 Task: Buy 4 Cocktail Shakers from Bar & Wine Tools section under best seller category for shipping address: Jane Thompson, 2094 Pike Street, San Diego, California 92126, Cell Number 8585770212. Pay from credit card ending with 9757, CVV 798
Action: Mouse moved to (20, 87)
Screenshot: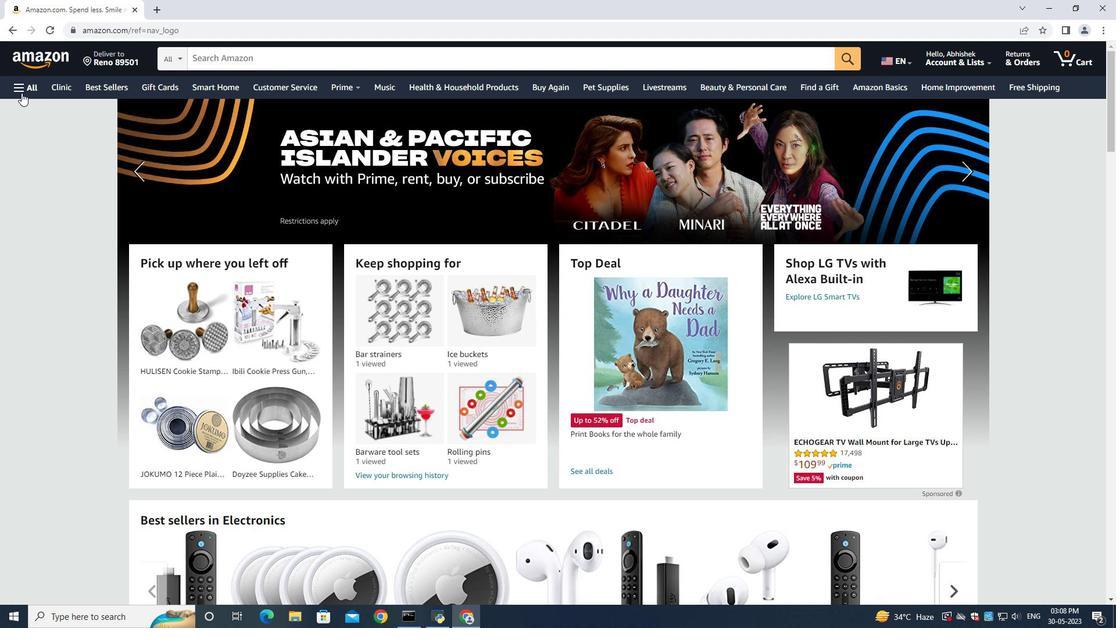 
Action: Mouse pressed left at (20, 87)
Screenshot: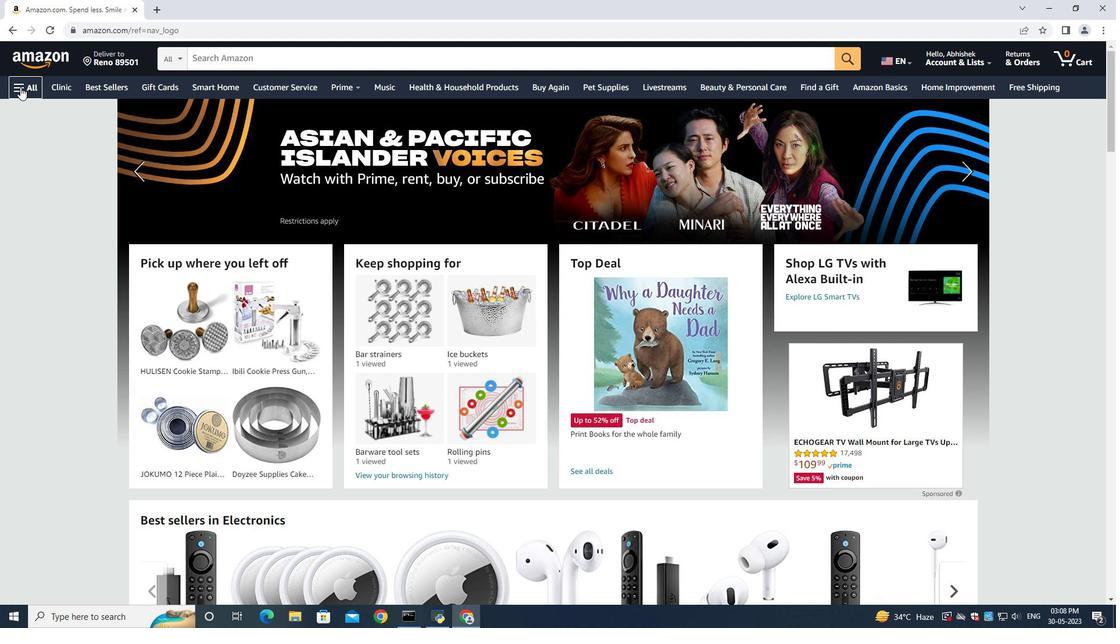 
Action: Mouse moved to (31, 112)
Screenshot: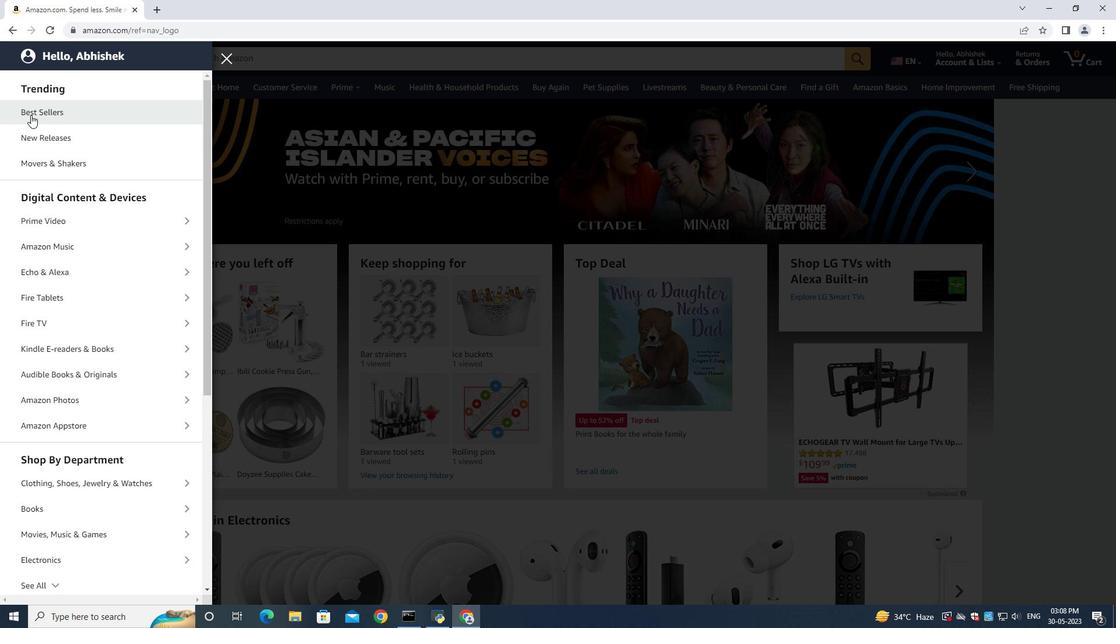 
Action: Mouse pressed left at (31, 112)
Screenshot: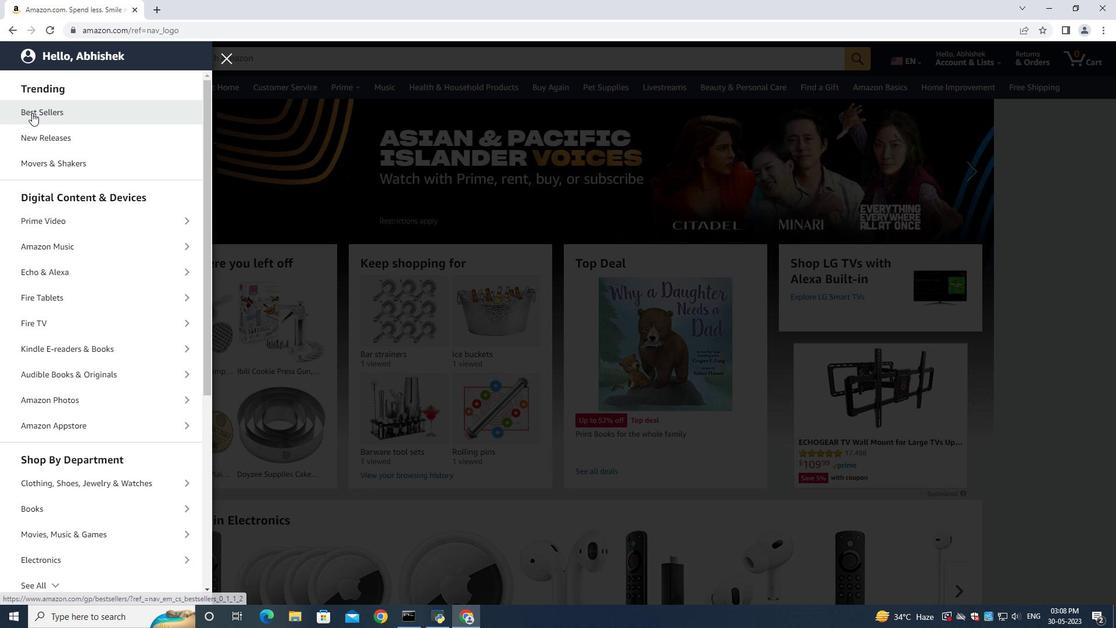 
Action: Mouse moved to (251, 57)
Screenshot: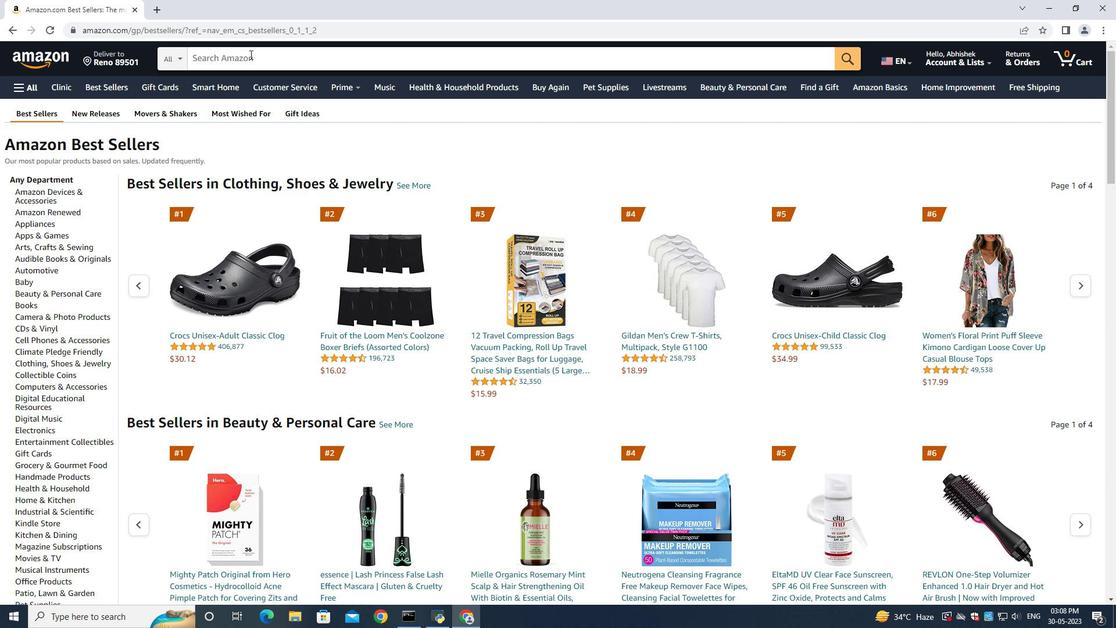 
Action: Mouse pressed left at (251, 57)
Screenshot: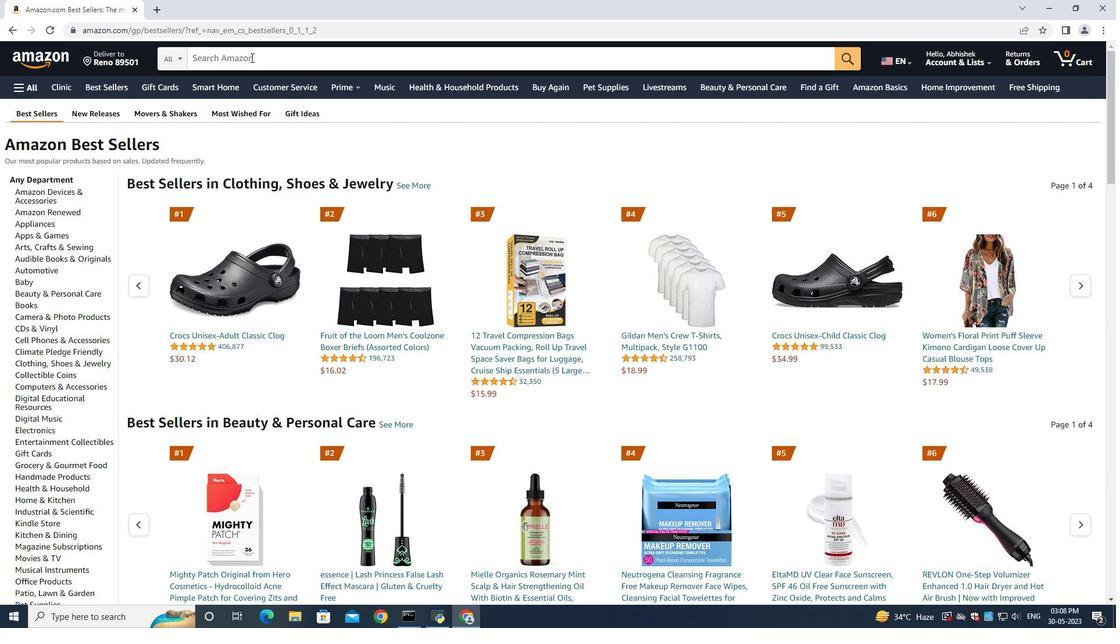 
Action: Key pressed <Key.shift>Cocktail<Key.space><Key.shift>Shakers<Key.enter>
Screenshot: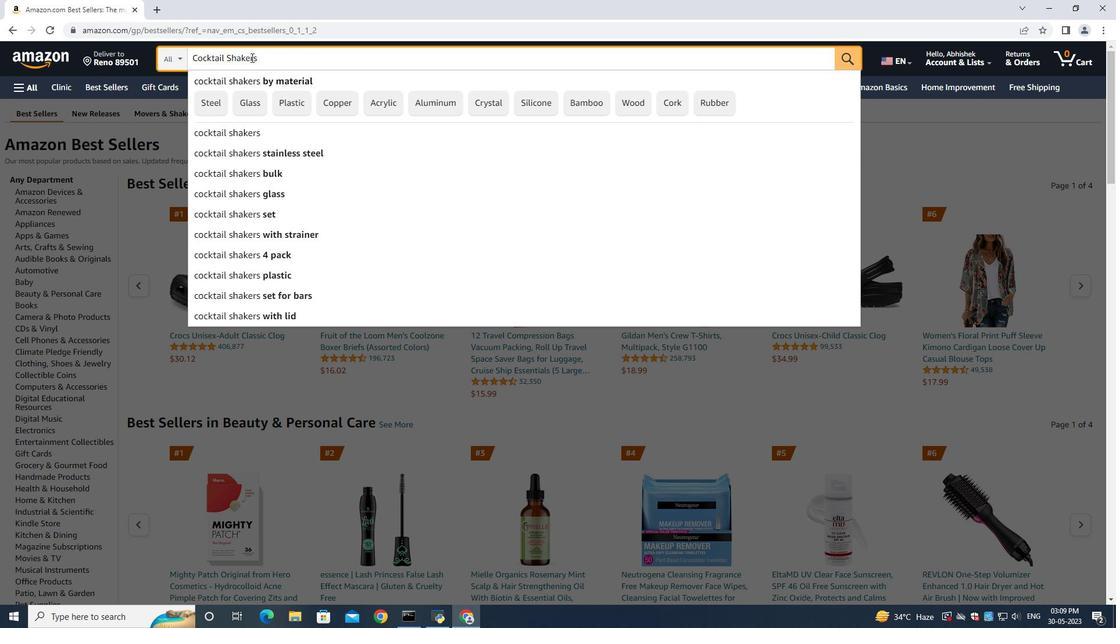 
Action: Mouse moved to (66, 207)
Screenshot: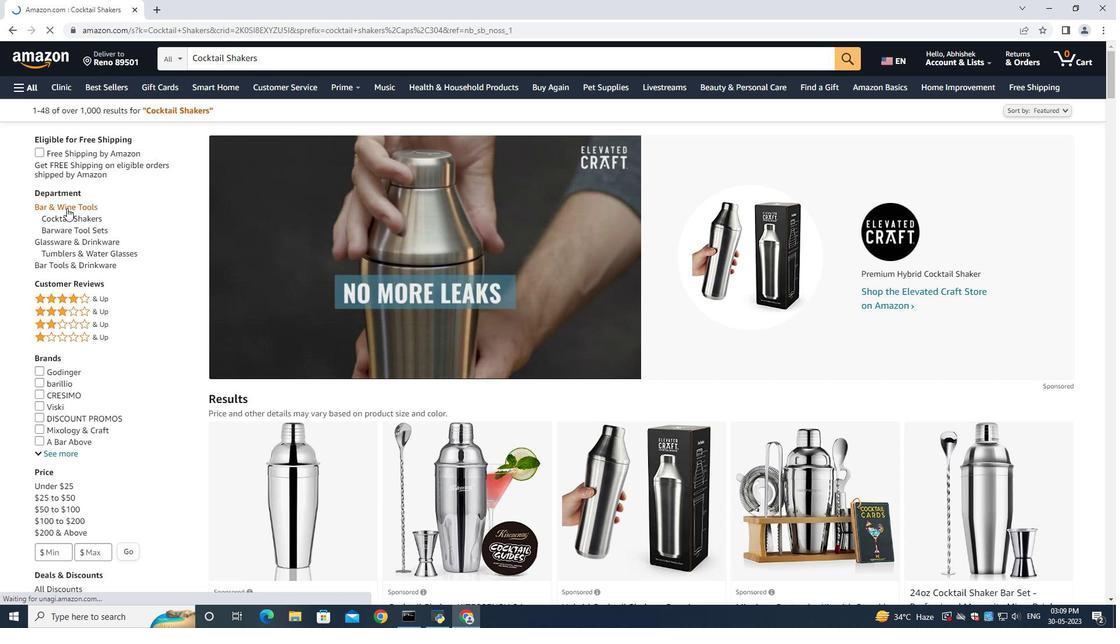 
Action: Mouse pressed left at (66, 207)
Screenshot: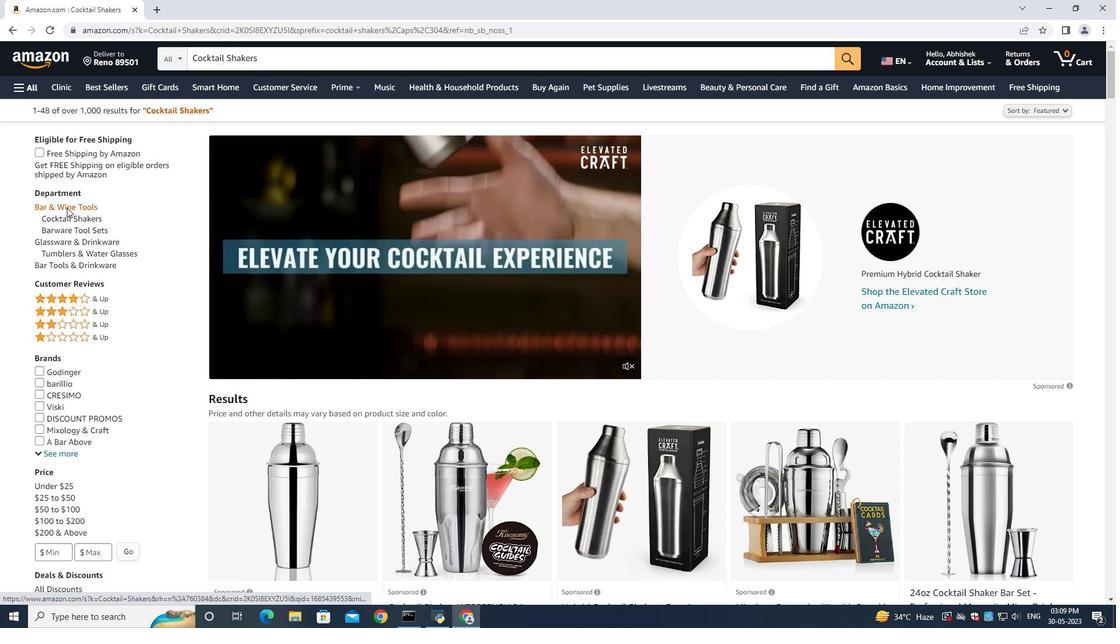 
Action: Mouse moved to (469, 332)
Screenshot: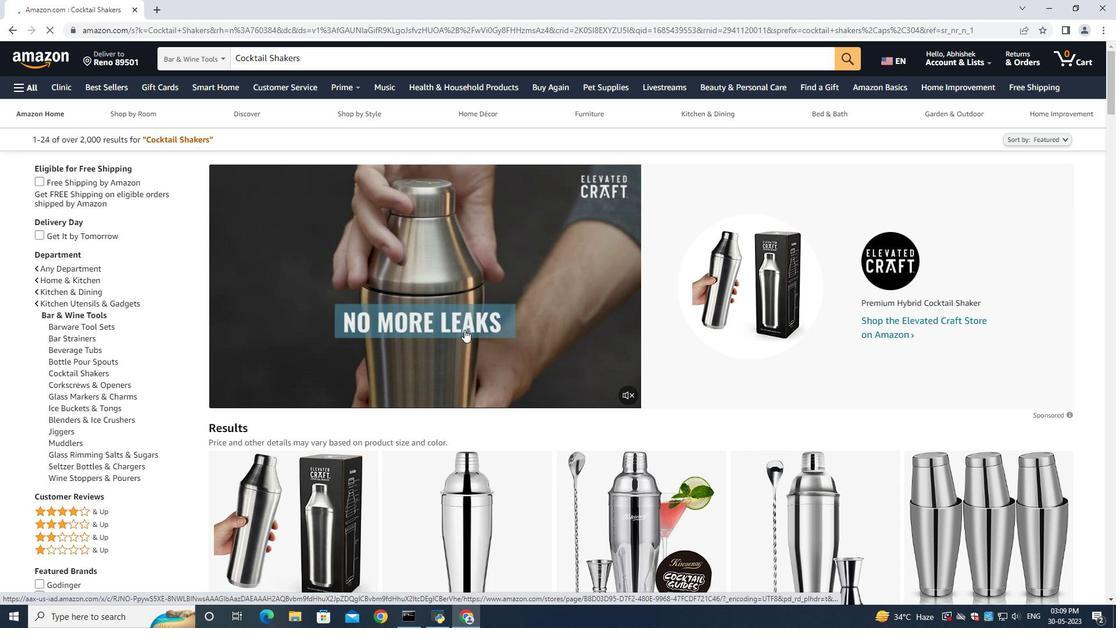 
Action: Mouse scrolled (469, 331) with delta (0, 0)
Screenshot: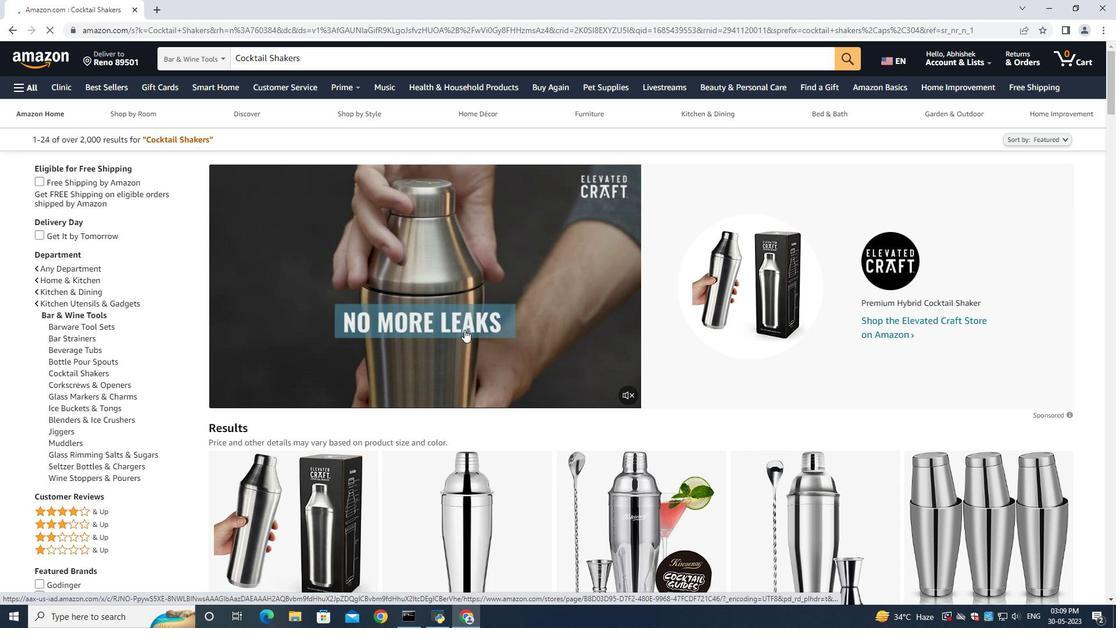 
Action: Mouse moved to (469, 332)
Screenshot: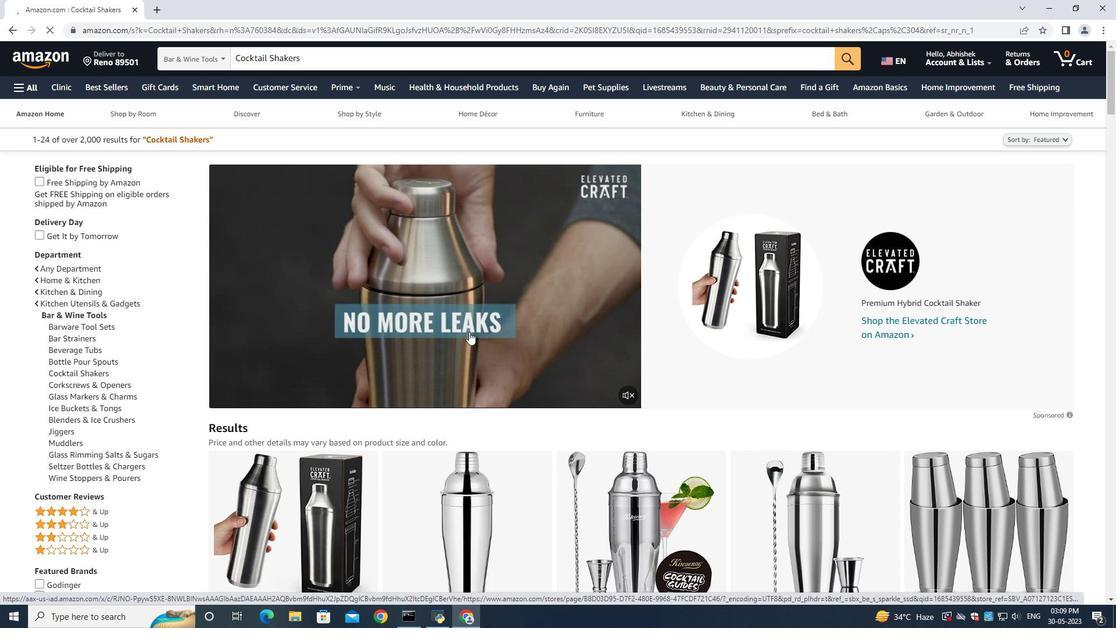 
Action: Mouse scrolled (469, 331) with delta (0, 0)
Screenshot: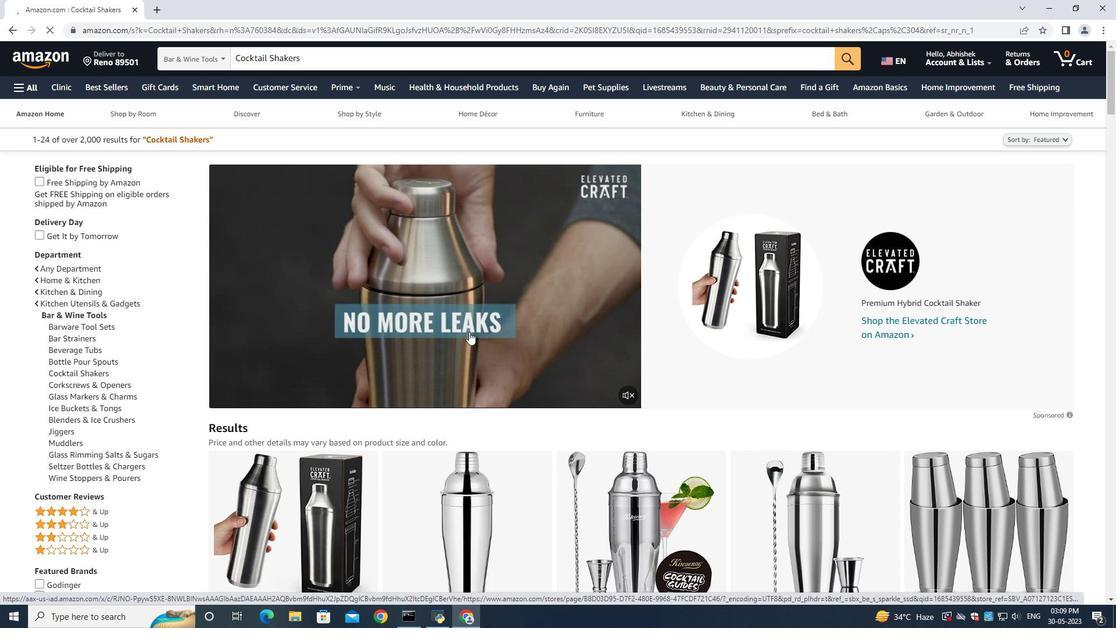 
Action: Mouse moved to (469, 332)
Screenshot: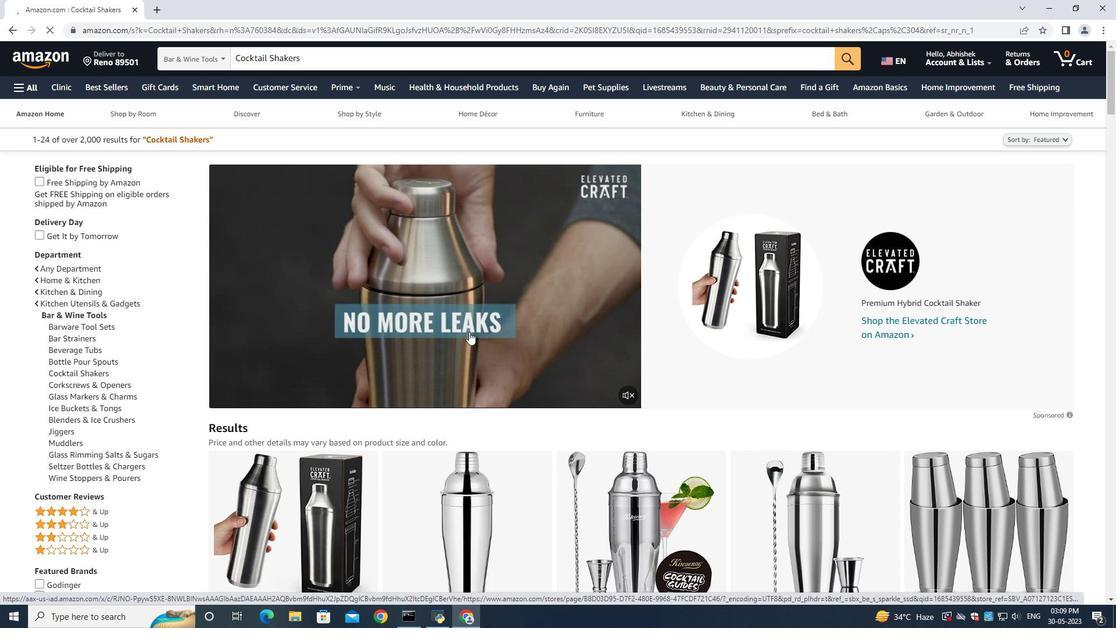 
Action: Mouse scrolled (469, 331) with delta (0, 0)
Screenshot: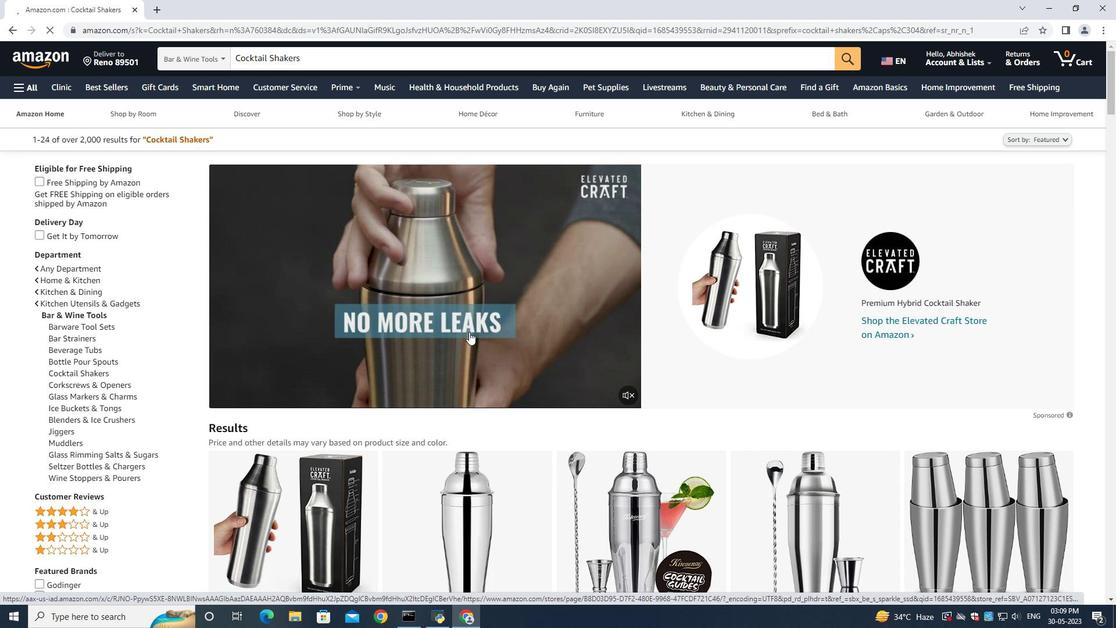 
Action: Mouse moved to (474, 332)
Screenshot: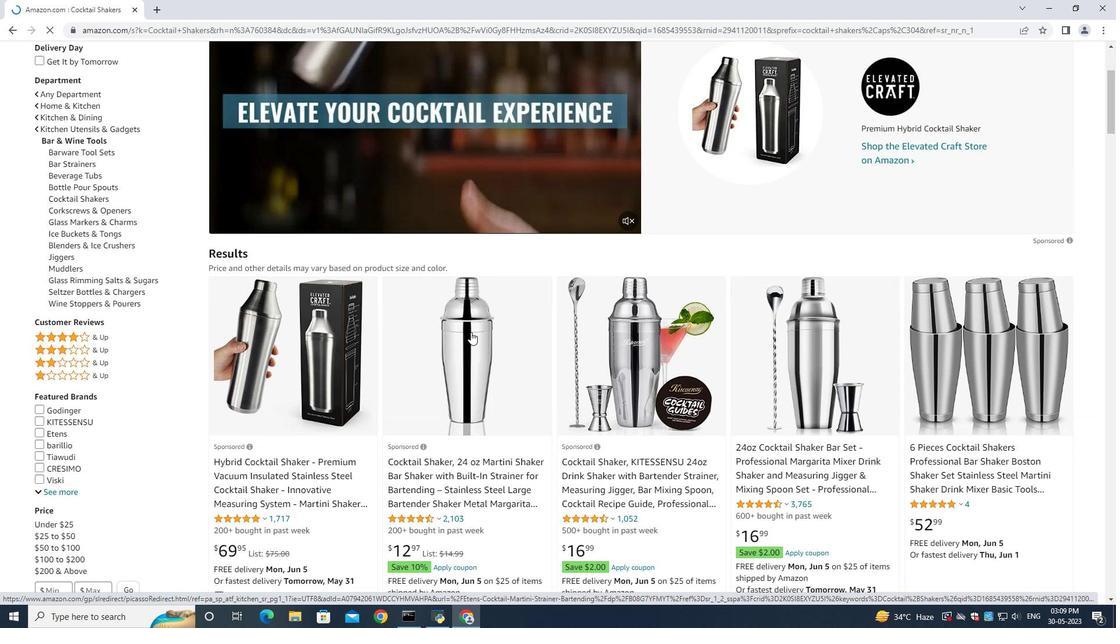 
Action: Mouse scrolled (474, 331) with delta (0, 0)
Screenshot: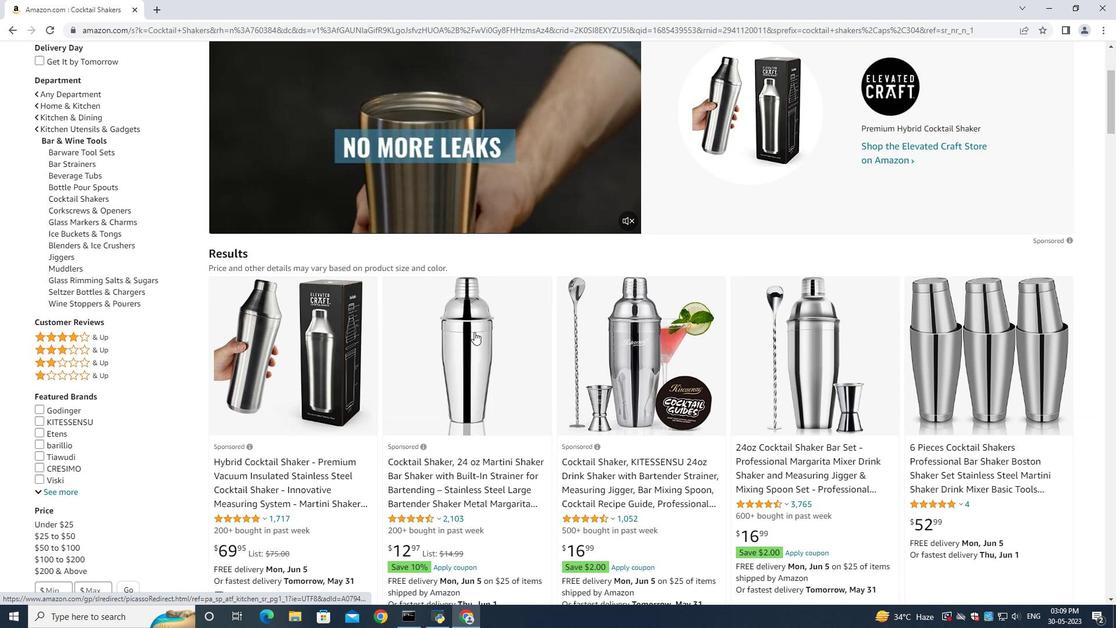
Action: Mouse scrolled (474, 331) with delta (0, 0)
Screenshot: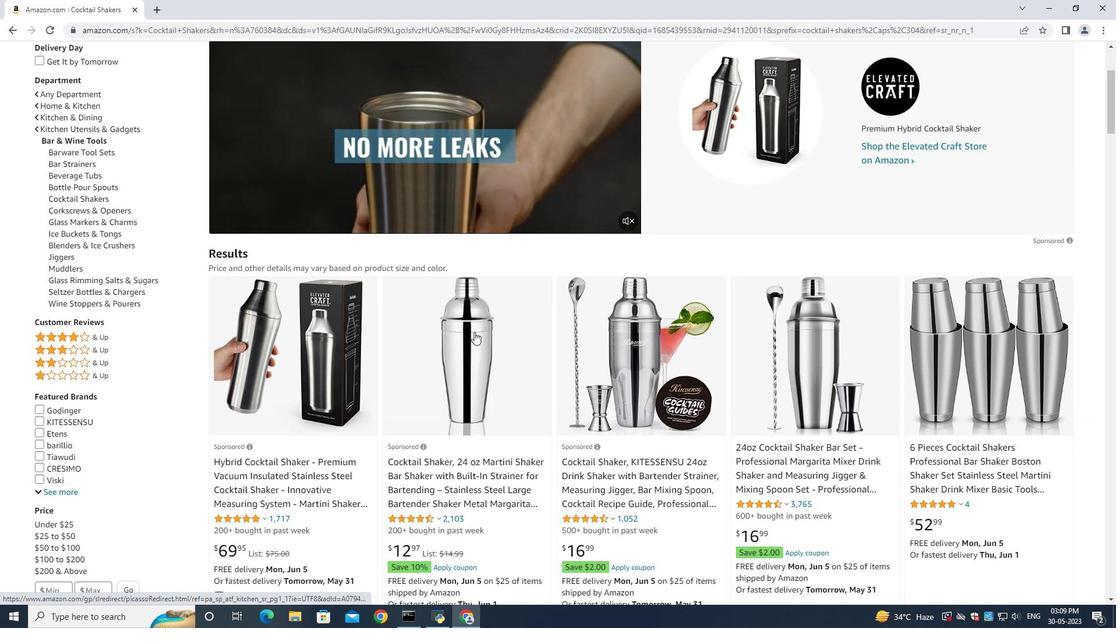 
Action: Mouse moved to (437, 349)
Screenshot: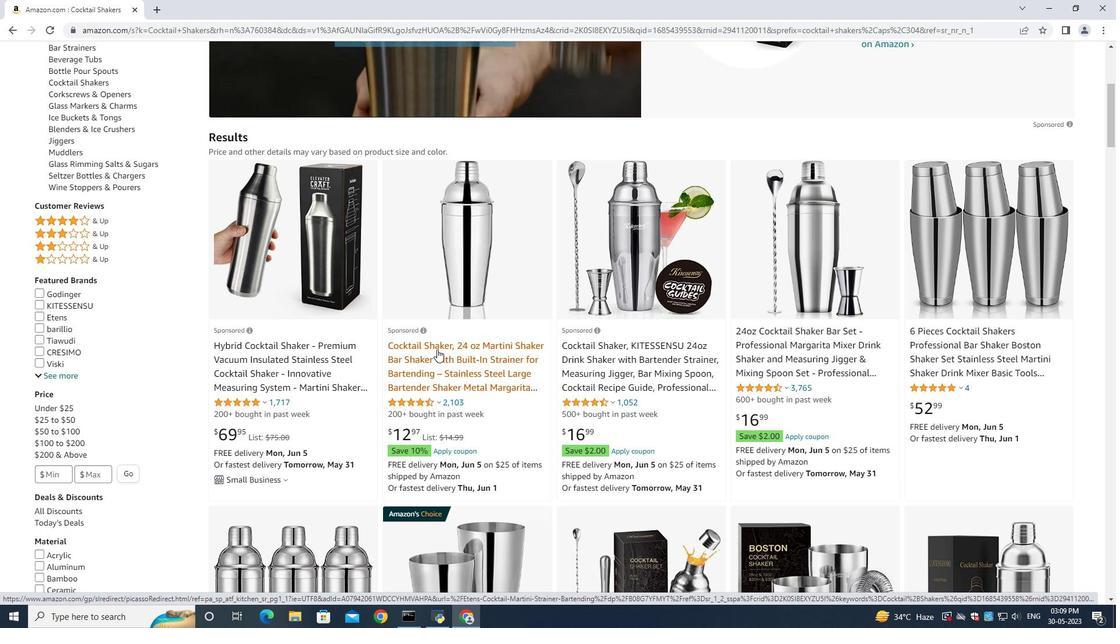
Action: Mouse pressed left at (437, 349)
Screenshot: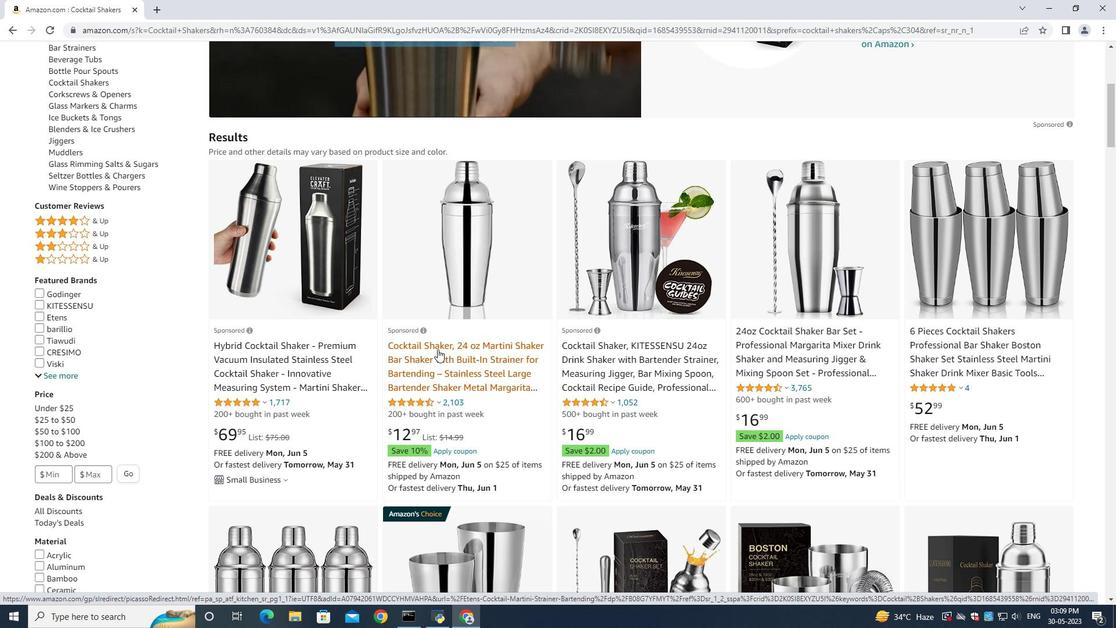 
Action: Mouse moved to (10, 31)
Screenshot: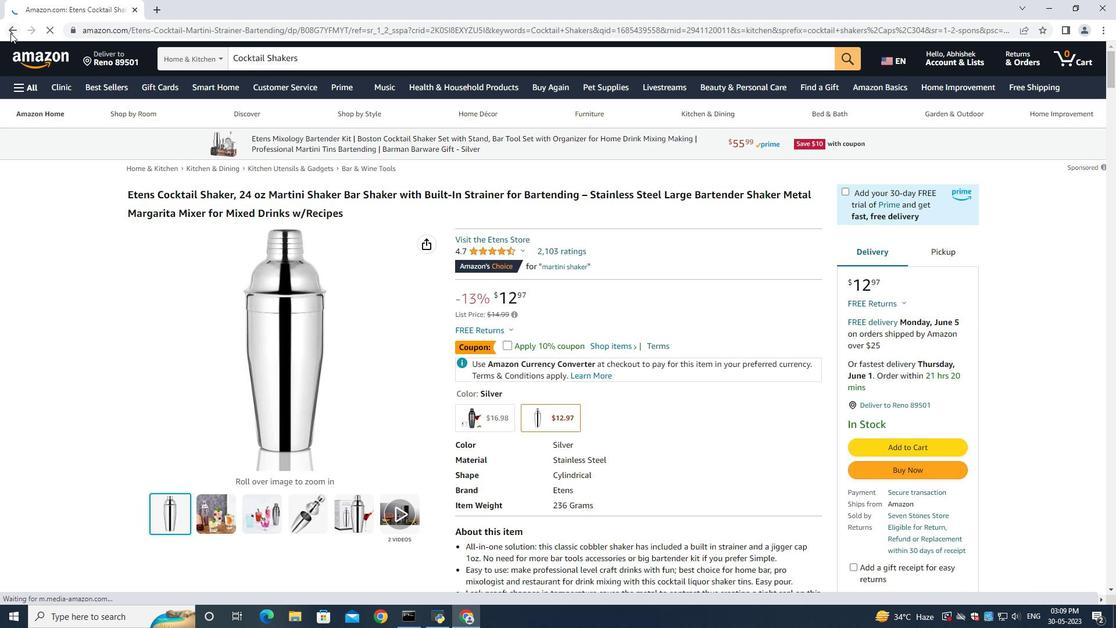 
Action: Mouse pressed left at (10, 31)
Screenshot: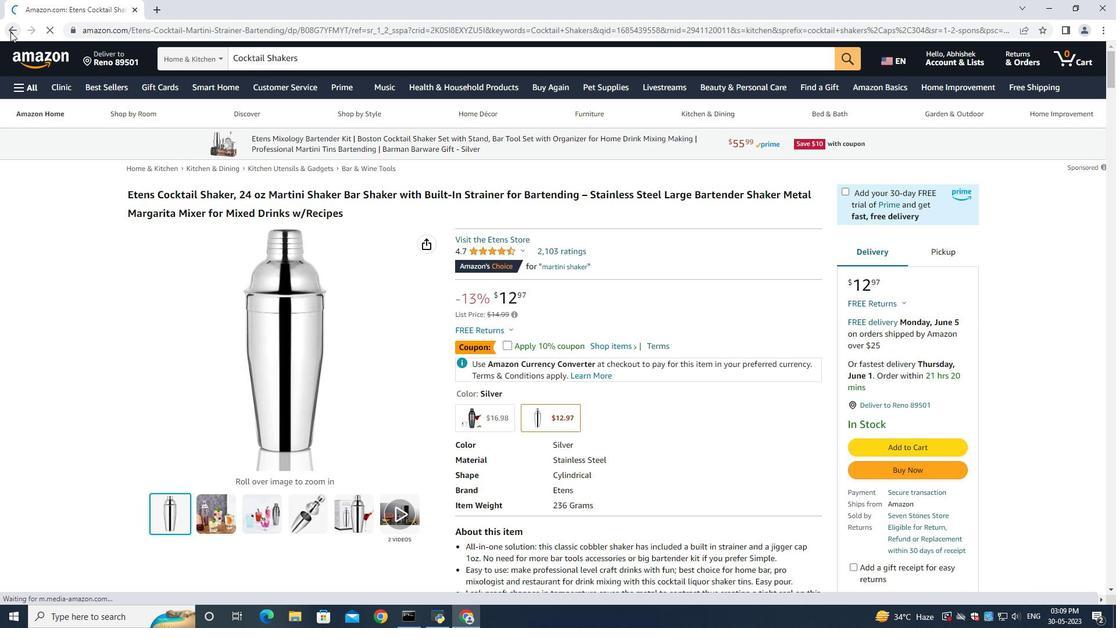 
Action: Mouse moved to (795, 358)
Screenshot: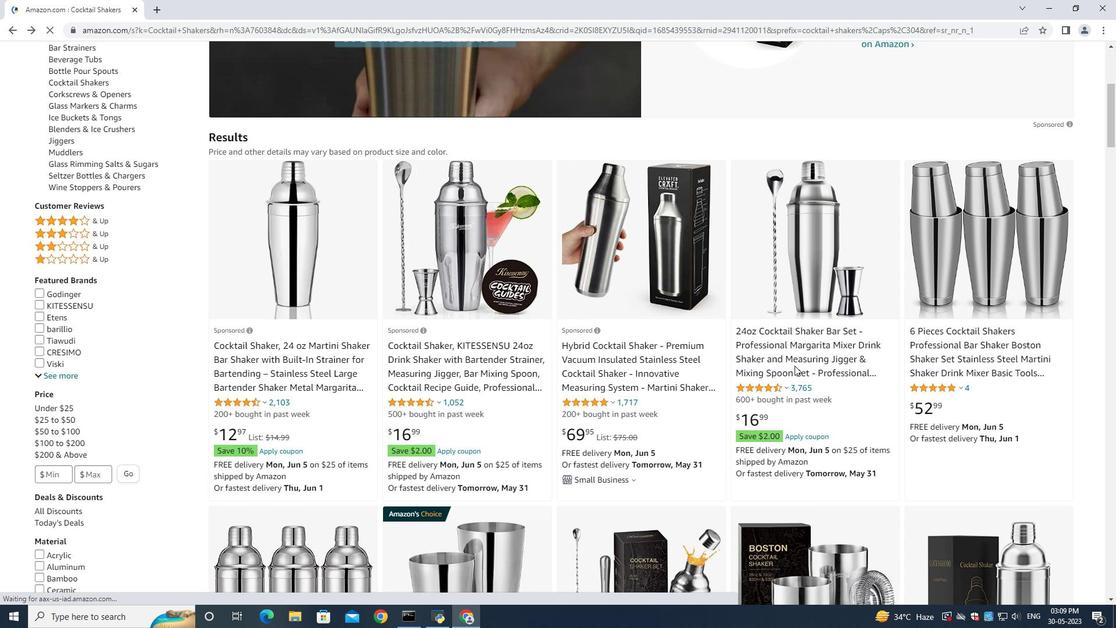 
Action: Mouse pressed left at (795, 358)
Screenshot: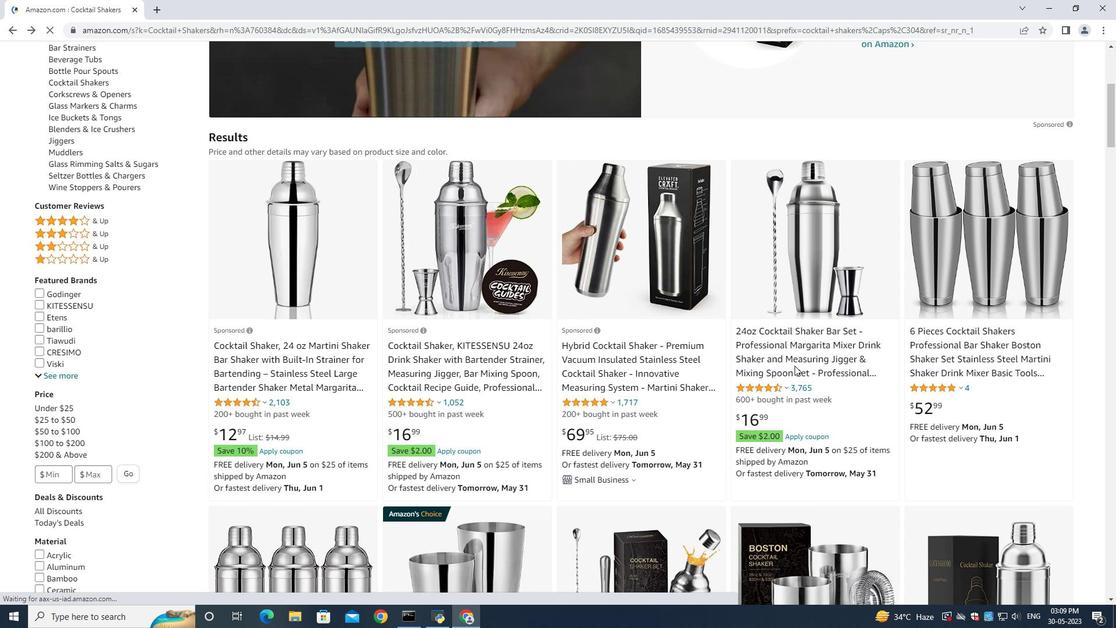 
Action: Mouse moved to (865, 435)
Screenshot: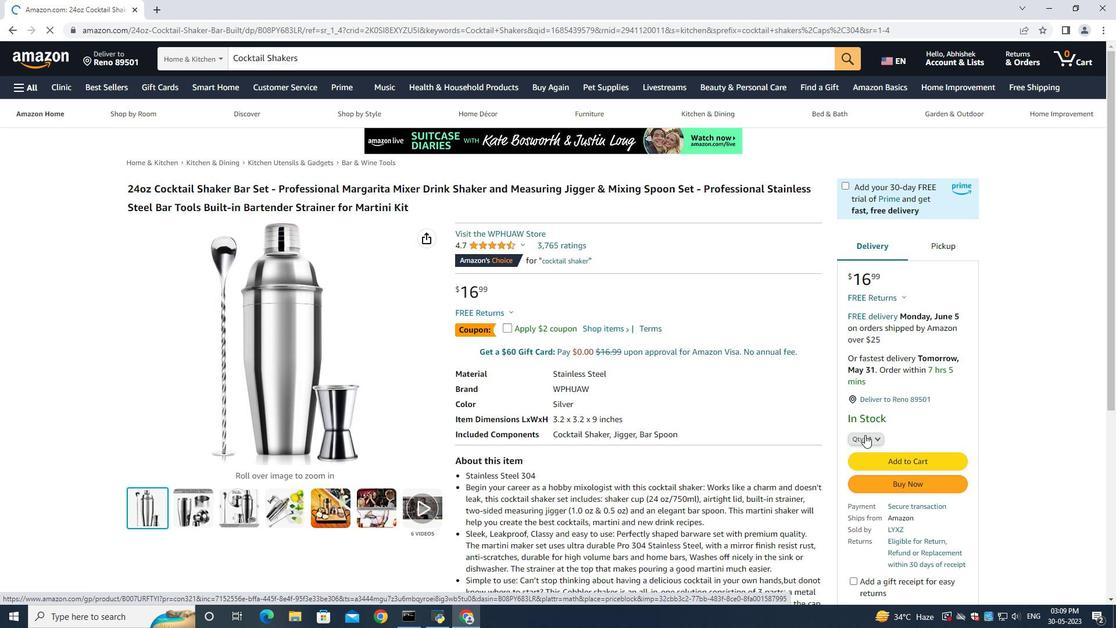 
Action: Mouse pressed left at (865, 435)
Screenshot: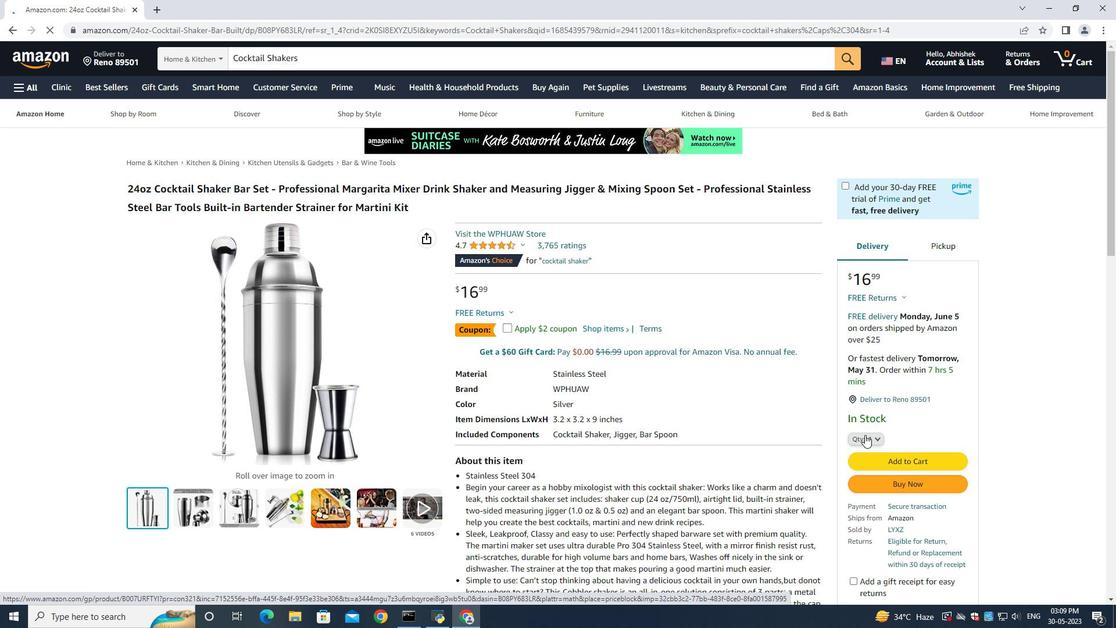 
Action: Mouse moved to (861, 109)
Screenshot: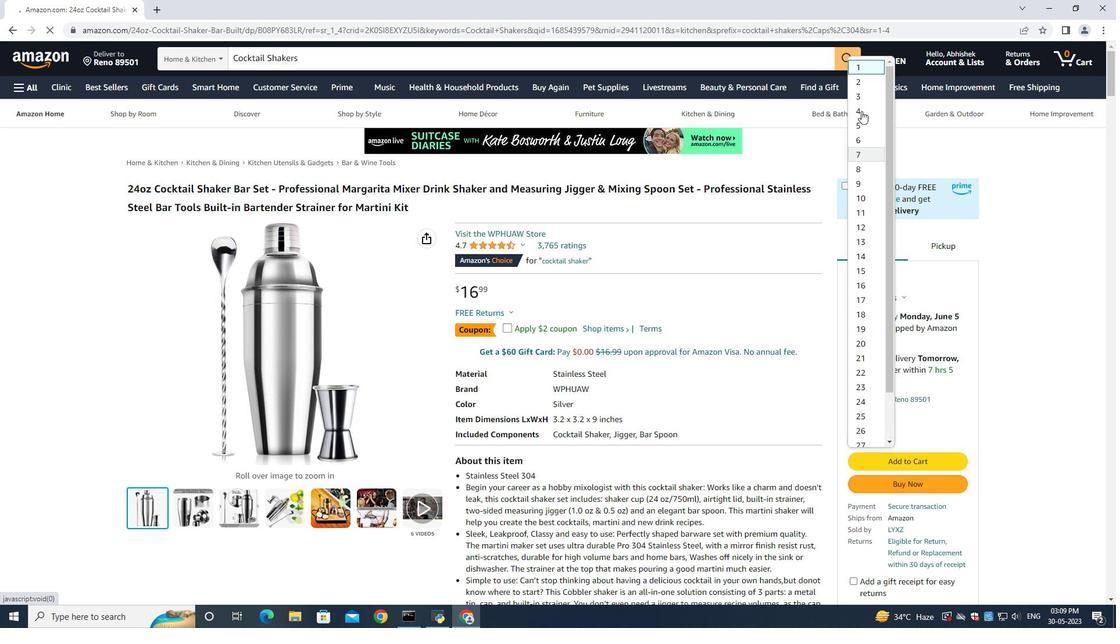 
Action: Mouse pressed left at (861, 109)
Screenshot: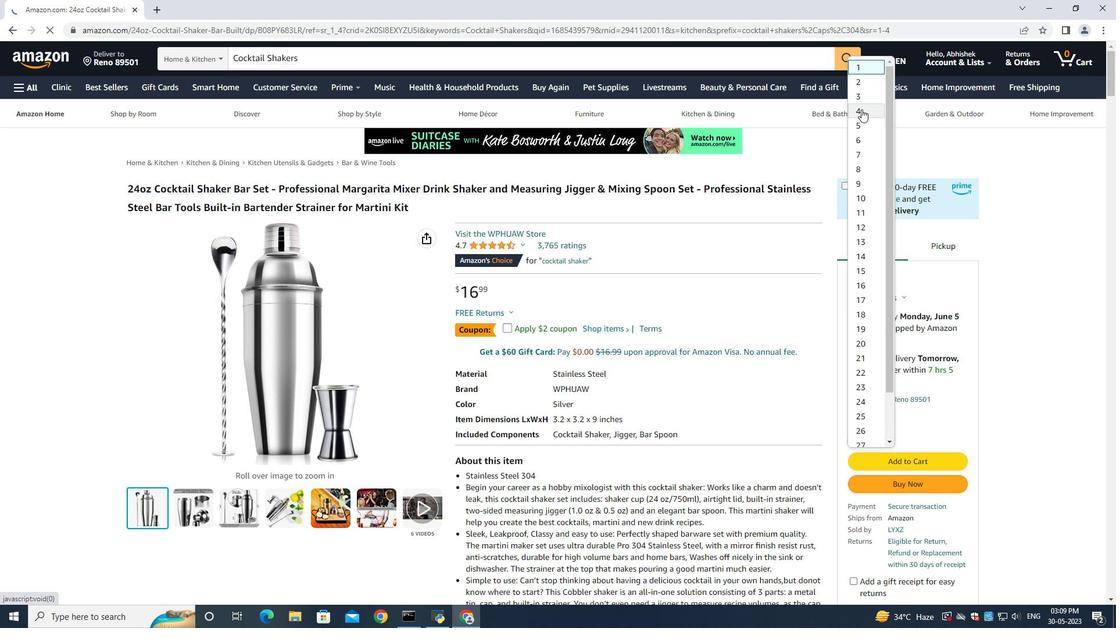 
Action: Mouse moved to (918, 458)
Screenshot: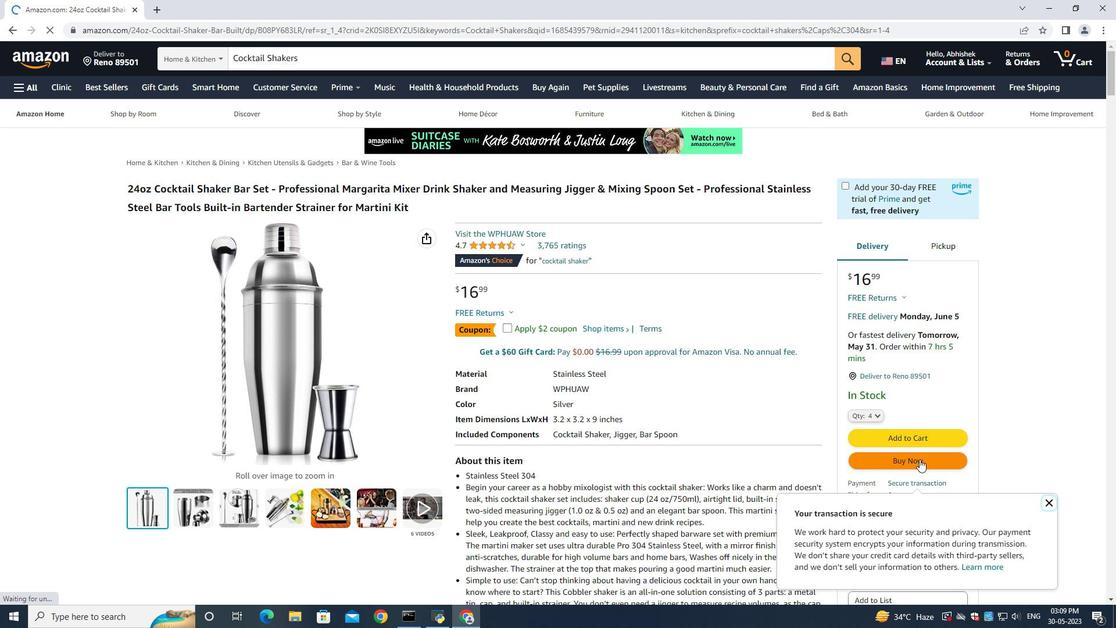 
Action: Mouse pressed left at (918, 458)
Screenshot: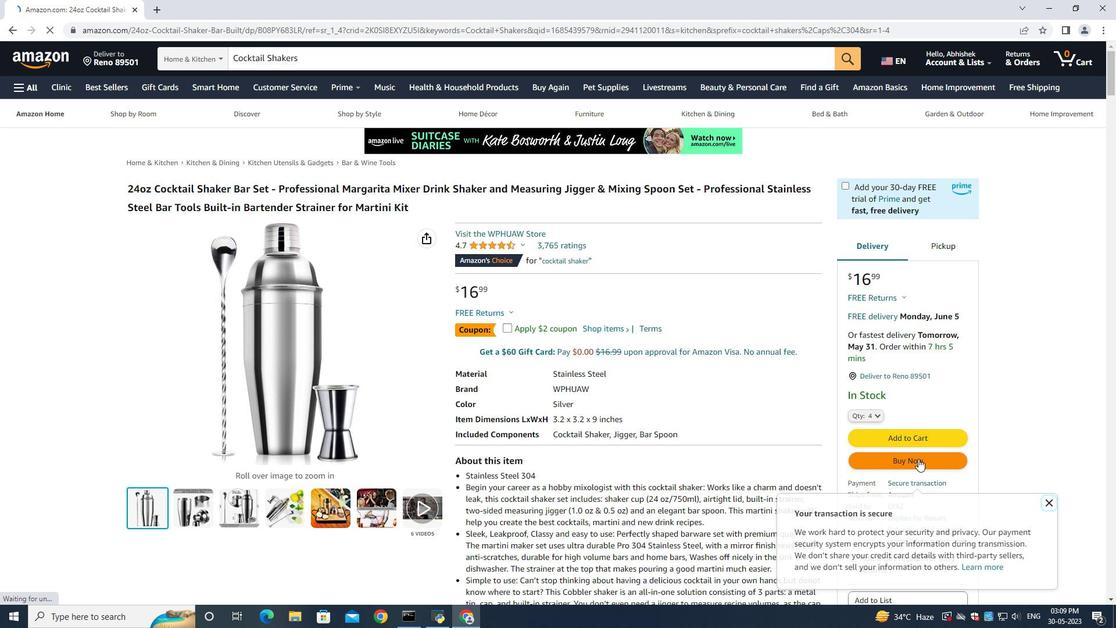 
Action: Mouse moved to (898, 462)
Screenshot: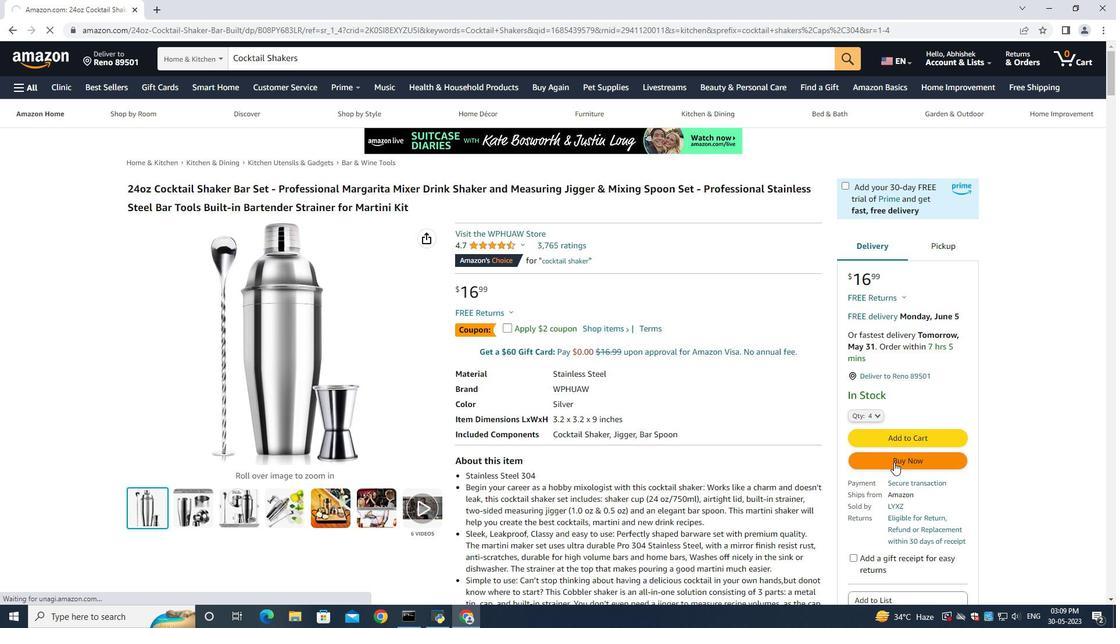 
Action: Mouse pressed left at (898, 462)
Screenshot: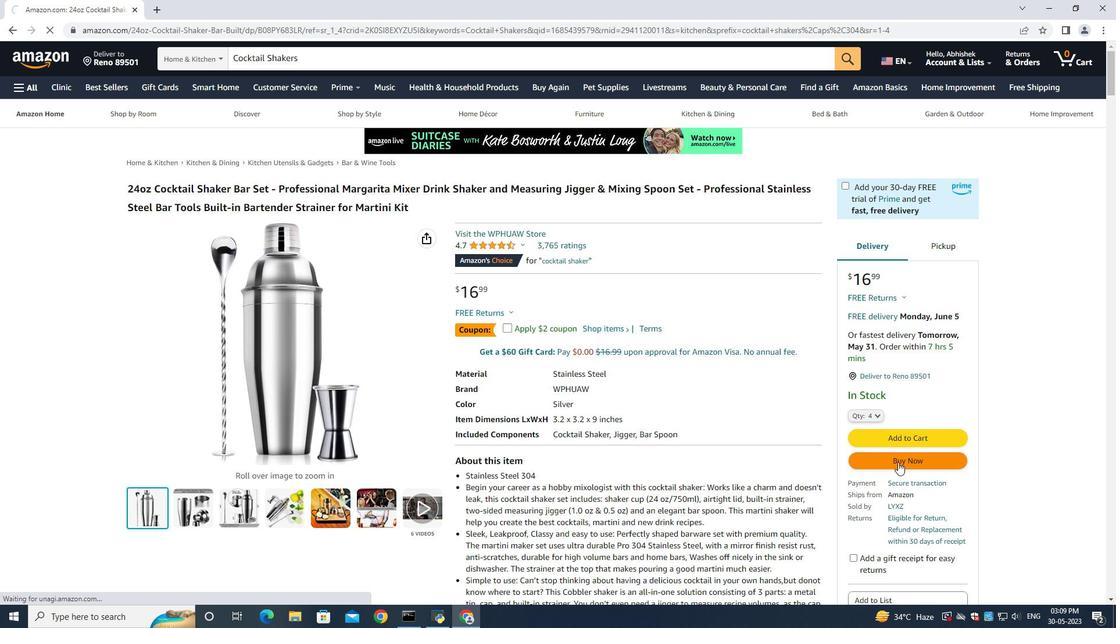 
Action: Mouse moved to (697, 366)
Screenshot: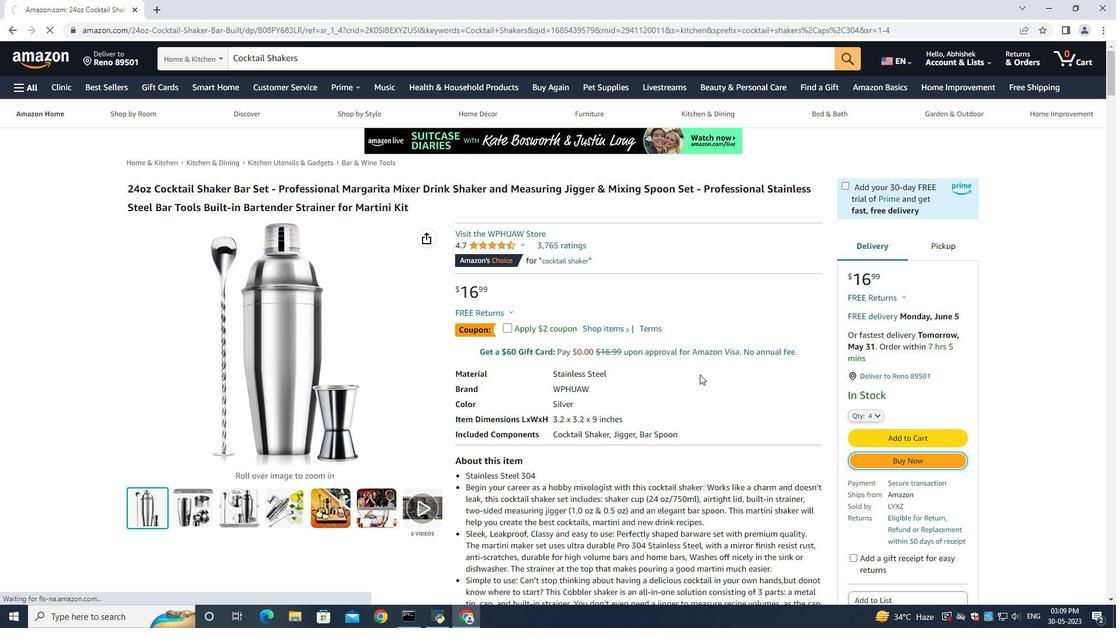 
Action: Mouse scrolled (697, 366) with delta (0, 0)
Screenshot: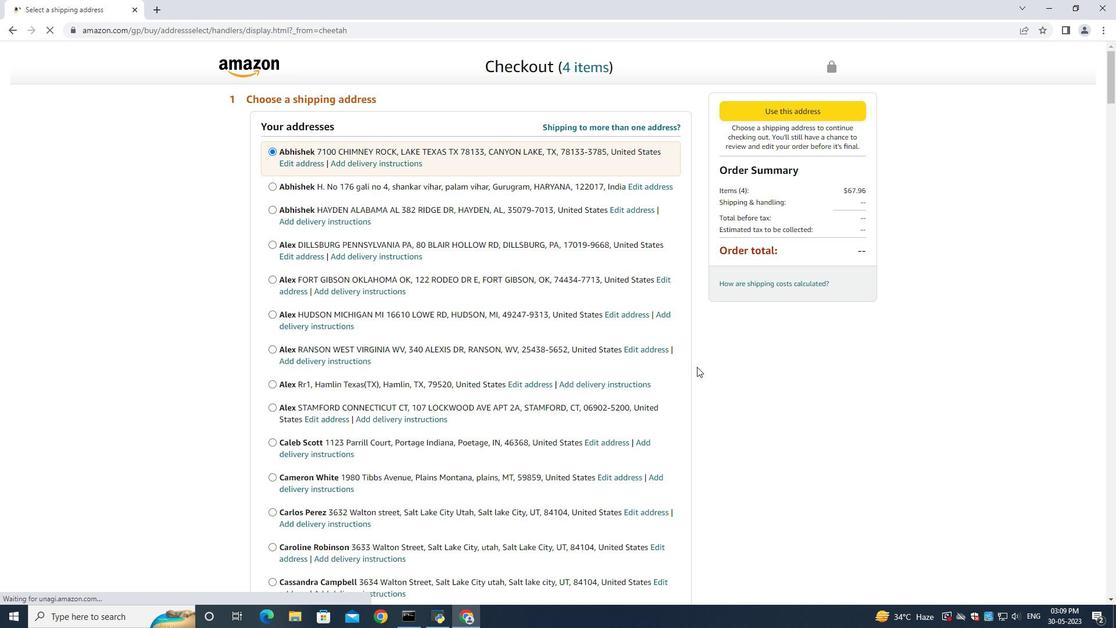 
Action: Mouse scrolled (697, 366) with delta (0, 0)
Screenshot: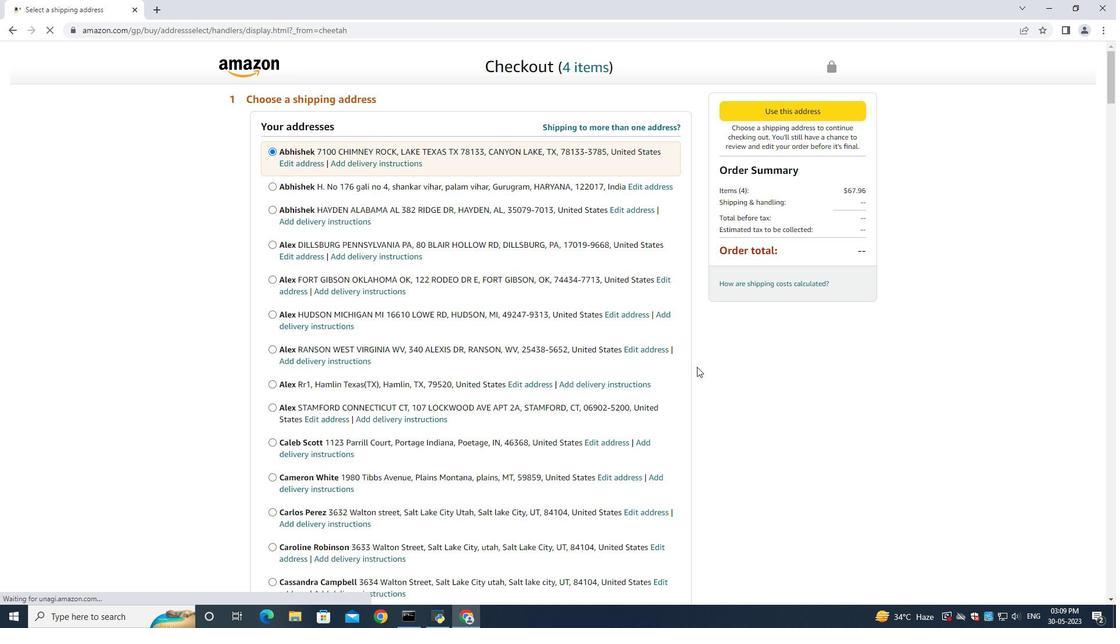 
Action: Mouse scrolled (697, 366) with delta (0, 0)
Screenshot: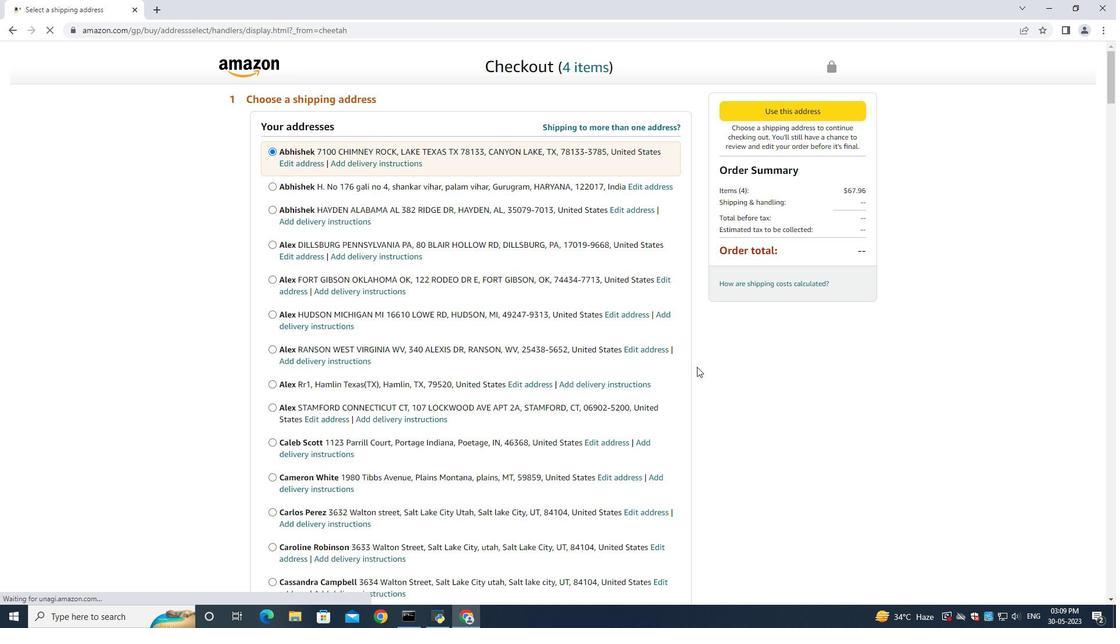 
Action: Mouse scrolled (697, 366) with delta (0, 0)
Screenshot: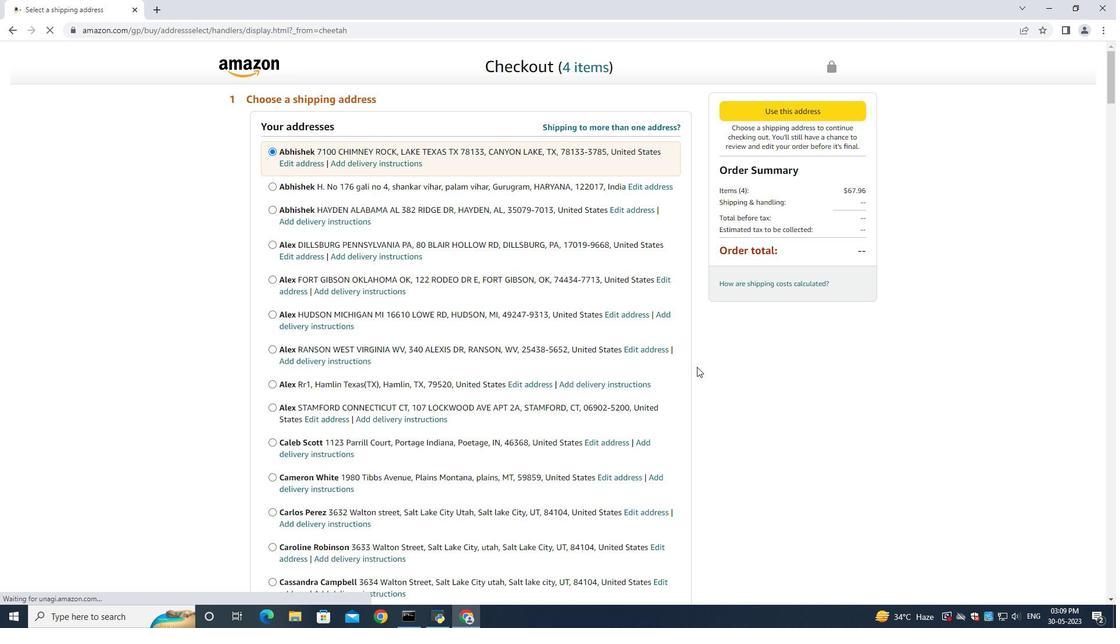 
Action: Mouse moved to (499, 359)
Screenshot: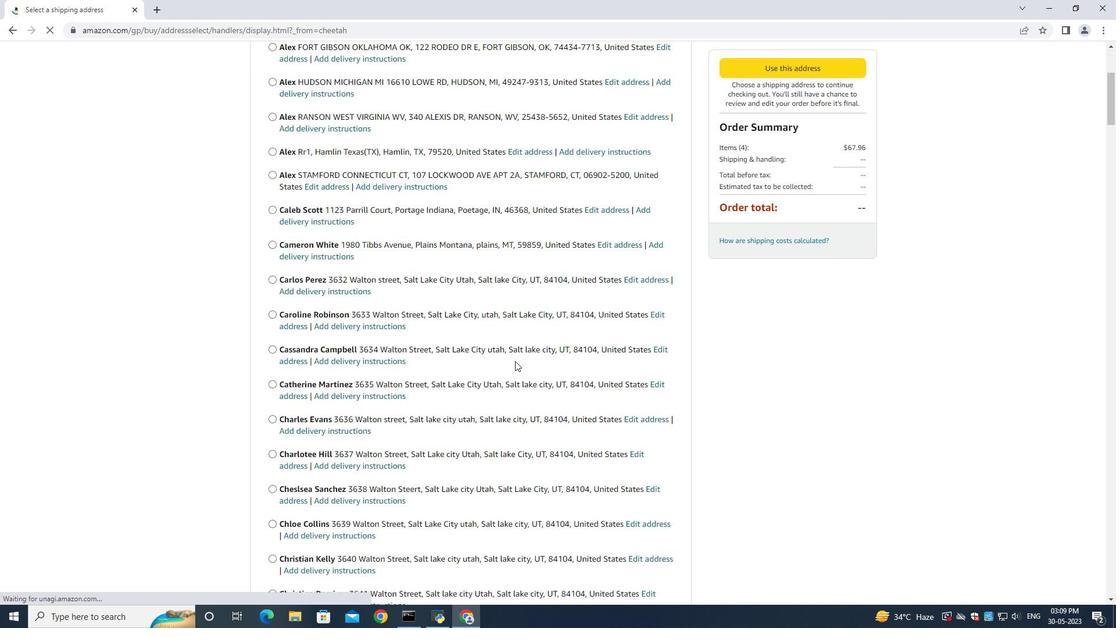 
Action: Mouse scrolled (499, 358) with delta (0, 0)
Screenshot: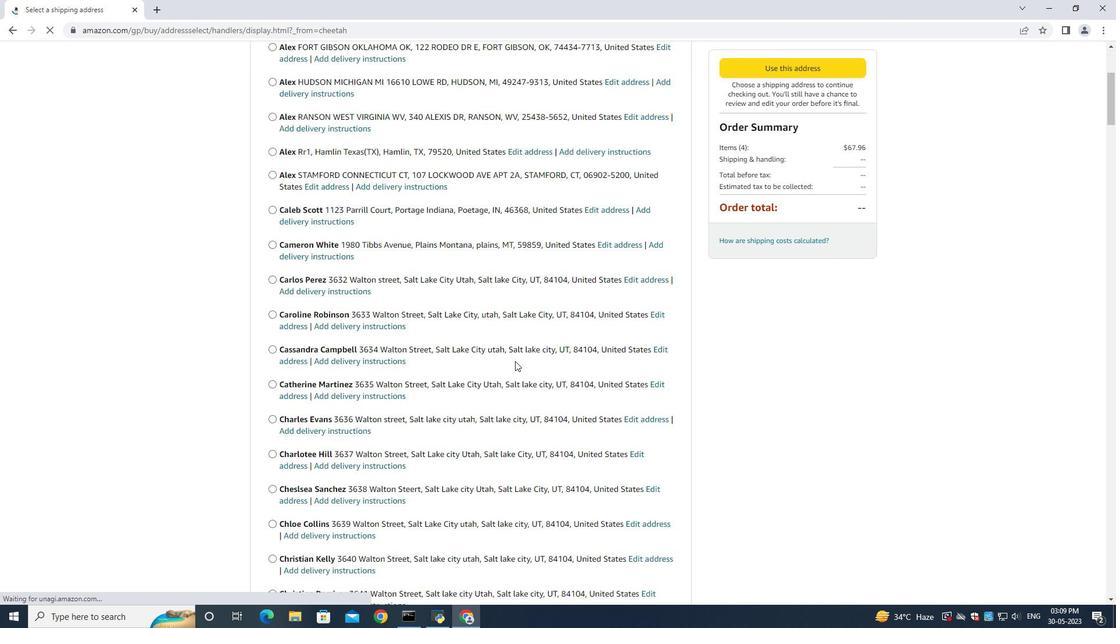 
Action: Mouse scrolled (499, 358) with delta (0, 0)
Screenshot: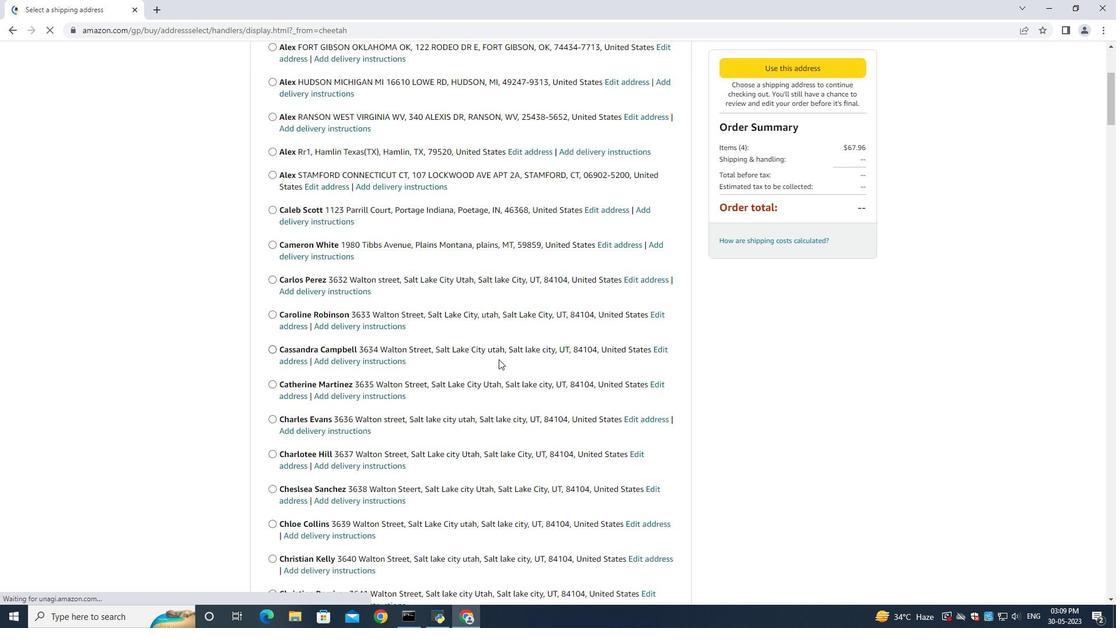 
Action: Mouse scrolled (499, 358) with delta (0, 0)
Screenshot: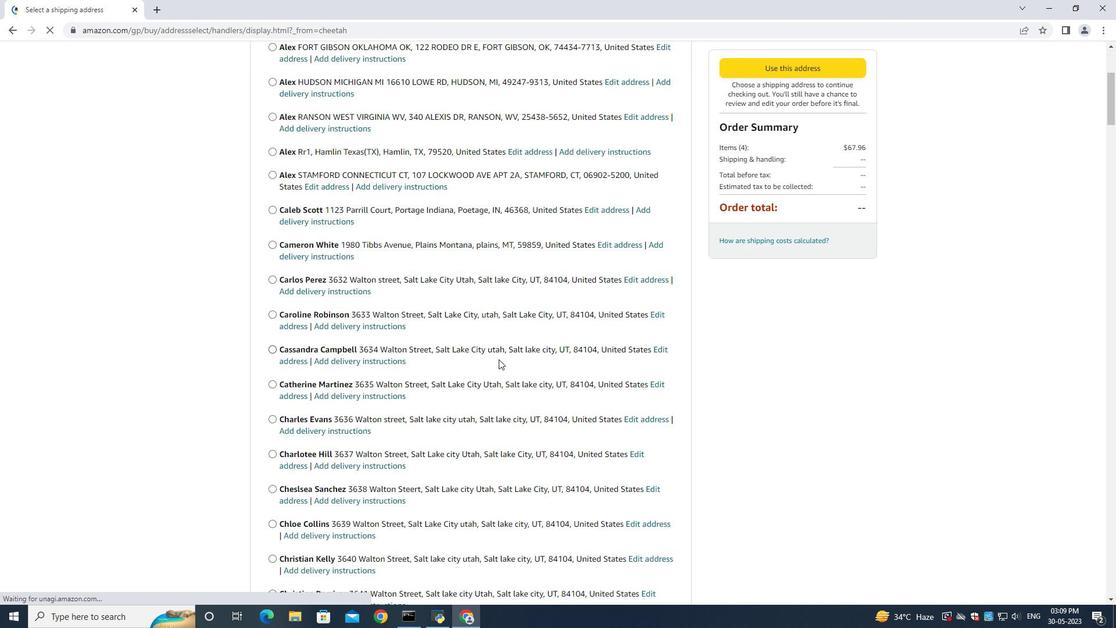 
Action: Mouse scrolled (499, 358) with delta (0, 0)
Screenshot: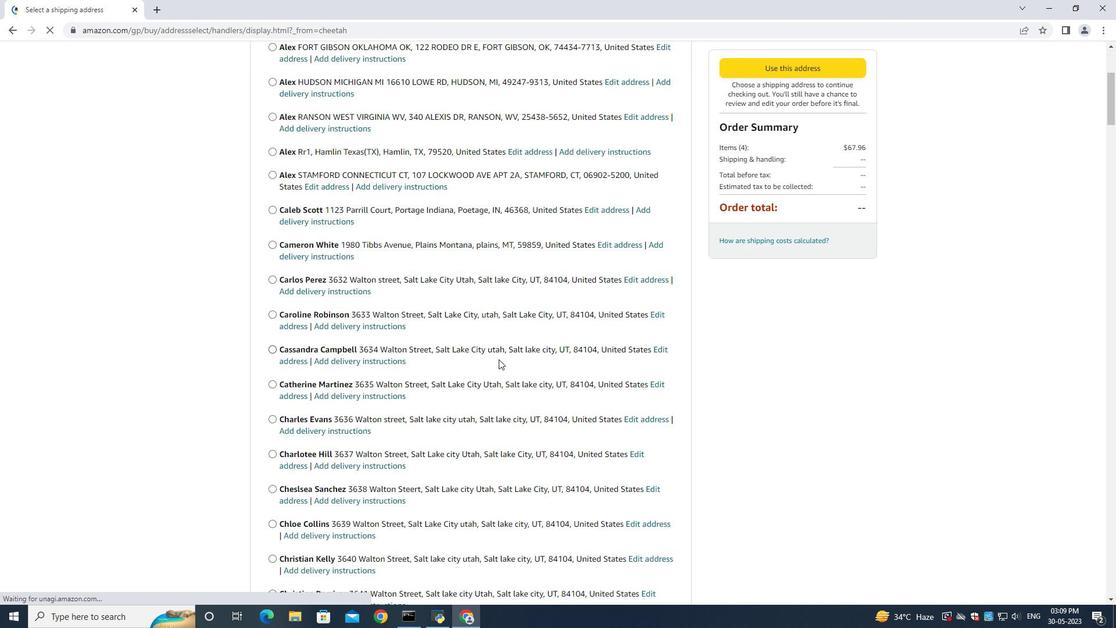
Action: Mouse scrolled (499, 358) with delta (0, 0)
Screenshot: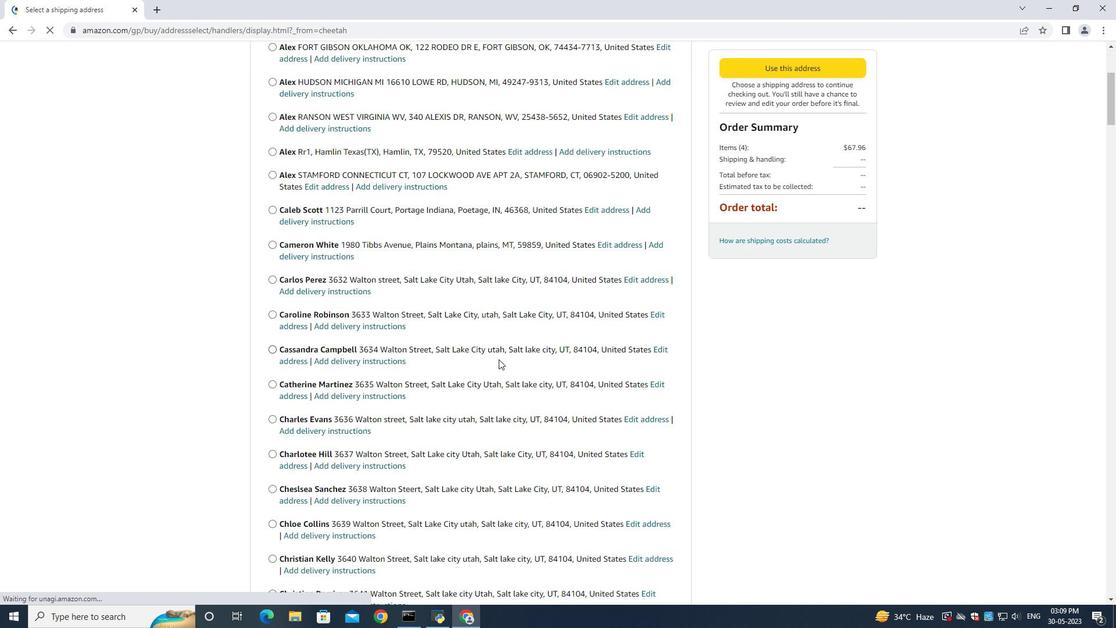 
Action: Mouse scrolled (499, 358) with delta (0, 0)
Screenshot: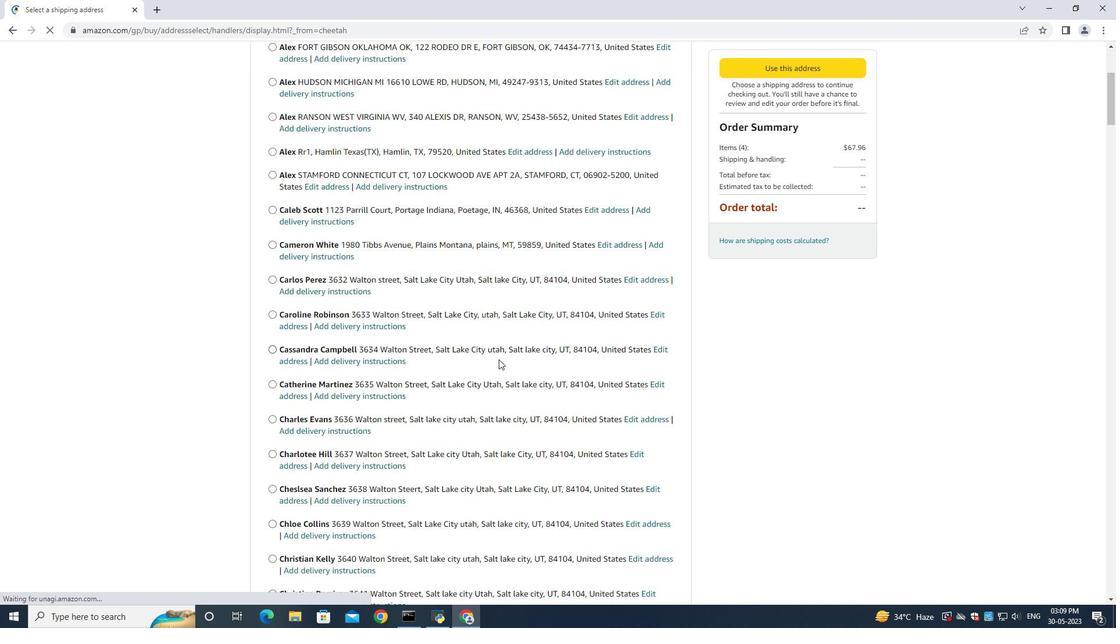 
Action: Mouse scrolled (499, 358) with delta (0, 0)
Screenshot: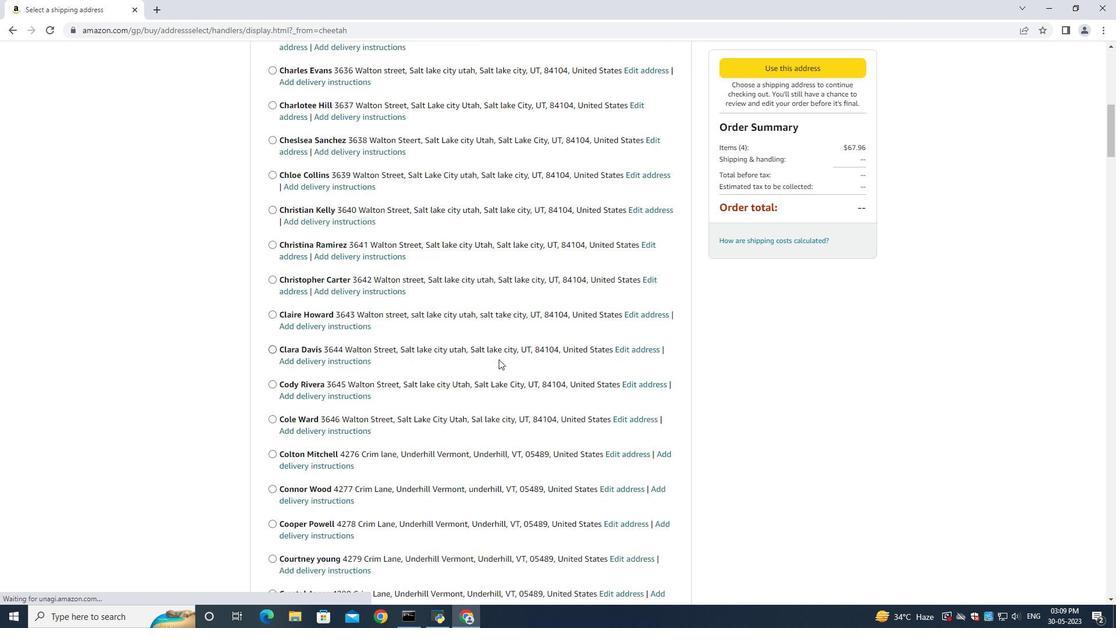 
Action: Mouse scrolled (499, 358) with delta (0, 0)
Screenshot: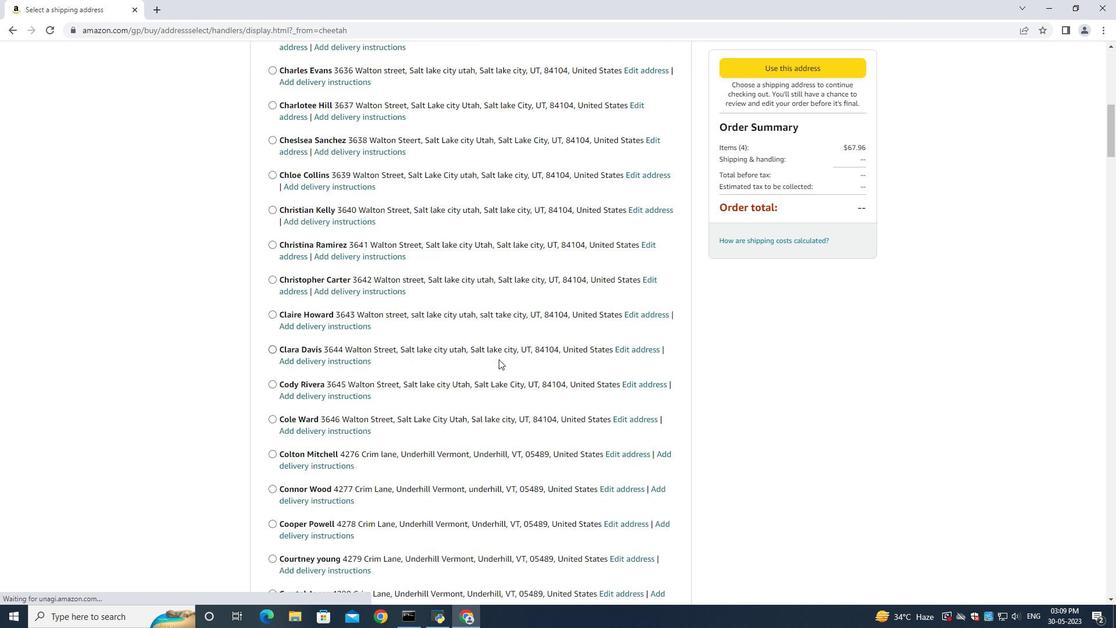 
Action: Mouse scrolled (499, 358) with delta (0, 0)
Screenshot: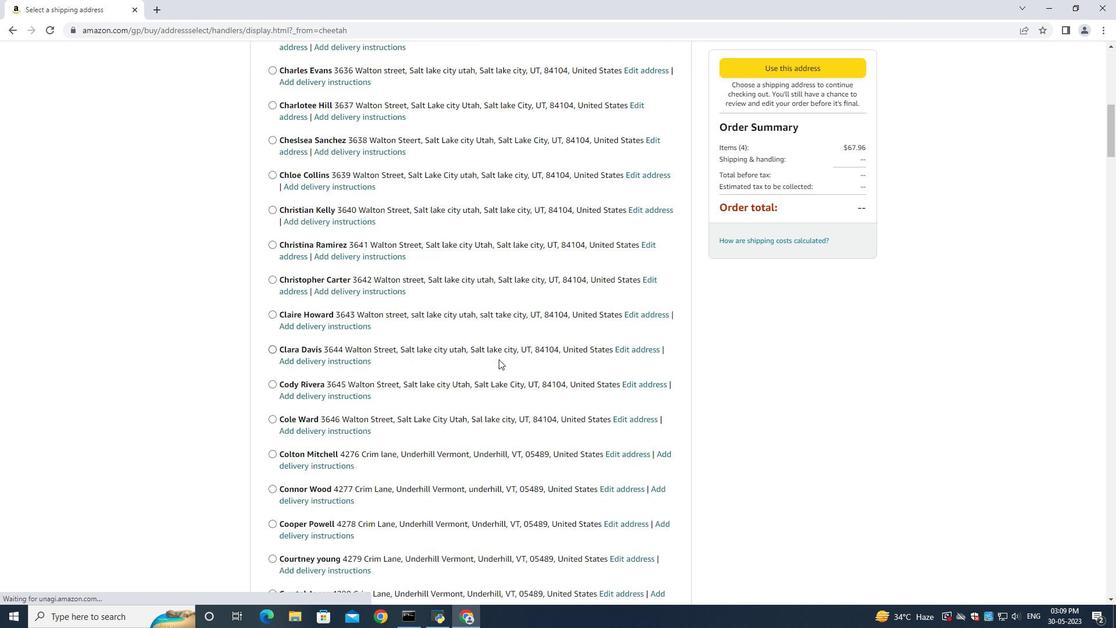 
Action: Mouse scrolled (499, 358) with delta (0, 0)
Screenshot: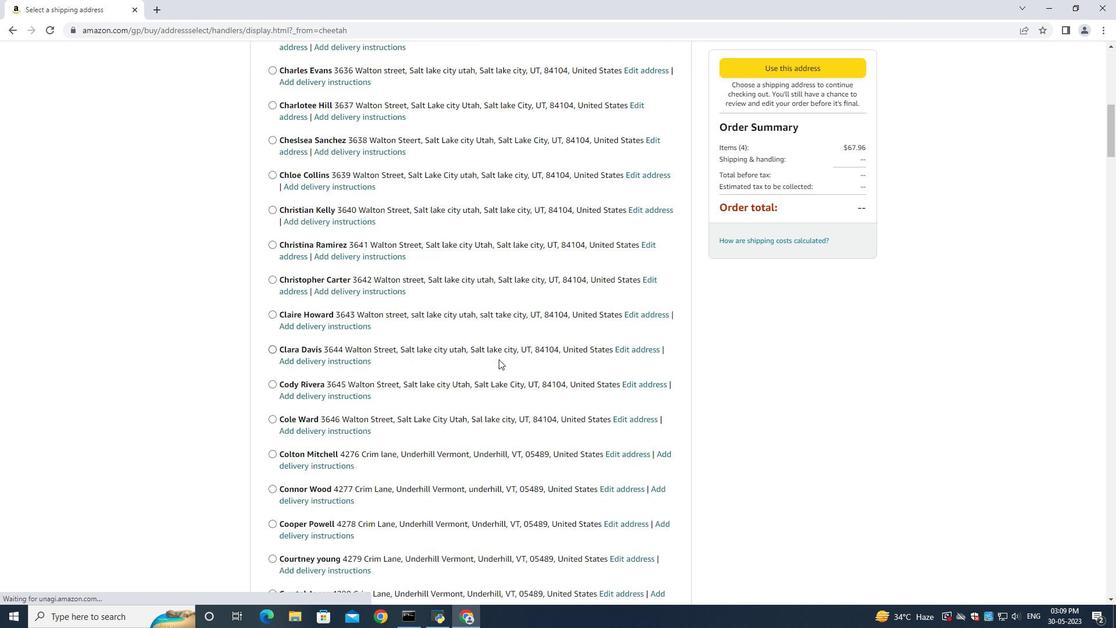 
Action: Mouse scrolled (499, 358) with delta (0, 0)
Screenshot: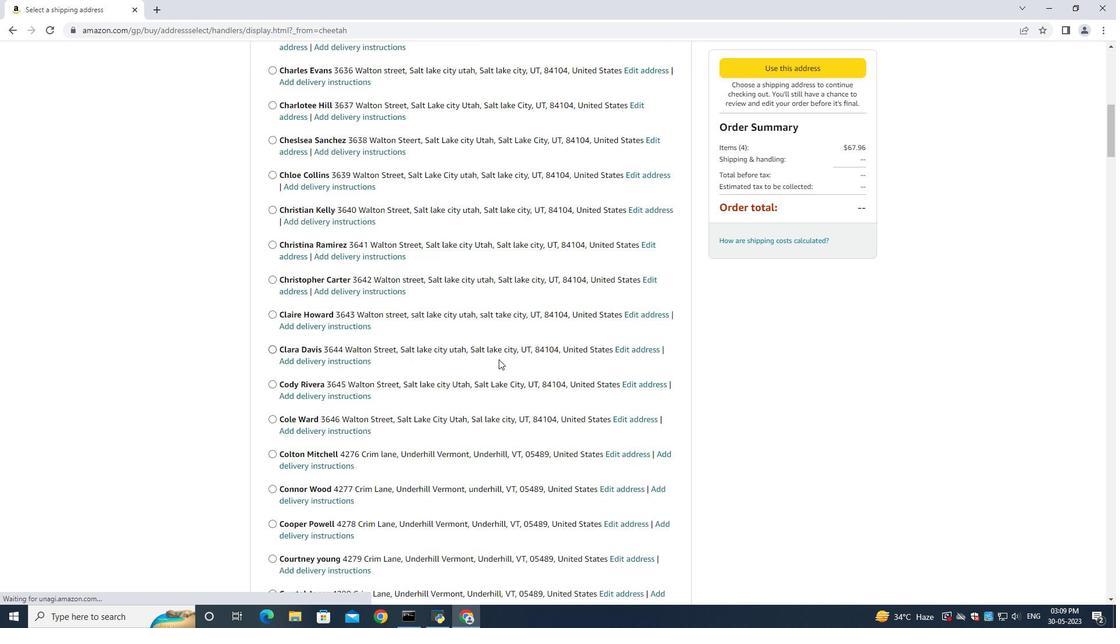 
Action: Mouse scrolled (499, 358) with delta (0, 0)
Screenshot: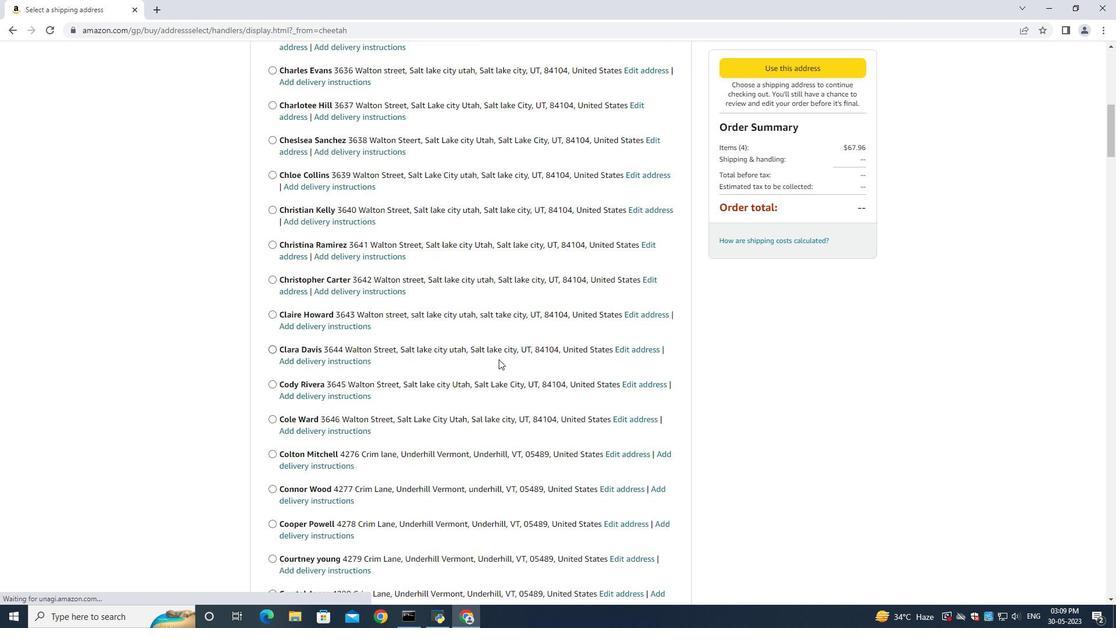 
Action: Mouse scrolled (499, 358) with delta (0, 0)
Screenshot: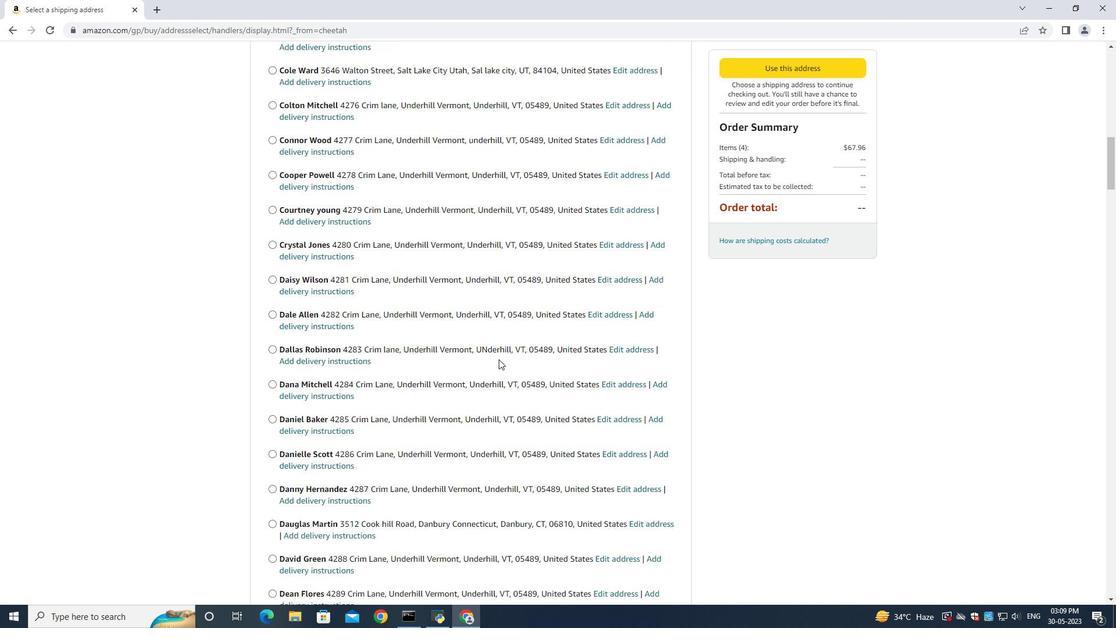 
Action: Mouse scrolled (499, 358) with delta (0, 0)
Screenshot: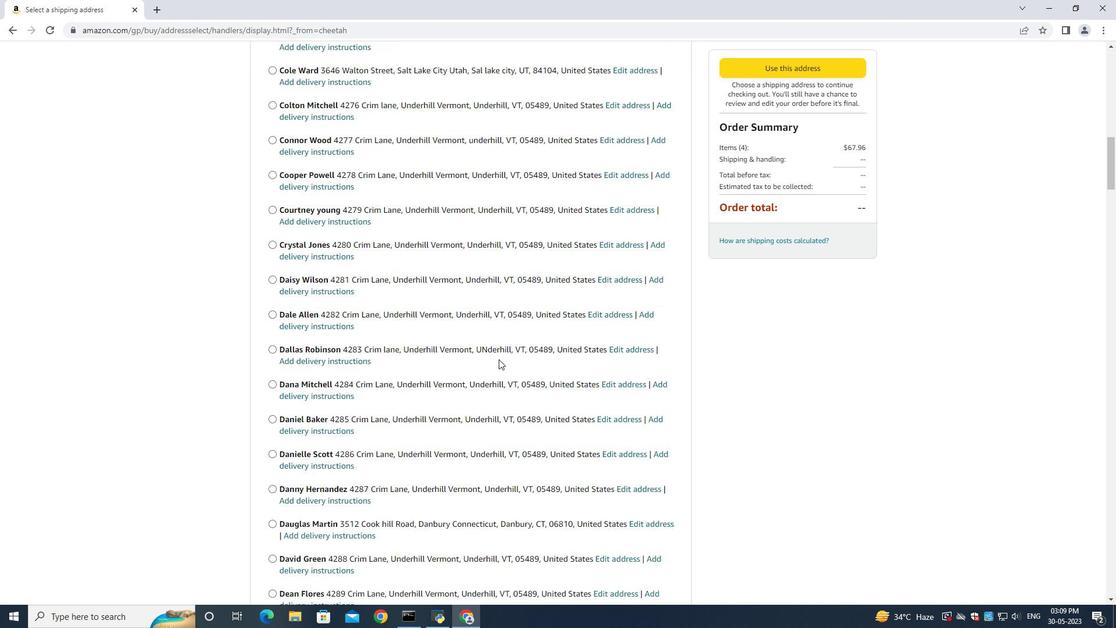 
Action: Mouse scrolled (499, 358) with delta (0, 0)
Screenshot: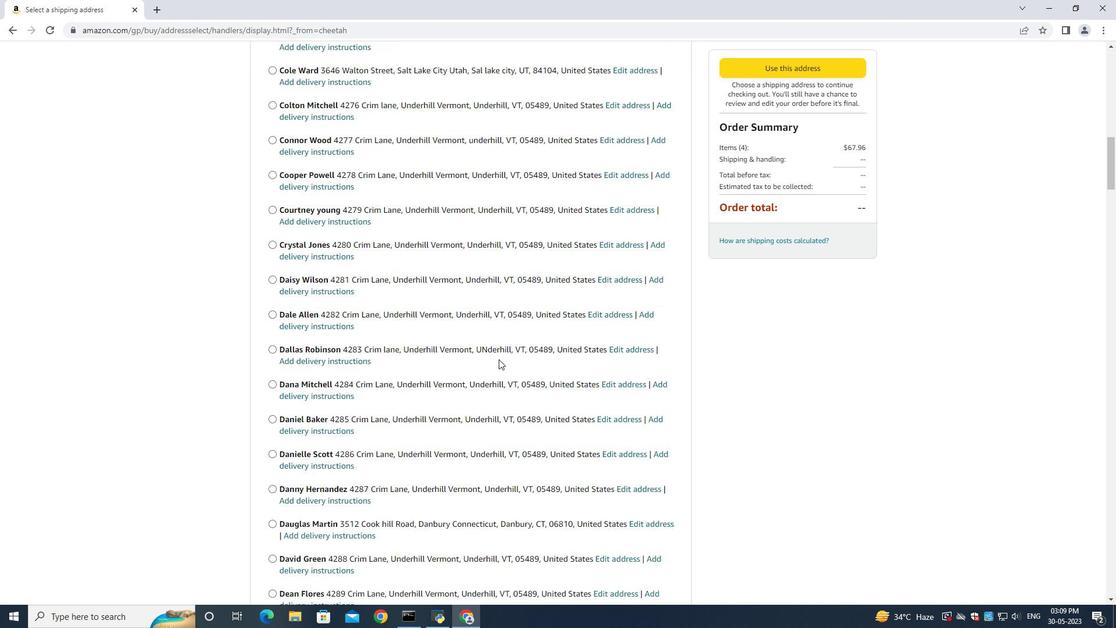 
Action: Mouse scrolled (499, 358) with delta (0, 0)
Screenshot: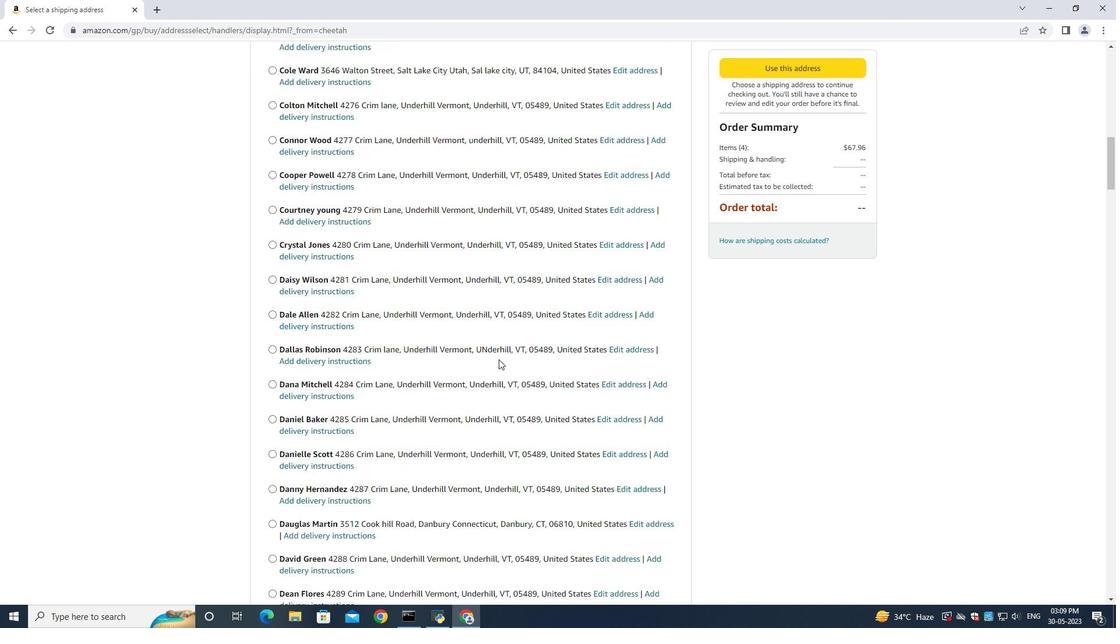 
Action: Mouse scrolled (499, 358) with delta (0, 0)
Screenshot: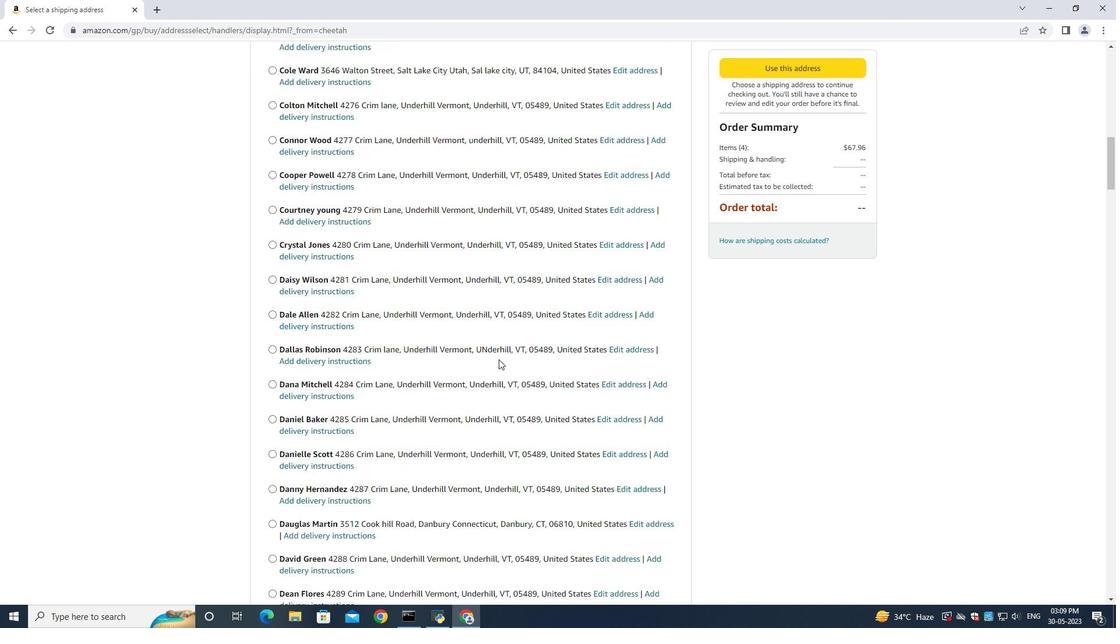 
Action: Mouse scrolled (499, 358) with delta (0, 0)
Screenshot: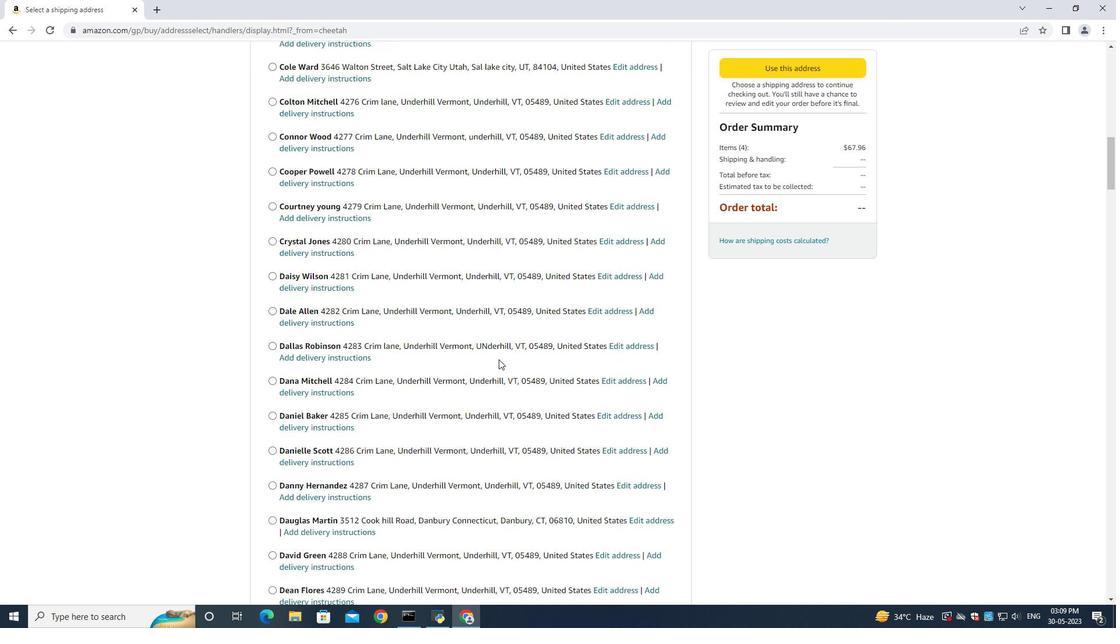 
Action: Mouse scrolled (499, 358) with delta (0, 0)
Screenshot: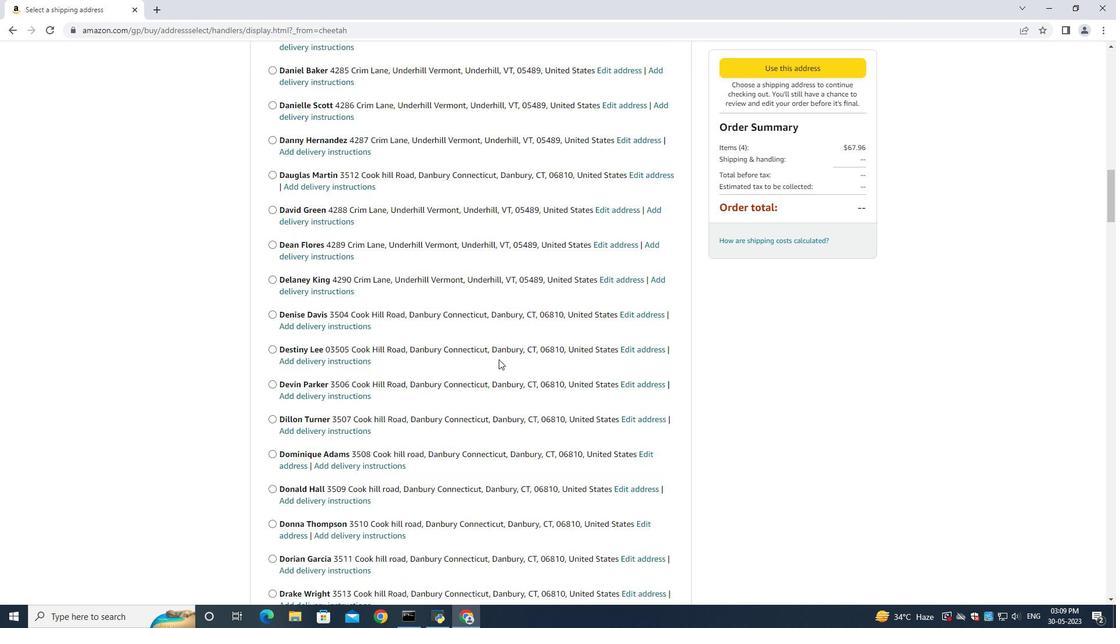
Action: Mouse scrolled (499, 358) with delta (0, 0)
Screenshot: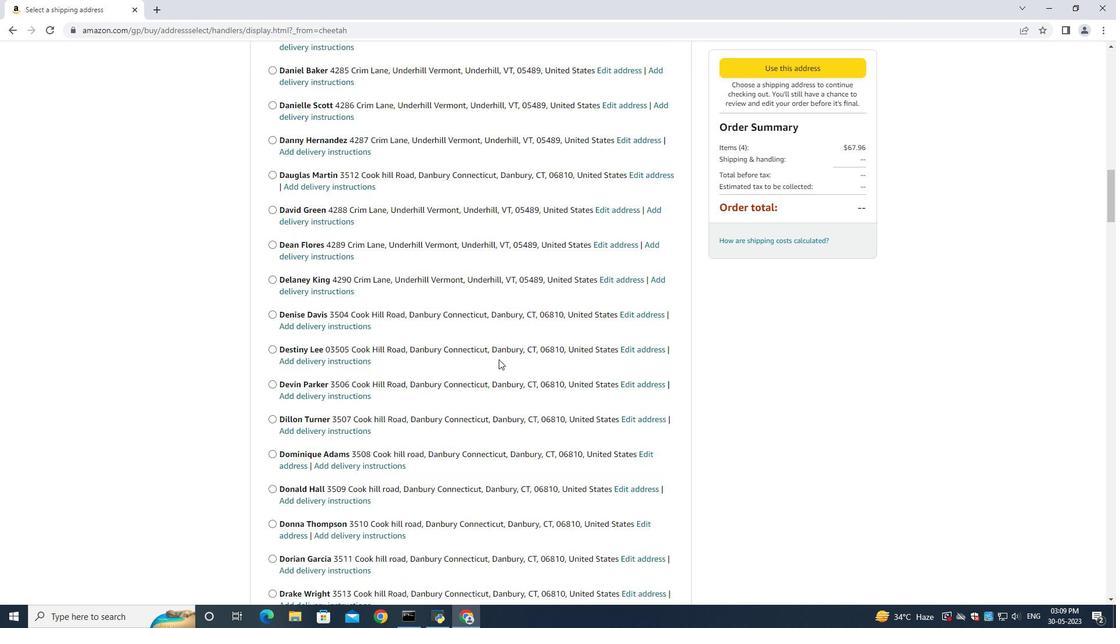 
Action: Mouse scrolled (499, 358) with delta (0, 0)
Screenshot: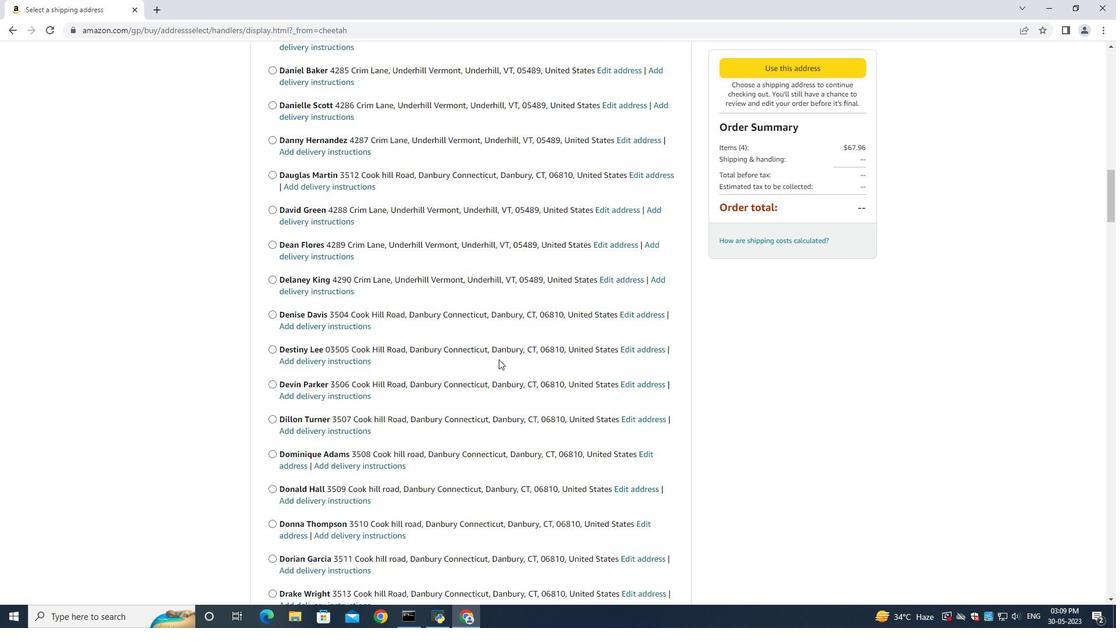 
Action: Mouse scrolled (499, 358) with delta (0, 0)
Screenshot: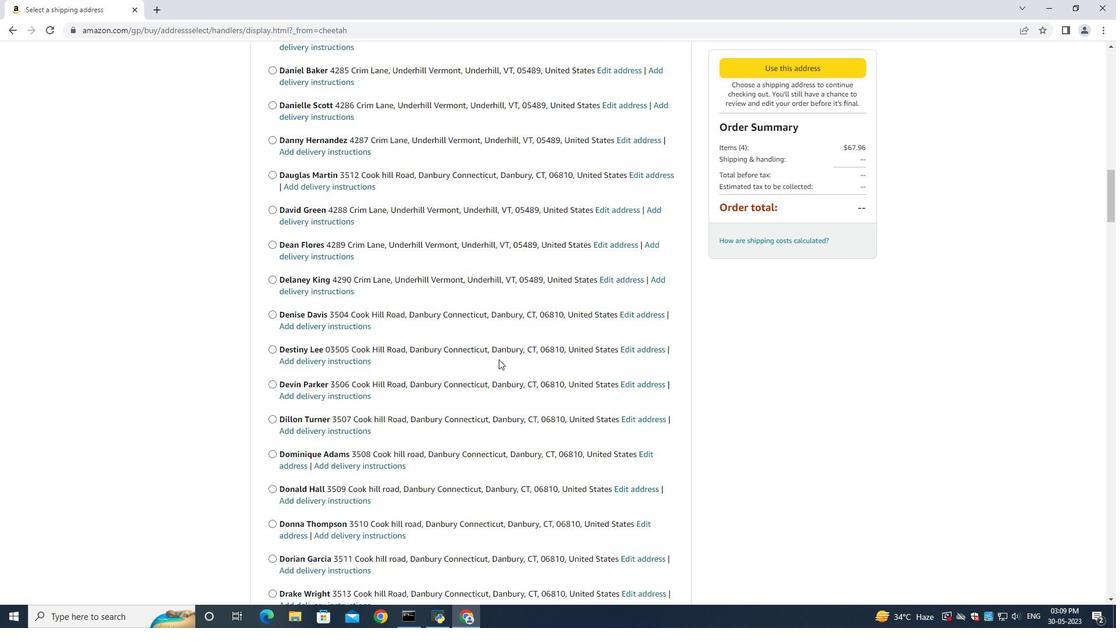 
Action: Mouse scrolled (499, 358) with delta (0, 0)
Screenshot: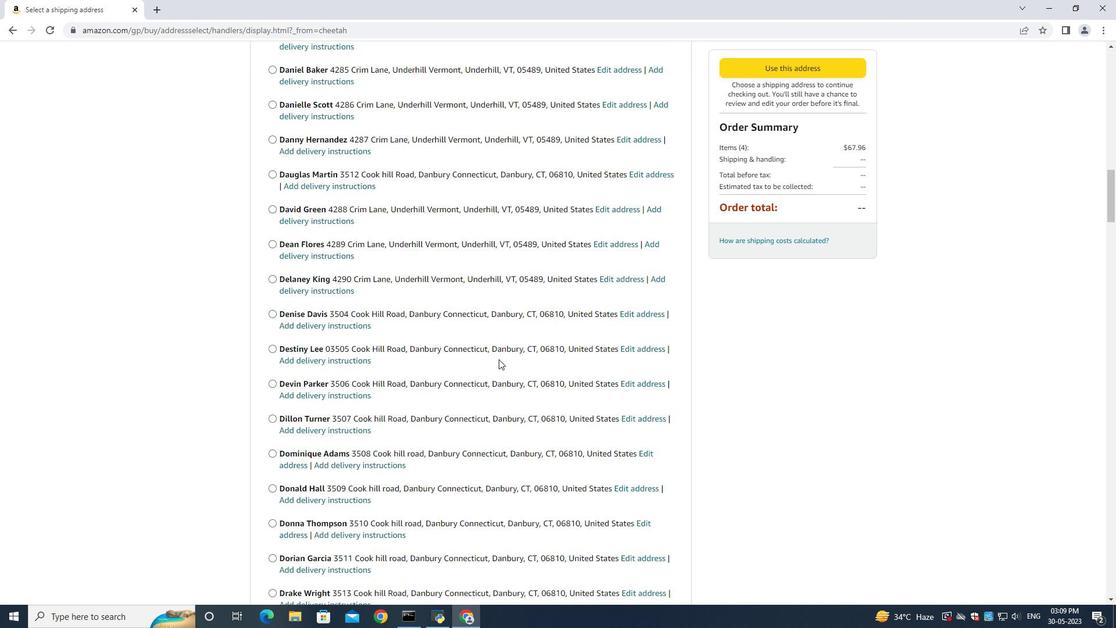
Action: Mouse scrolled (499, 358) with delta (0, 0)
Screenshot: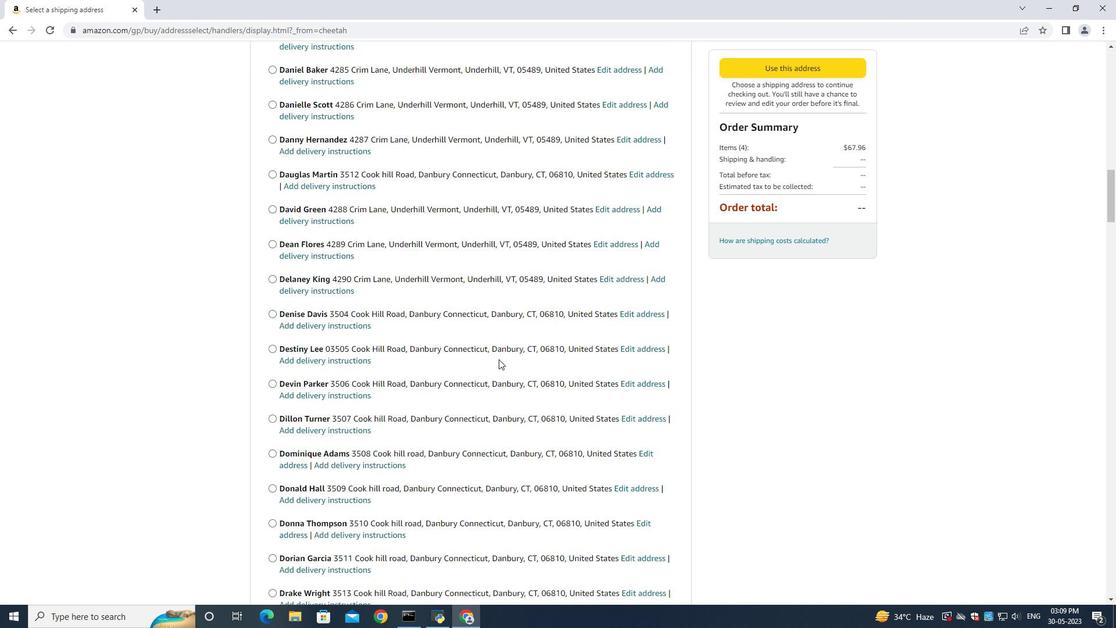 
Action: Mouse scrolled (499, 358) with delta (0, 0)
Screenshot: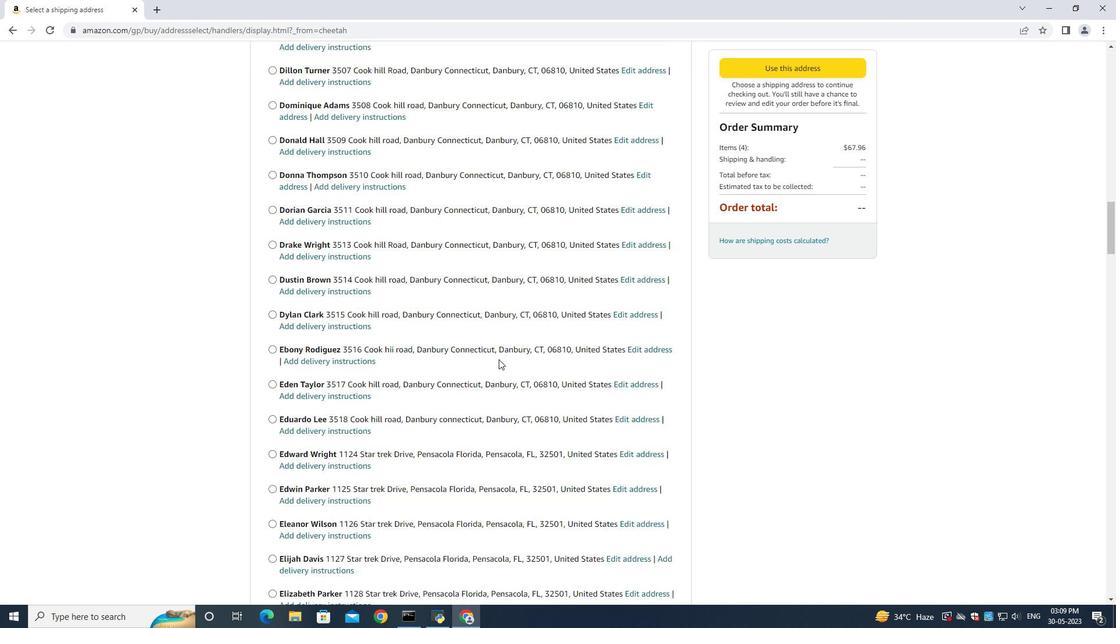
Action: Mouse scrolled (499, 358) with delta (0, 0)
Screenshot: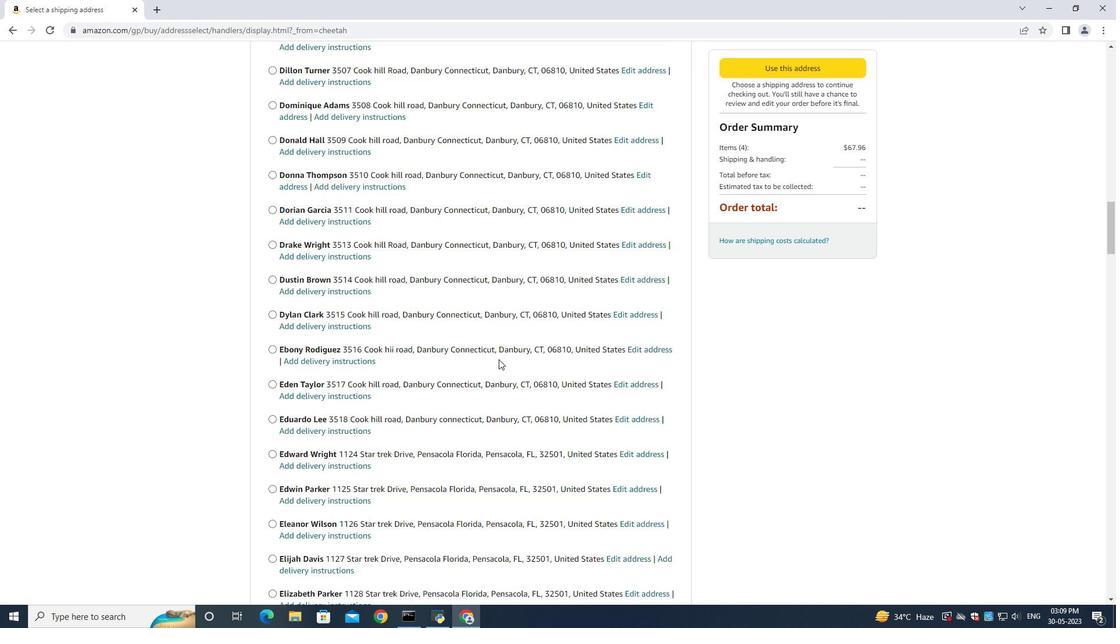 
Action: Mouse scrolled (499, 358) with delta (0, 0)
Screenshot: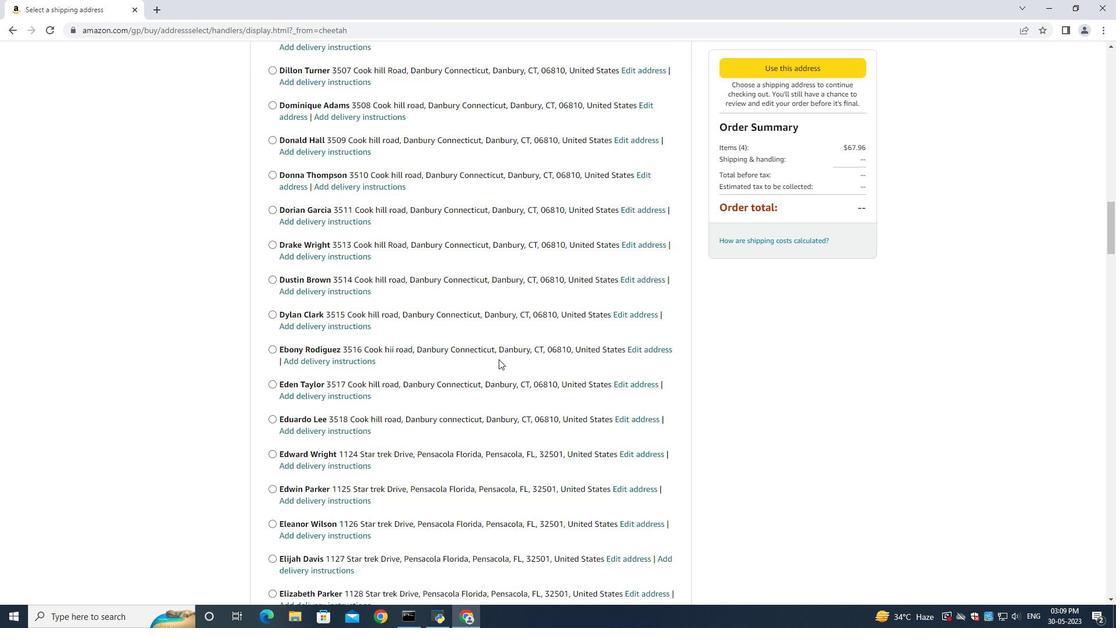 
Action: Mouse scrolled (499, 358) with delta (0, 0)
Screenshot: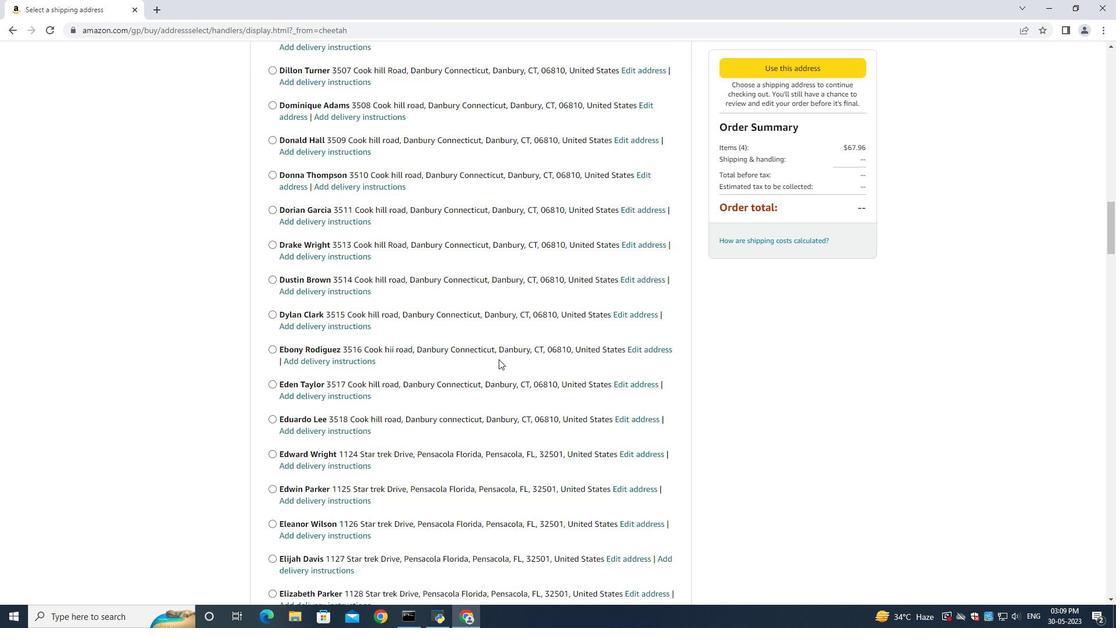 
Action: Mouse scrolled (499, 358) with delta (0, 0)
Screenshot: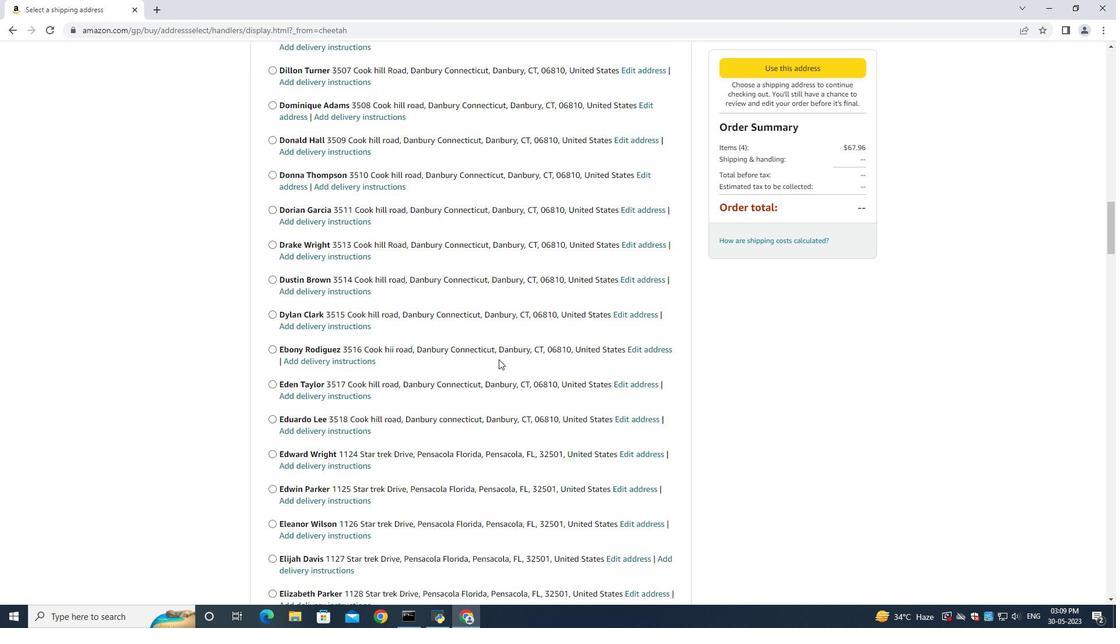 
Action: Mouse scrolled (499, 358) with delta (0, 0)
Screenshot: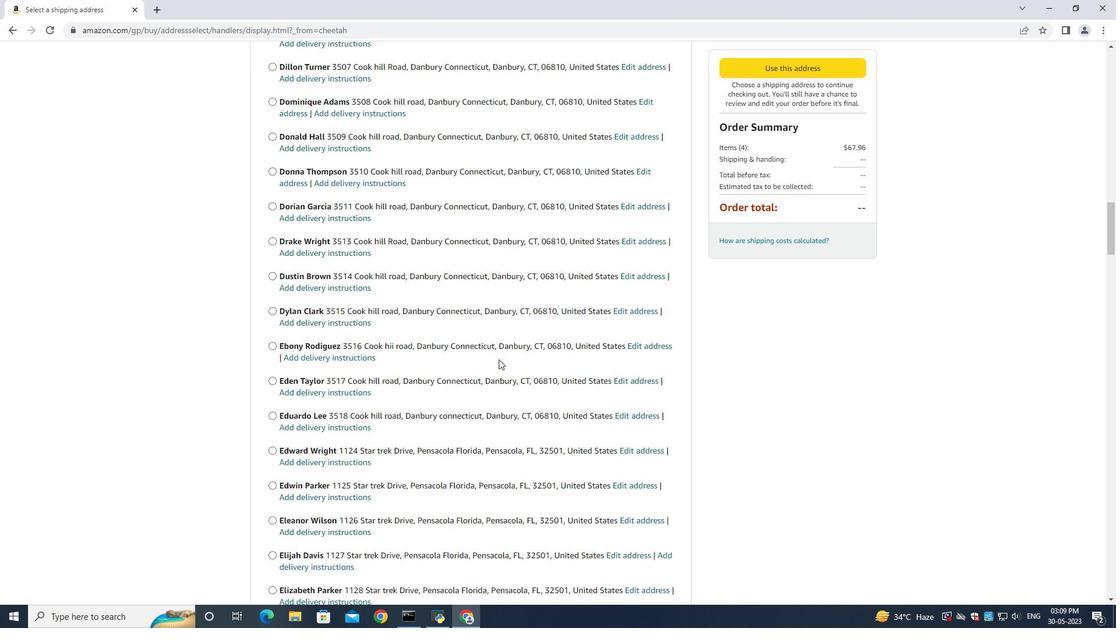 
Action: Mouse scrolled (499, 358) with delta (0, 0)
Screenshot: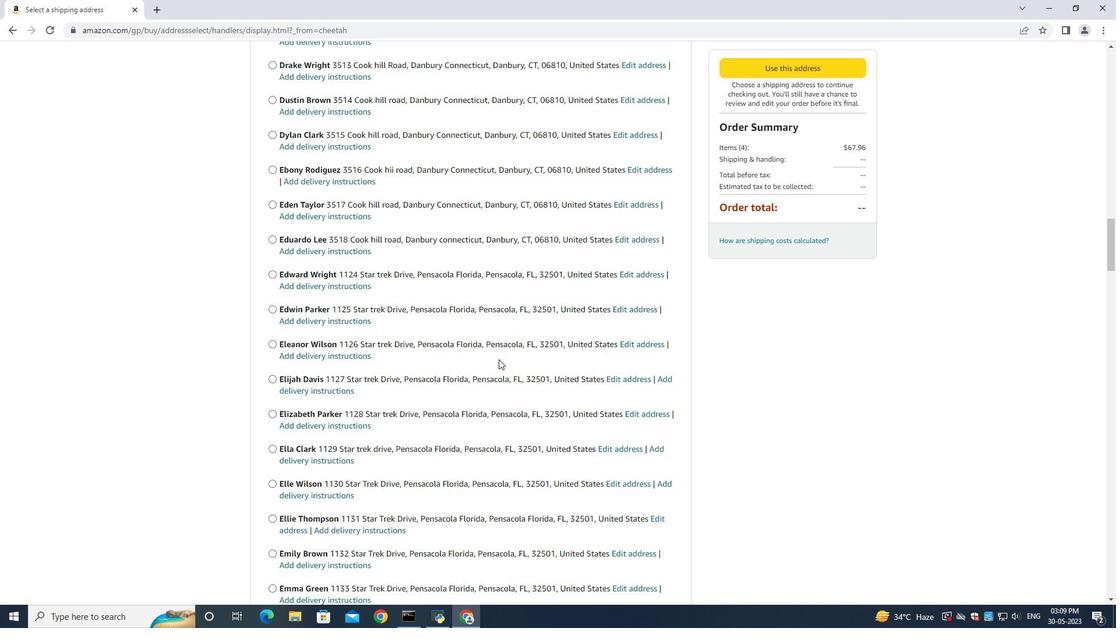 
Action: Mouse scrolled (499, 358) with delta (0, 0)
Screenshot: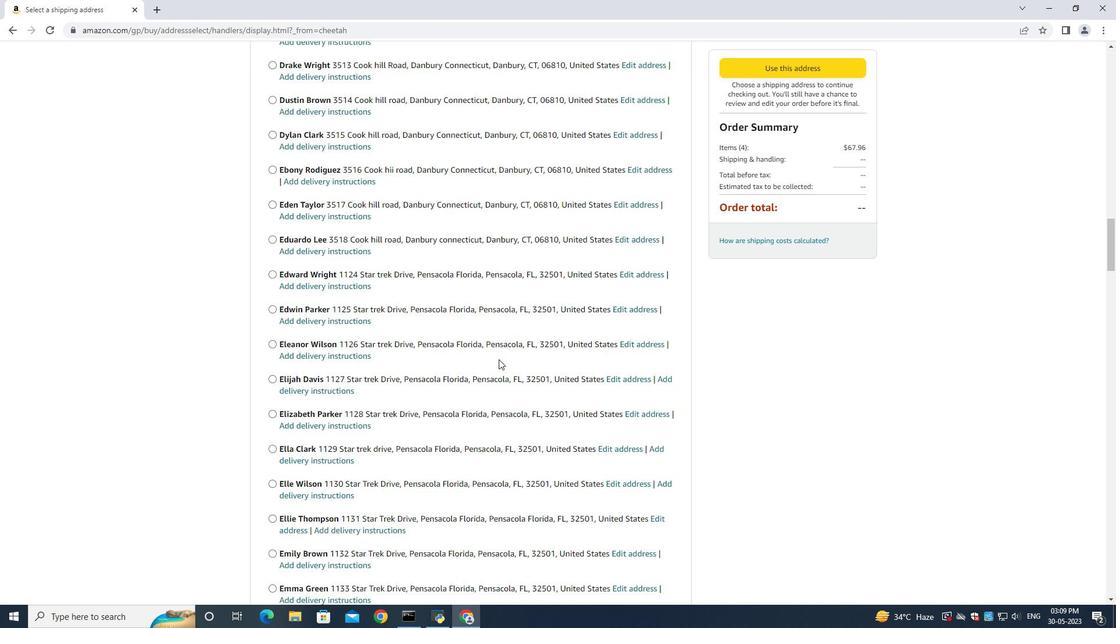 
Action: Mouse scrolled (499, 358) with delta (0, 0)
Screenshot: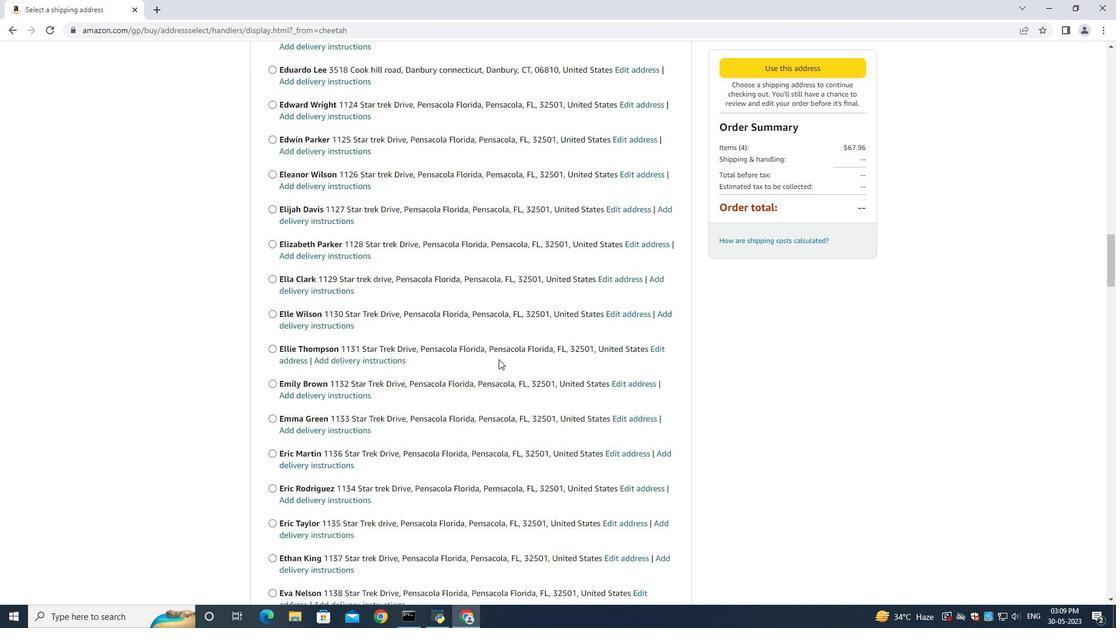 
Action: Mouse scrolled (499, 358) with delta (0, 0)
Screenshot: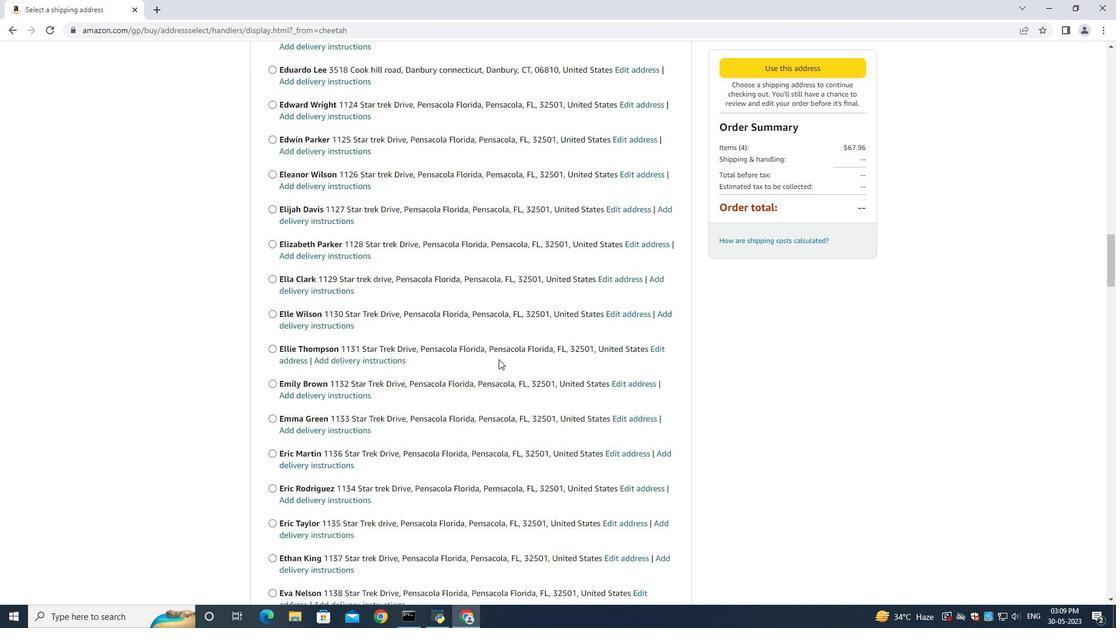
Action: Mouse scrolled (499, 358) with delta (0, 0)
Screenshot: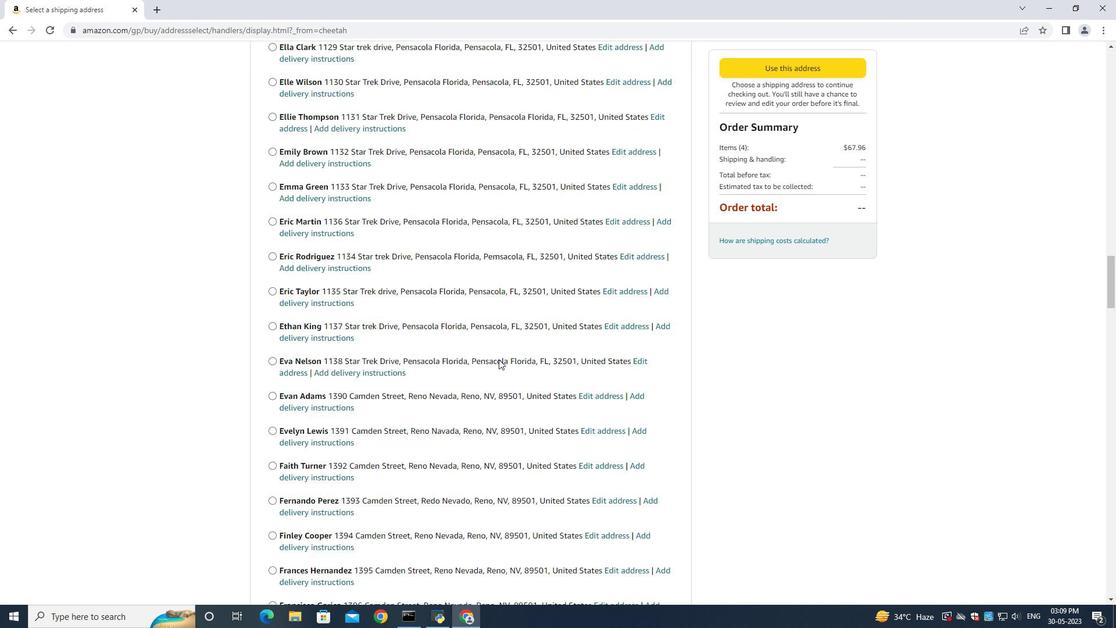 
Action: Mouse scrolled (499, 358) with delta (0, 0)
Screenshot: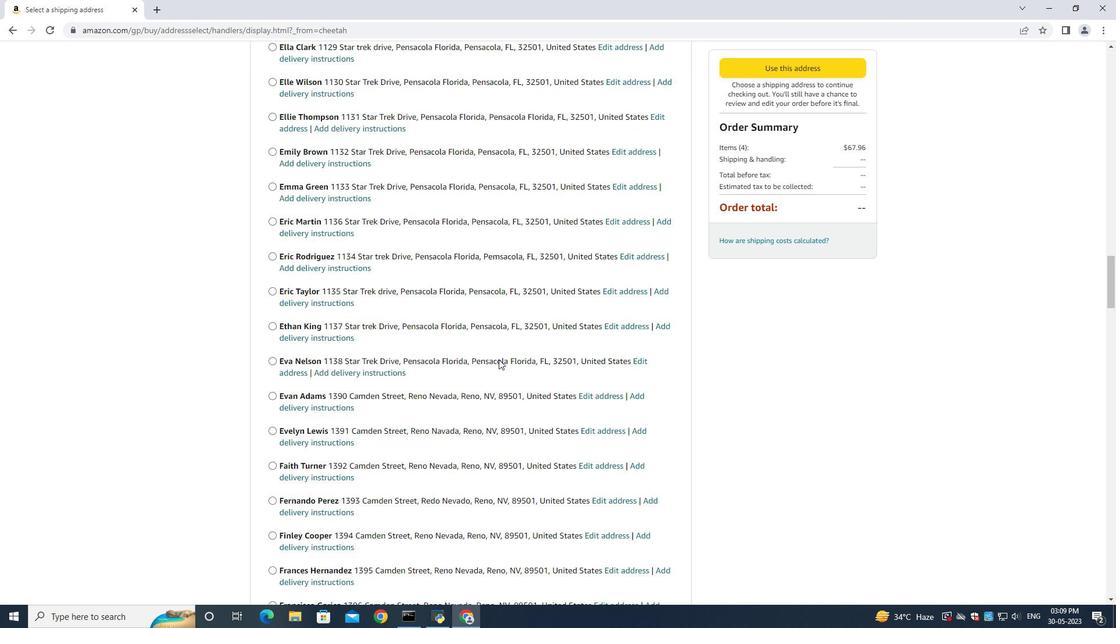
Action: Mouse scrolled (499, 358) with delta (0, 0)
Screenshot: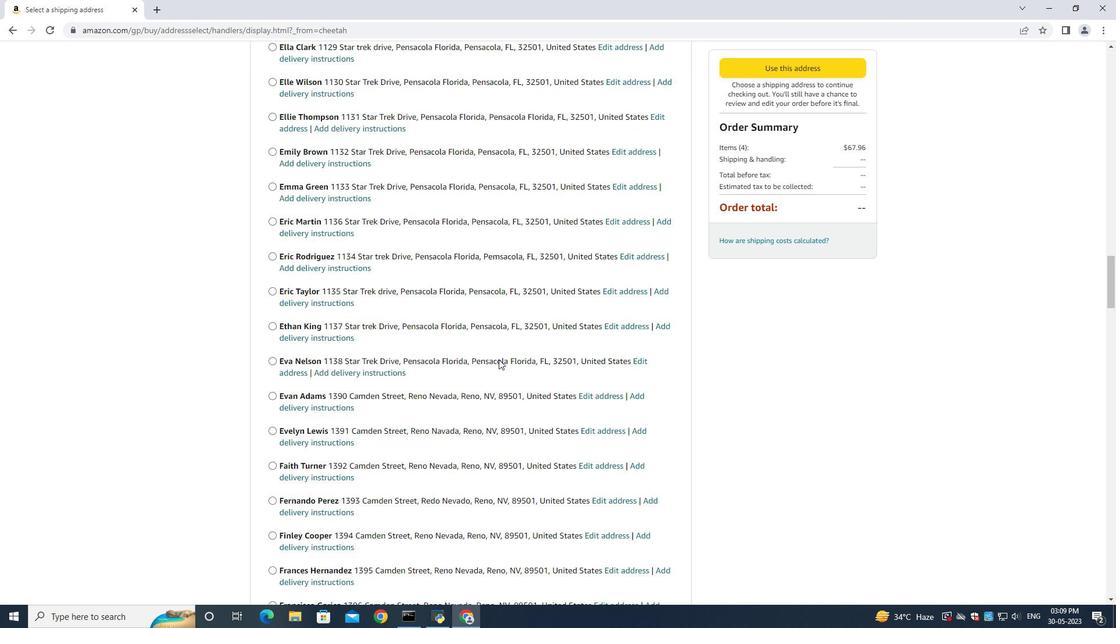 
Action: Mouse scrolled (499, 358) with delta (0, 0)
Screenshot: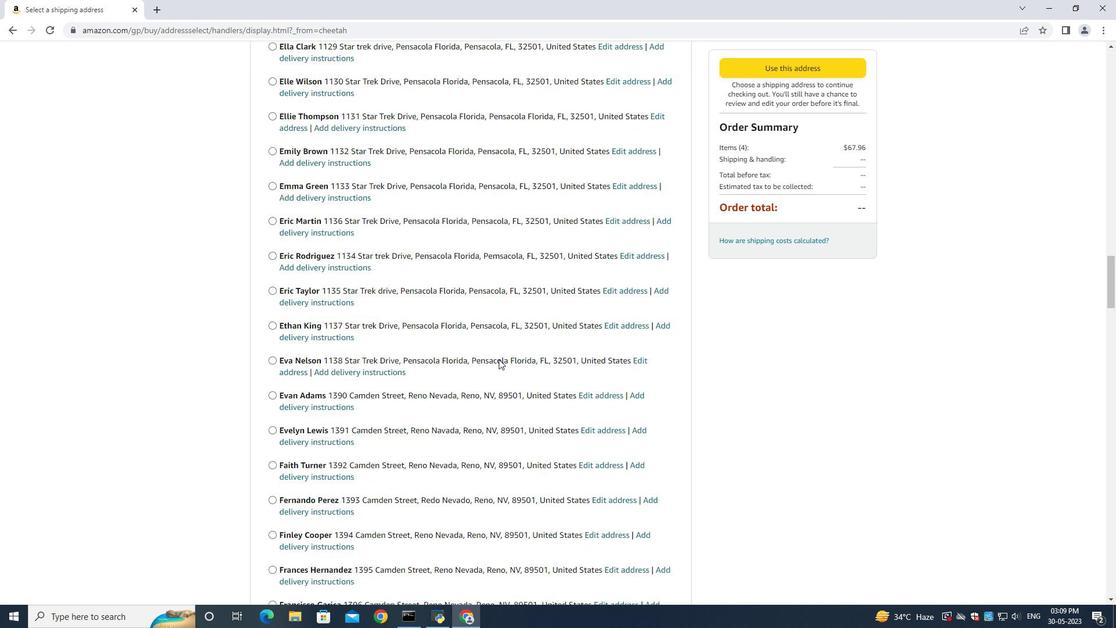 
Action: Mouse scrolled (499, 358) with delta (0, 0)
Screenshot: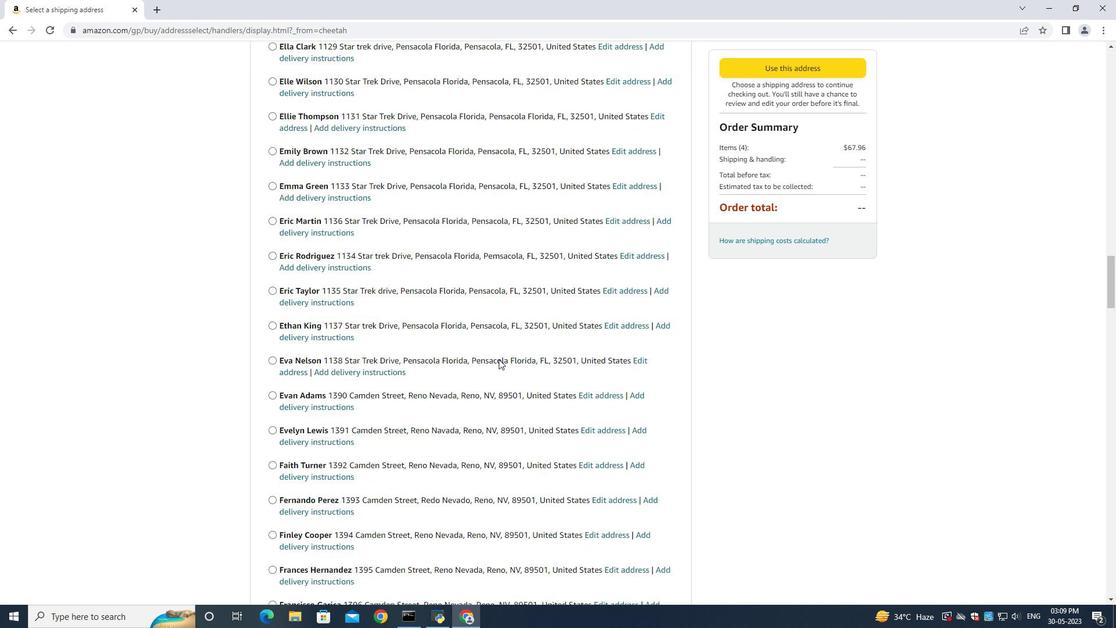 
Action: Mouse scrolled (499, 358) with delta (0, 0)
Screenshot: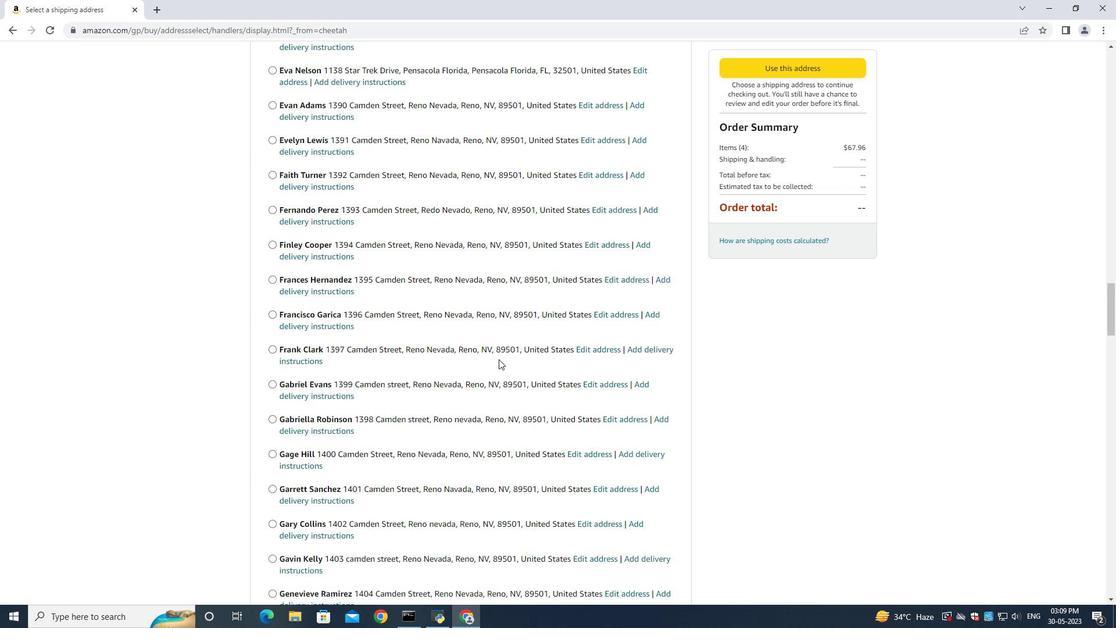 
Action: Mouse scrolled (499, 358) with delta (0, 0)
Screenshot: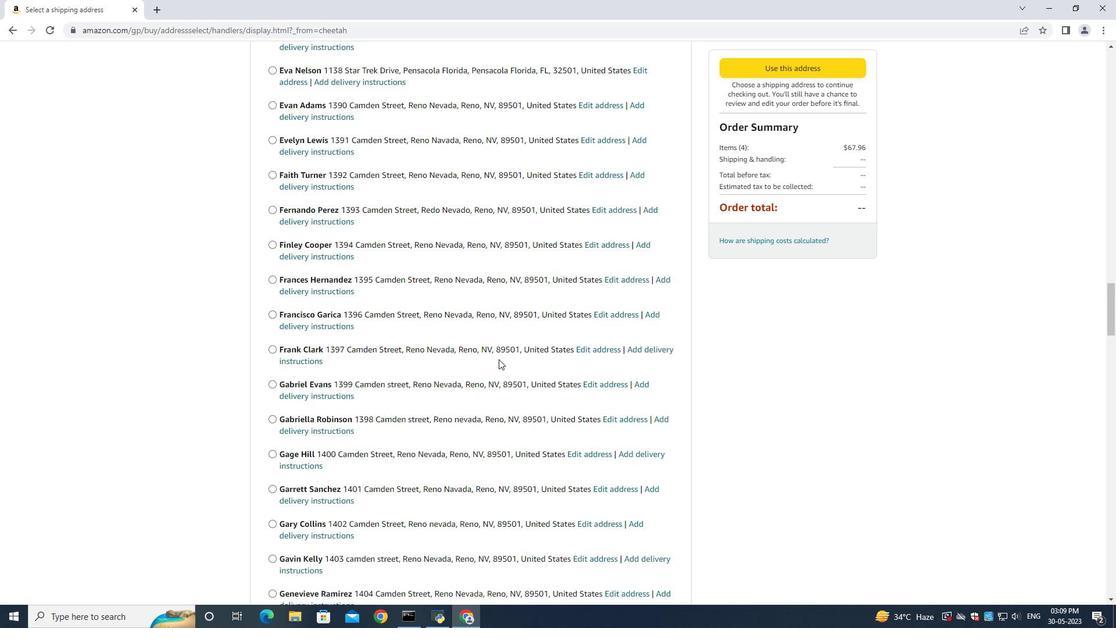 
Action: Mouse scrolled (499, 358) with delta (0, 0)
Screenshot: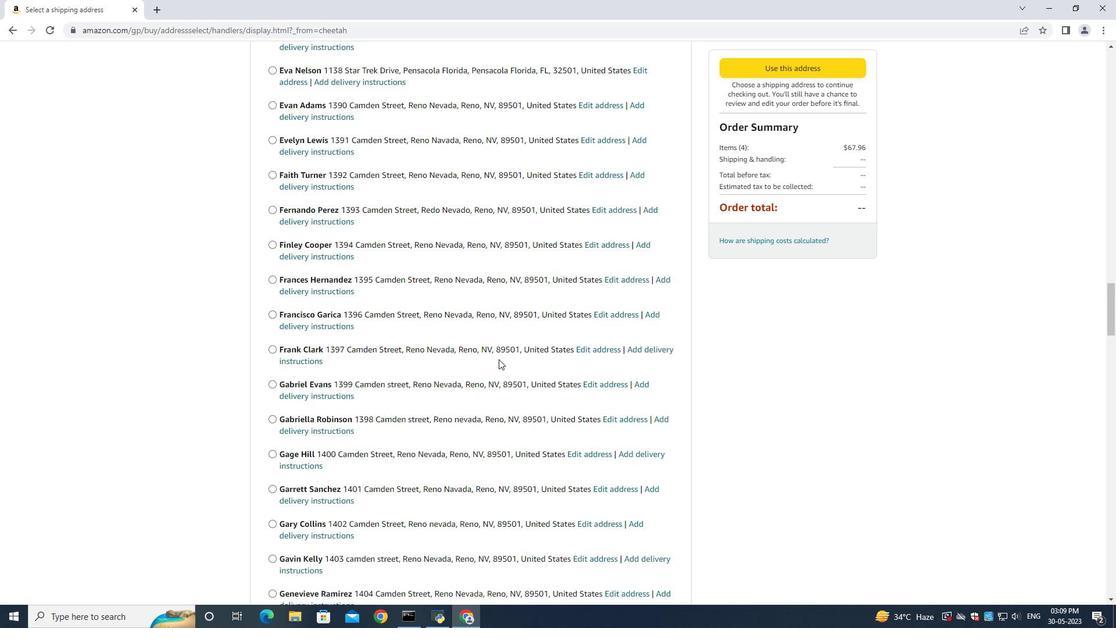 
Action: Mouse scrolled (499, 358) with delta (0, 0)
Screenshot: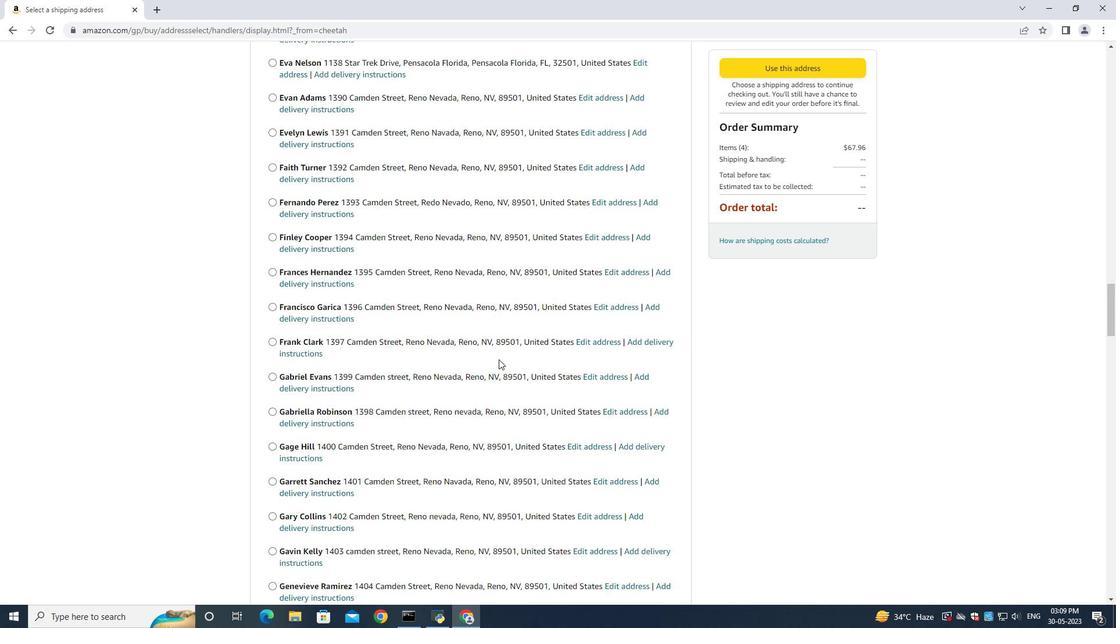 
Action: Mouse scrolled (499, 358) with delta (0, 0)
Screenshot: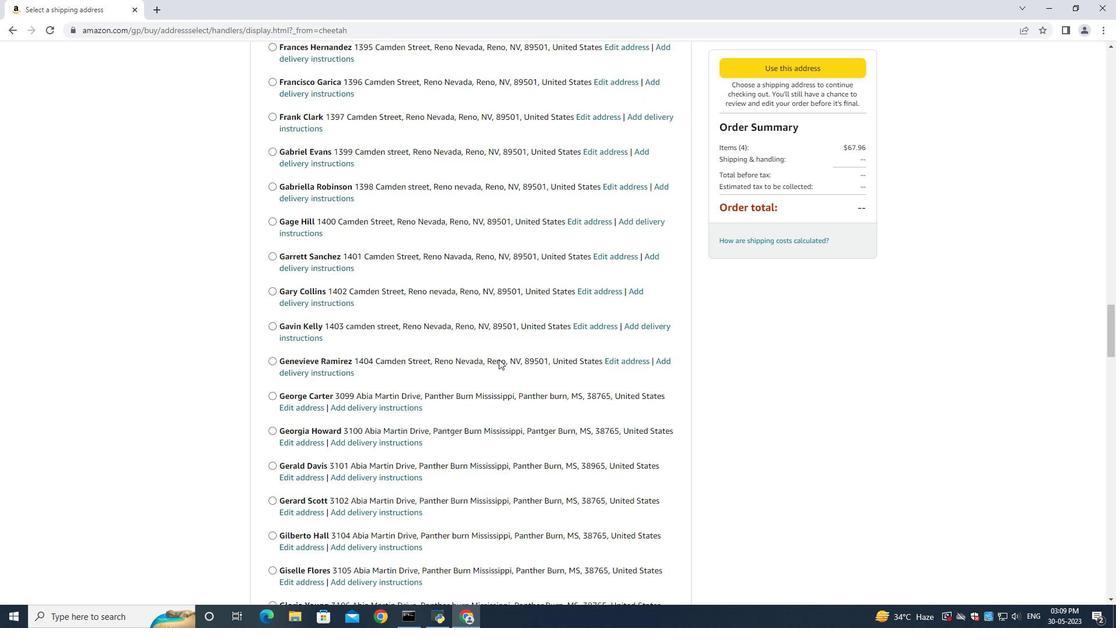 
Action: Mouse scrolled (499, 358) with delta (0, 0)
Screenshot: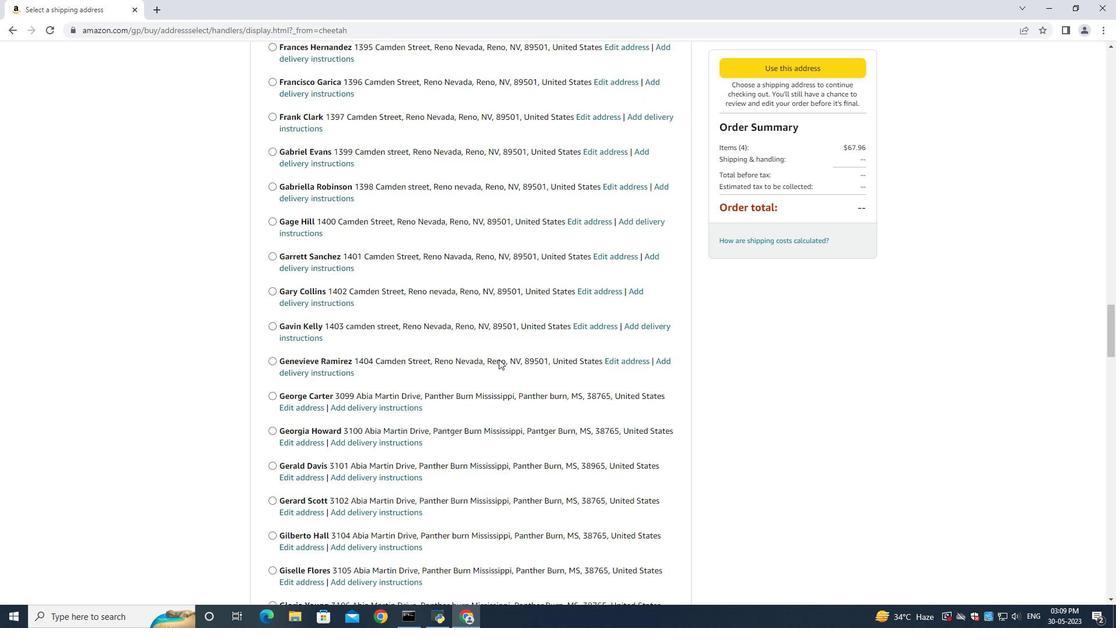 
Action: Mouse scrolled (499, 358) with delta (0, 0)
Screenshot: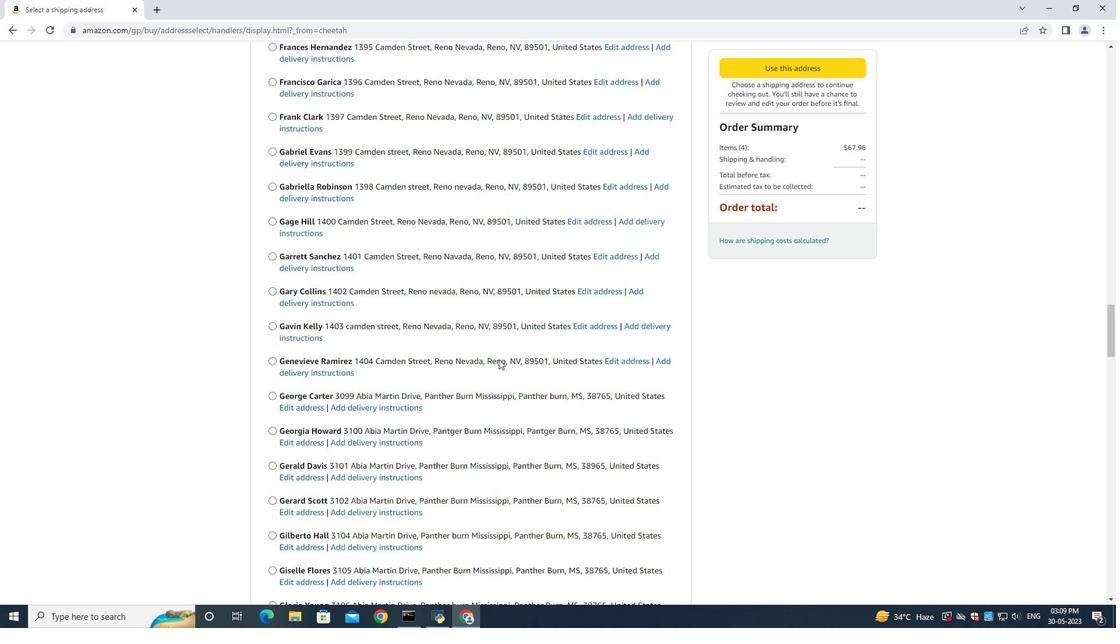 
Action: Mouse scrolled (499, 358) with delta (0, 0)
Screenshot: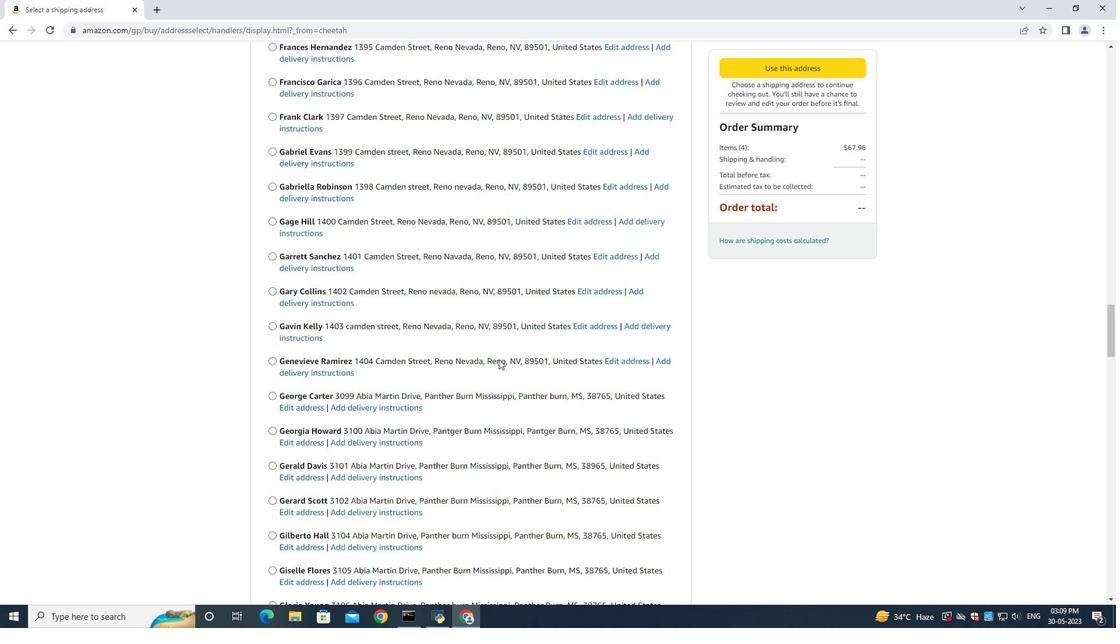 
Action: Mouse scrolled (499, 358) with delta (0, 0)
Screenshot: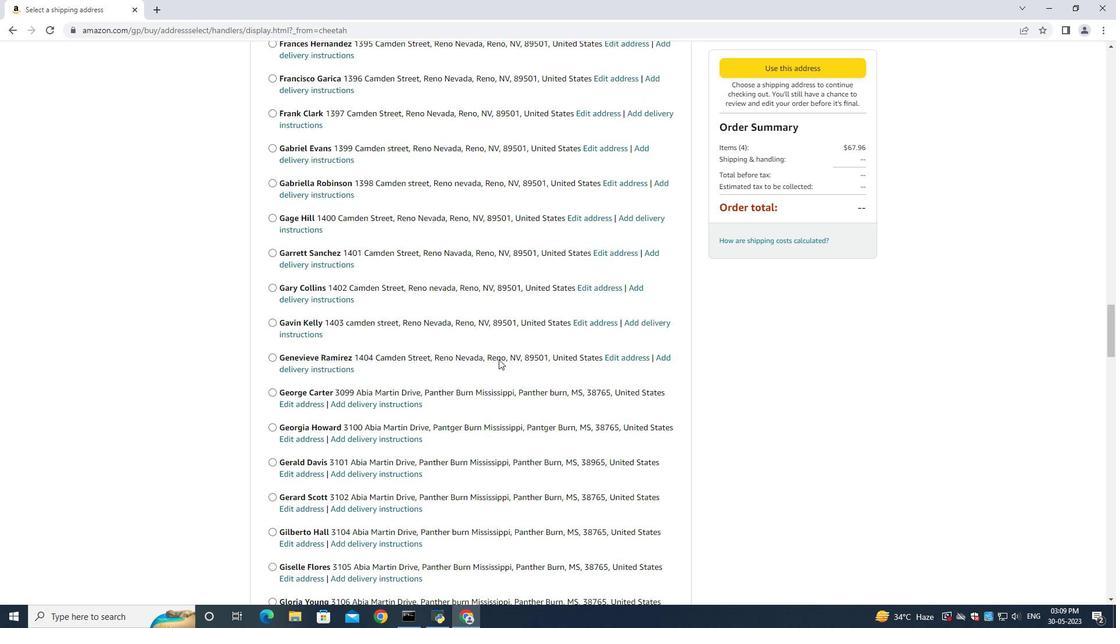 
Action: Mouse scrolled (499, 358) with delta (0, 0)
Screenshot: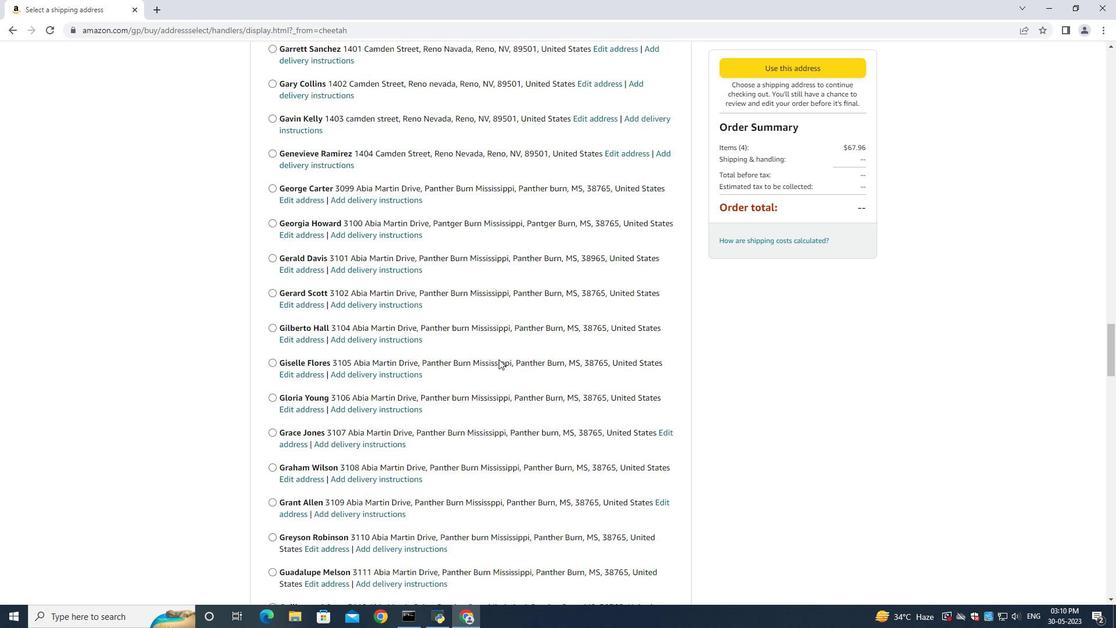 
Action: Mouse scrolled (499, 358) with delta (0, 0)
Screenshot: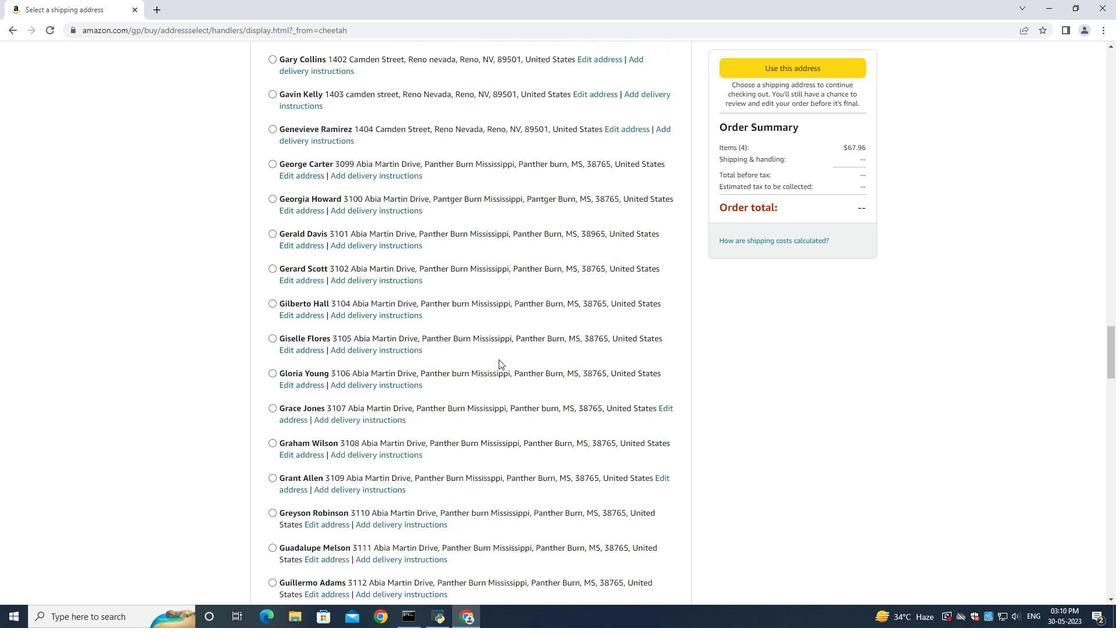 
Action: Mouse scrolled (499, 358) with delta (0, 0)
Screenshot: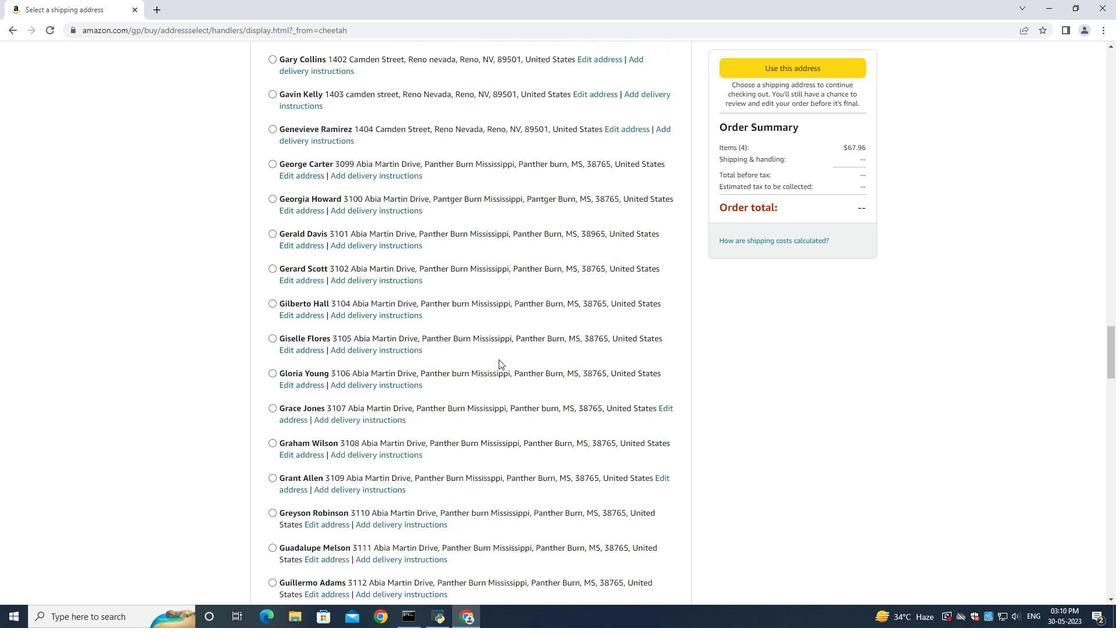 
Action: Mouse scrolled (499, 358) with delta (0, 0)
Screenshot: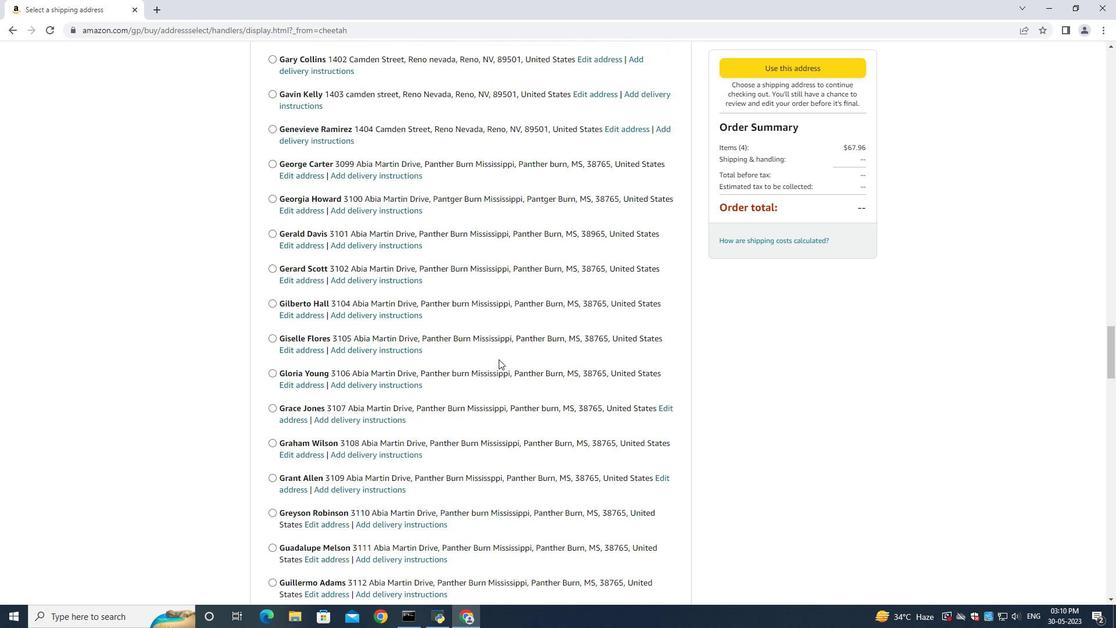 
Action: Mouse scrolled (499, 358) with delta (0, 0)
Screenshot: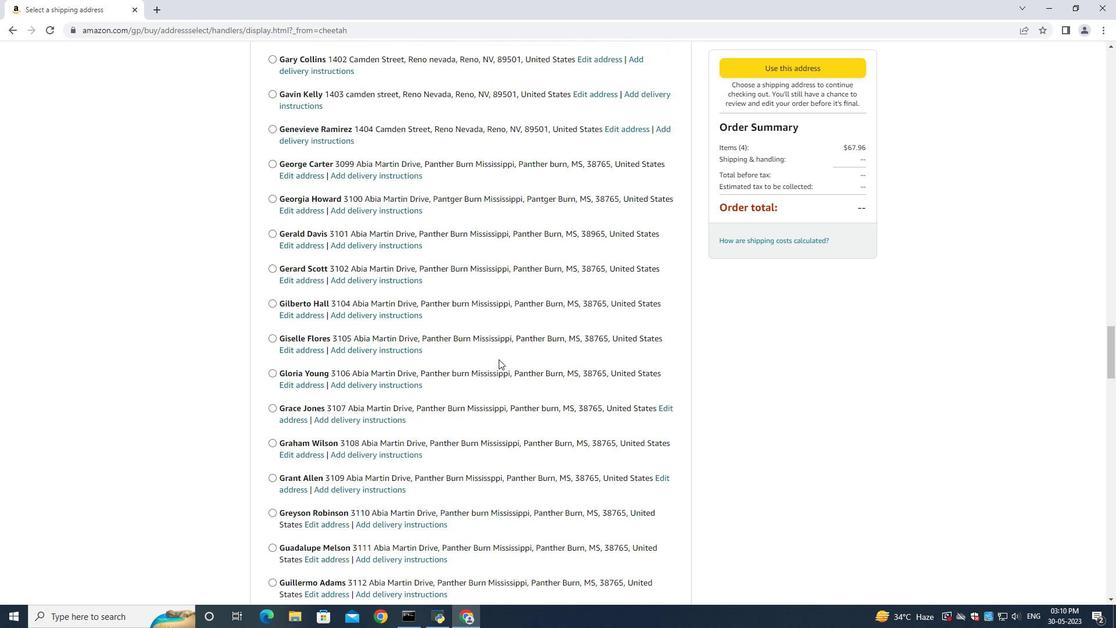 
Action: Mouse scrolled (499, 358) with delta (0, 0)
Screenshot: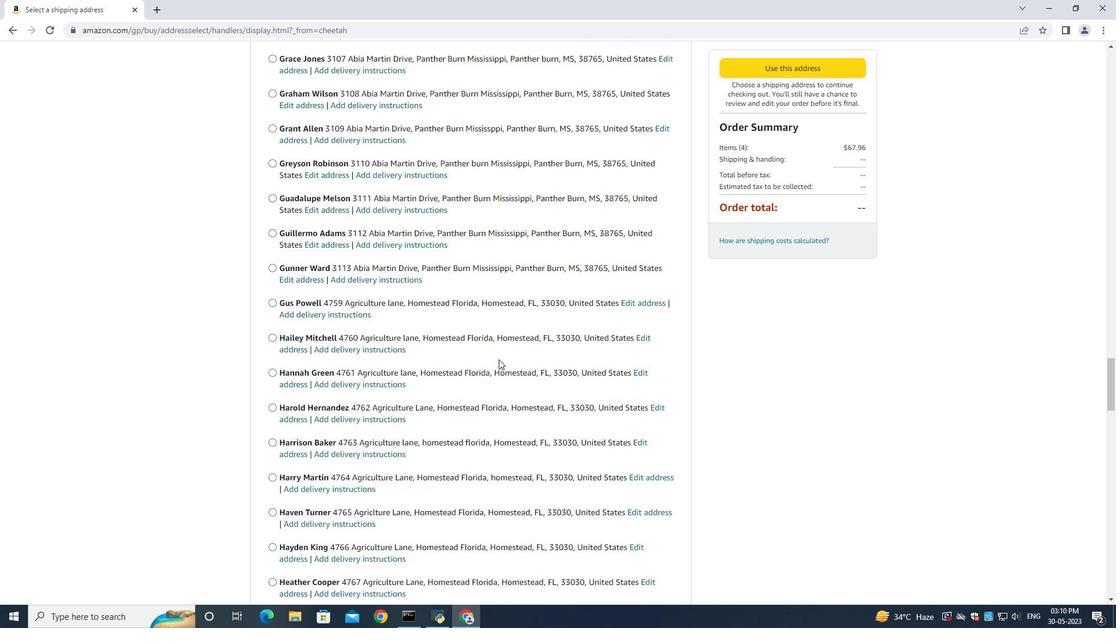 
Action: Mouse scrolled (499, 358) with delta (0, 0)
Screenshot: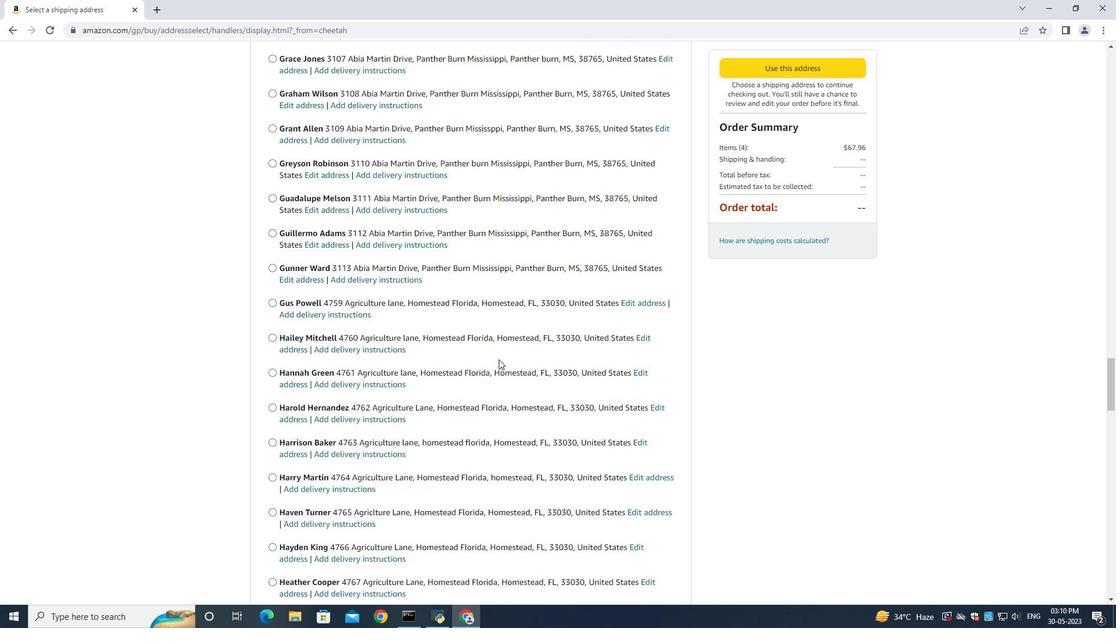 
Action: Mouse scrolled (499, 358) with delta (0, 0)
Screenshot: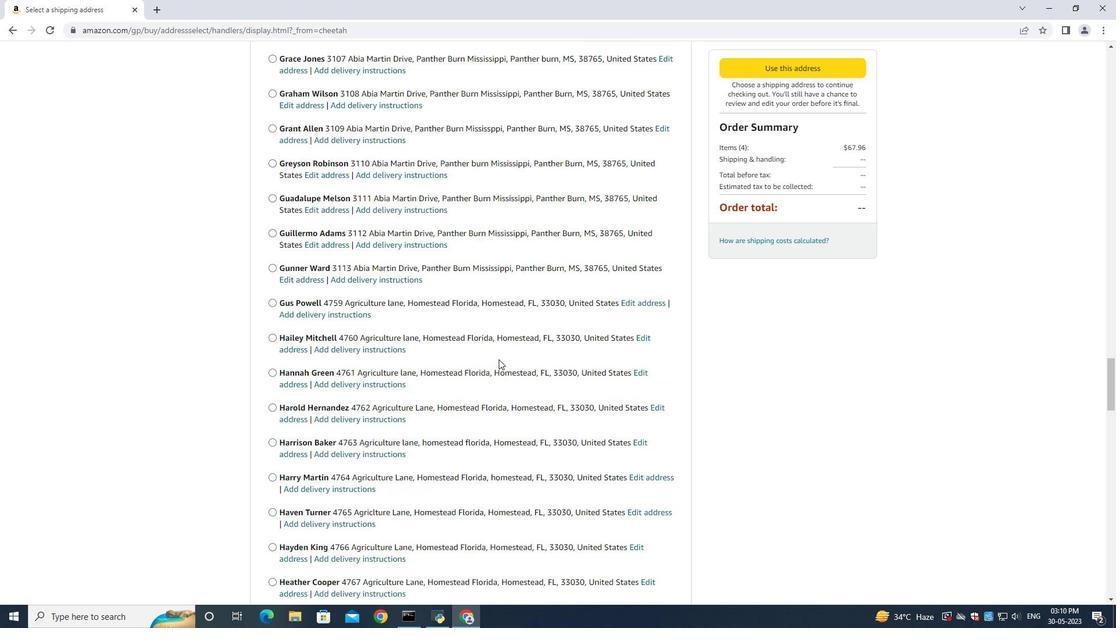 
Action: Mouse scrolled (499, 358) with delta (0, 0)
Screenshot: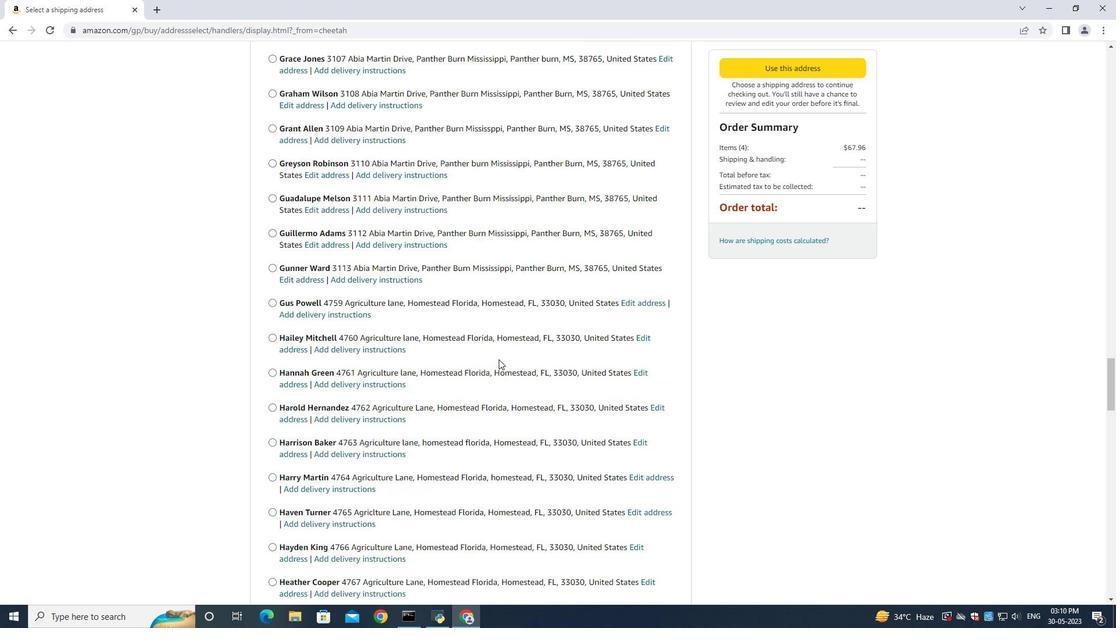 
Action: Mouse scrolled (499, 358) with delta (0, 0)
Screenshot: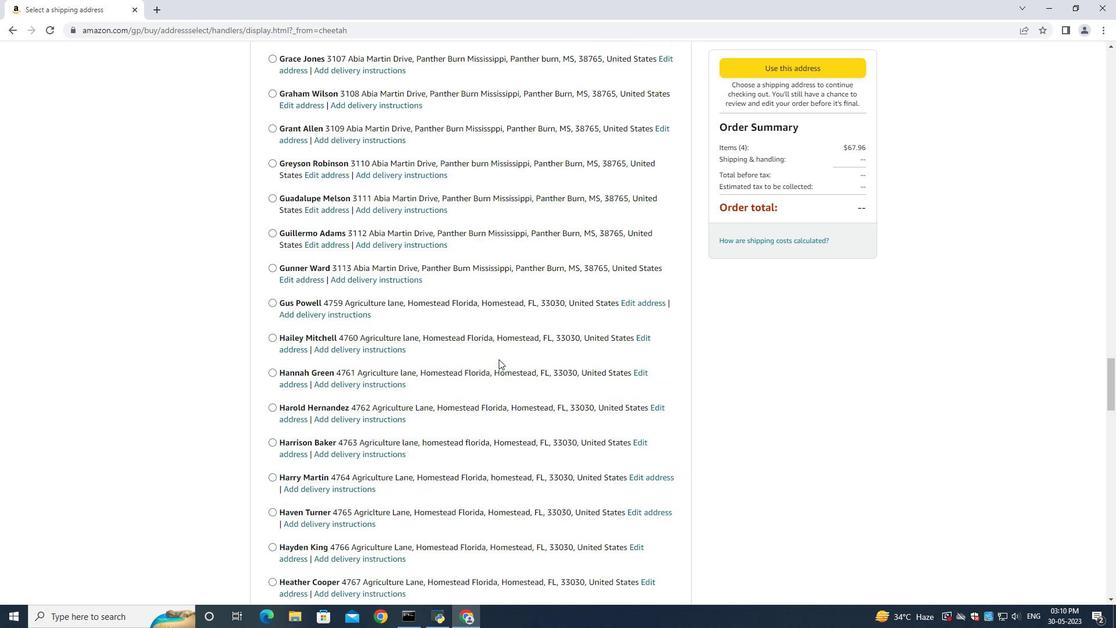
Action: Mouse scrolled (499, 358) with delta (0, 0)
Screenshot: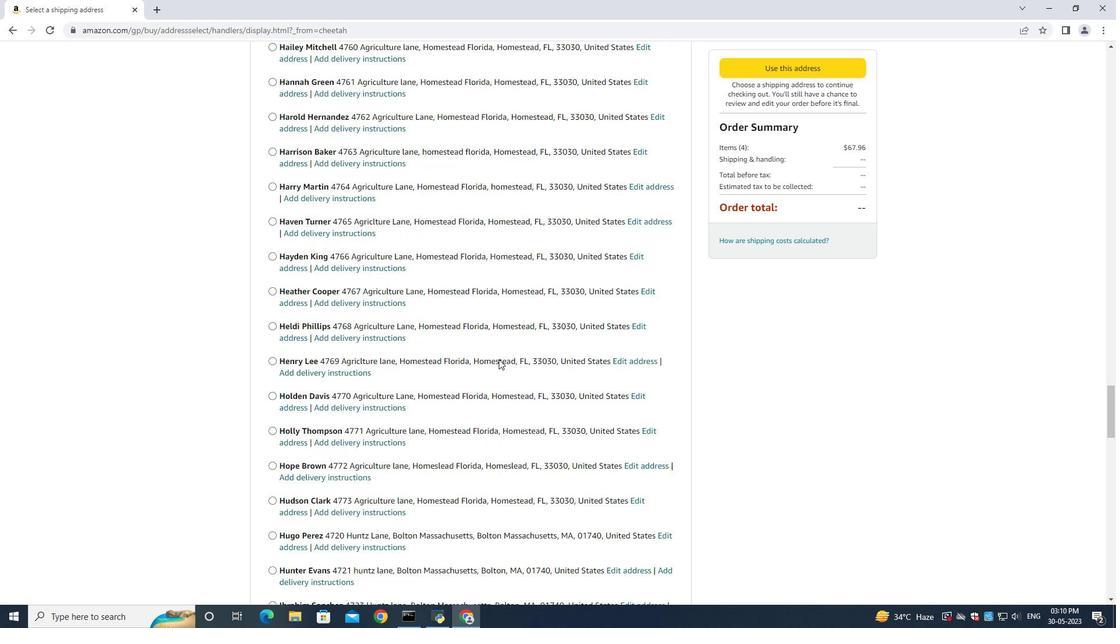 
Action: Mouse scrolled (499, 358) with delta (0, 0)
Screenshot: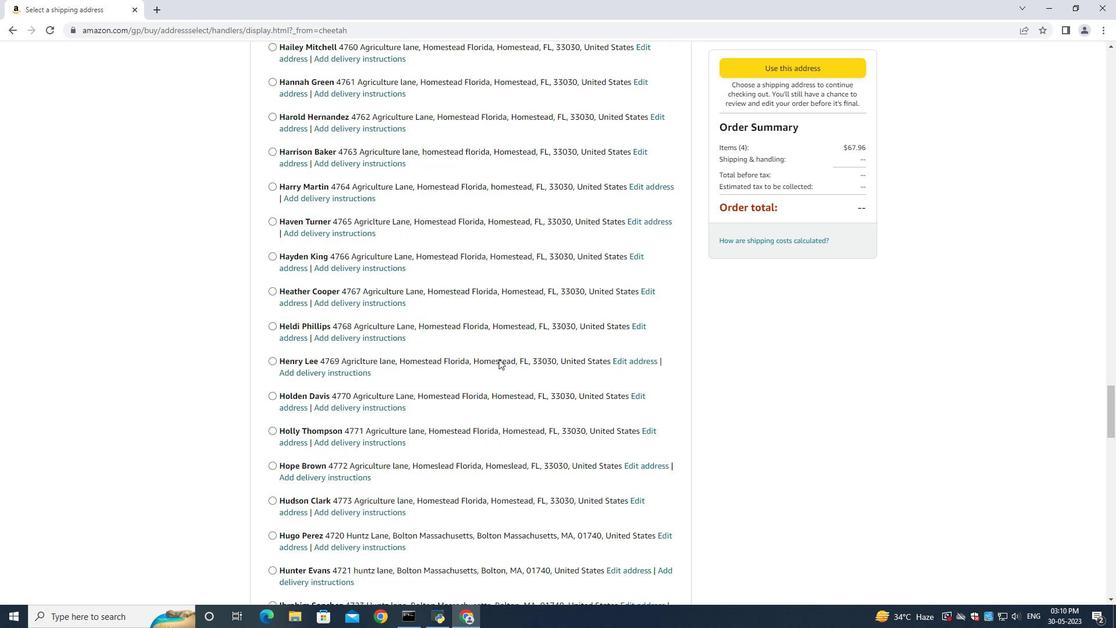 
Action: Mouse scrolled (499, 358) with delta (0, 0)
Screenshot: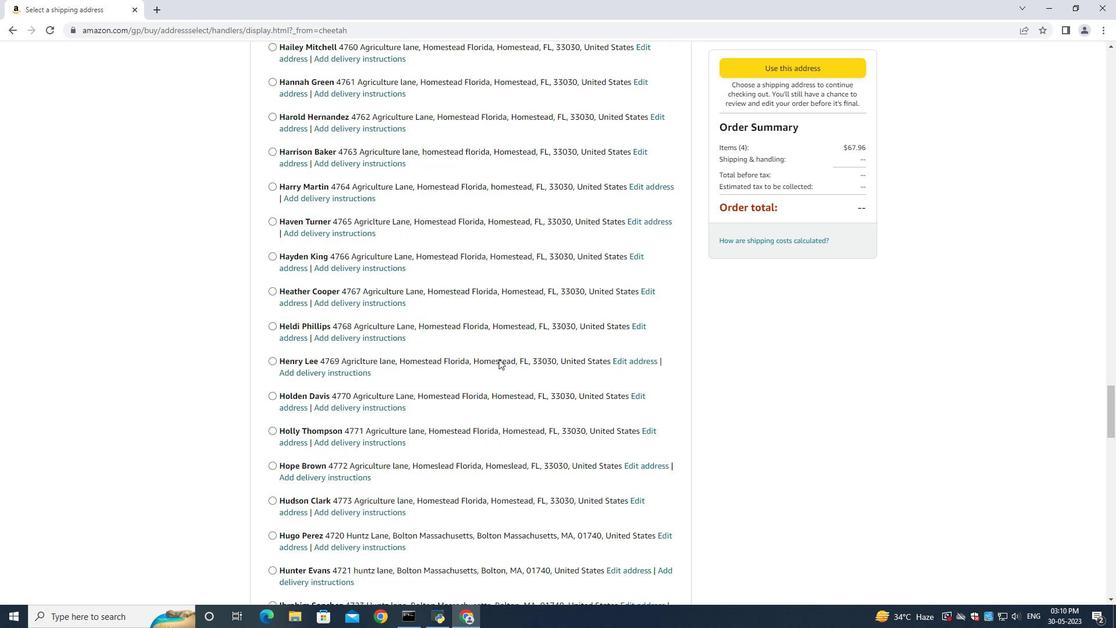 
Action: Mouse scrolled (499, 358) with delta (0, 0)
Screenshot: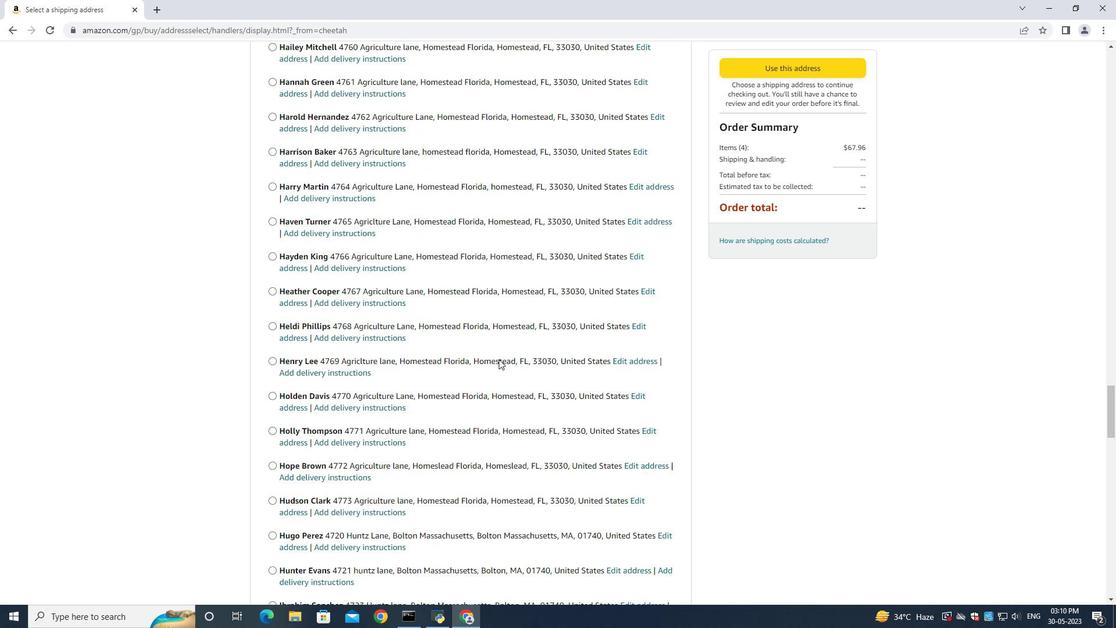 
Action: Mouse scrolled (499, 358) with delta (0, 0)
Screenshot: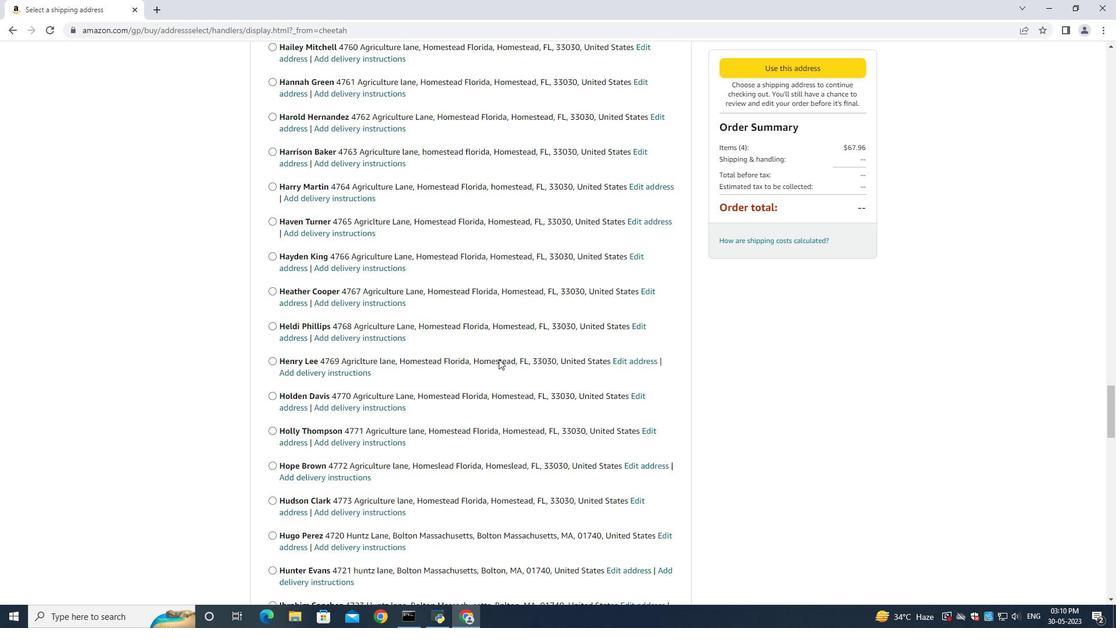 
Action: Mouse scrolled (499, 358) with delta (0, 0)
Screenshot: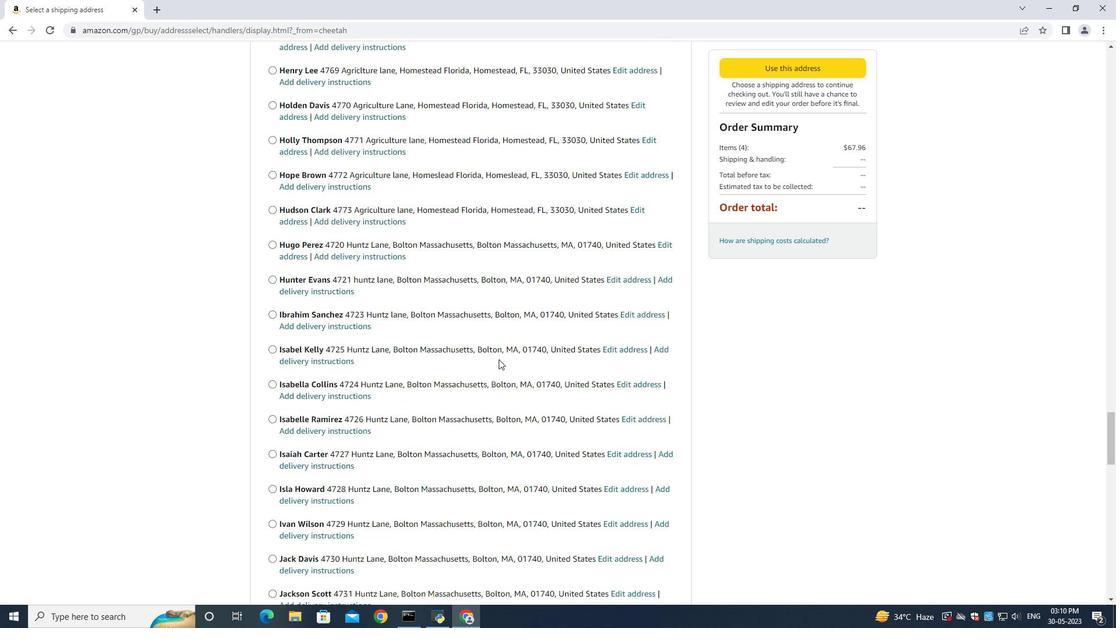 
Action: Mouse scrolled (499, 358) with delta (0, 0)
Screenshot: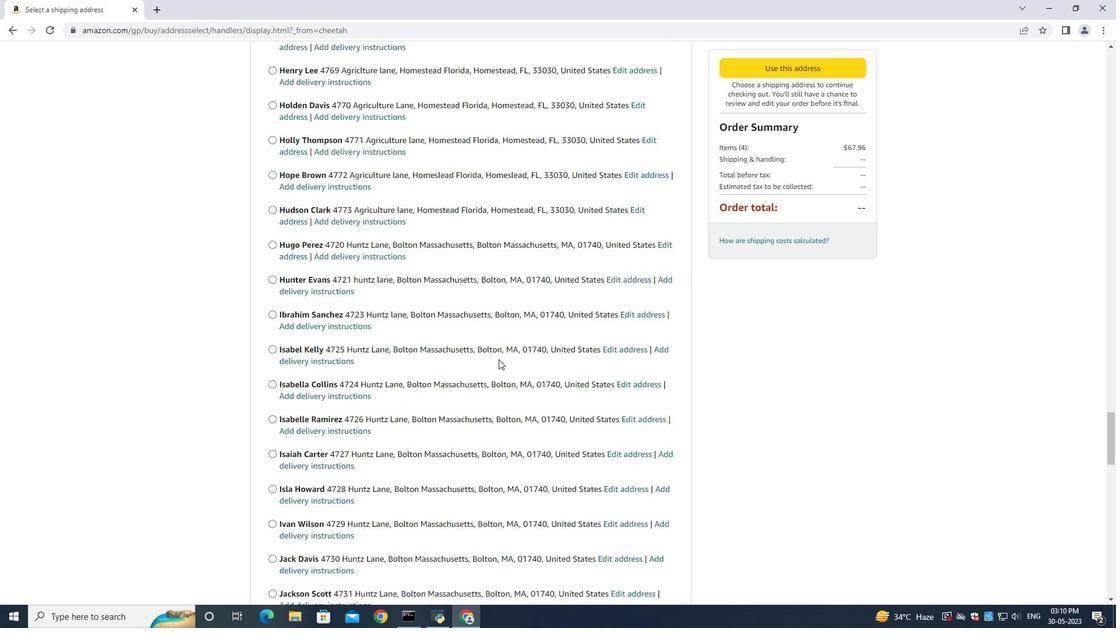 
Action: Mouse scrolled (499, 358) with delta (0, 0)
Screenshot: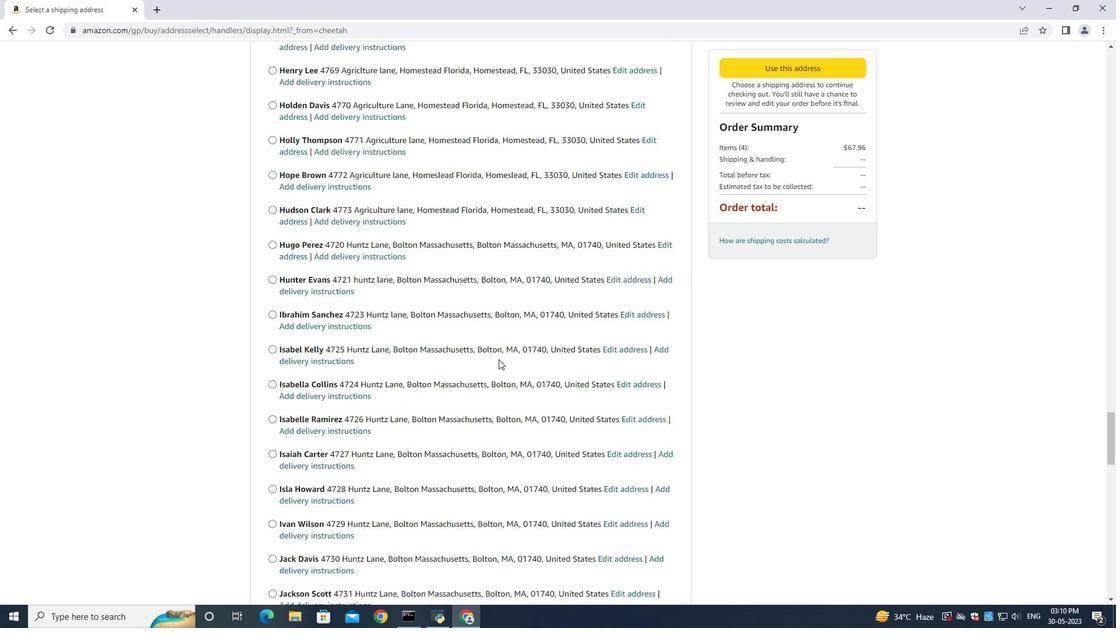 
Action: Mouse scrolled (499, 358) with delta (0, 0)
Screenshot: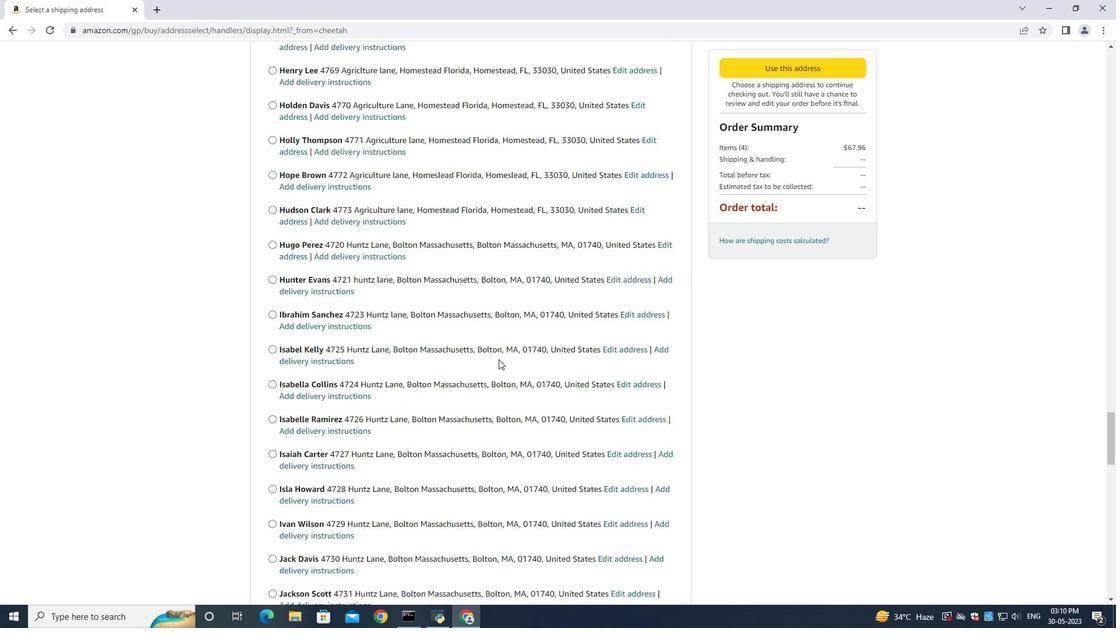 
Action: Mouse scrolled (499, 358) with delta (0, 0)
Screenshot: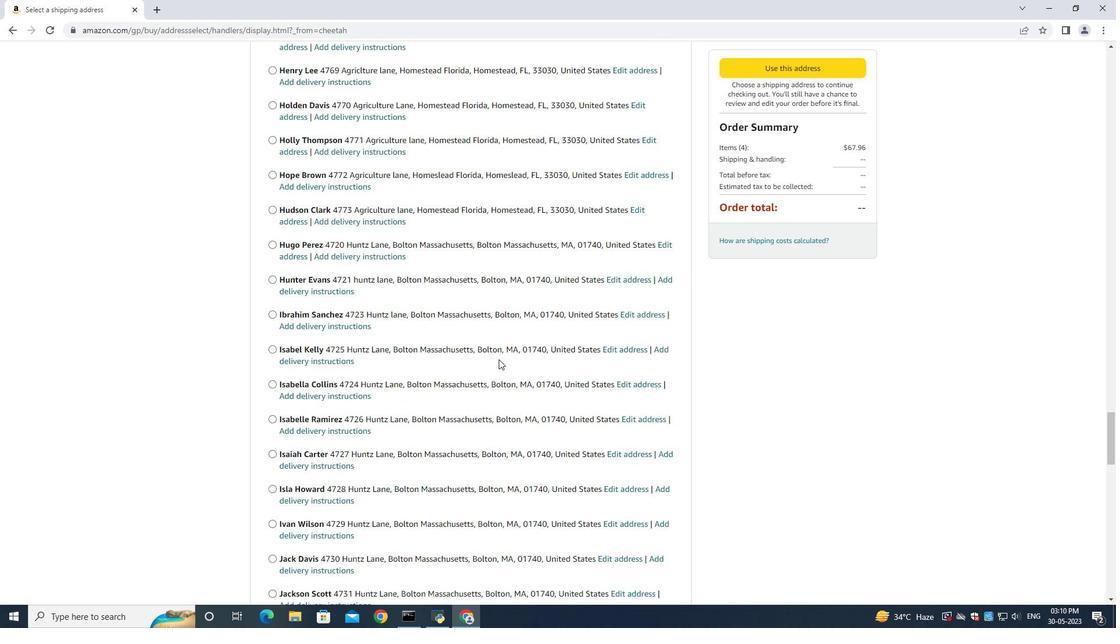 
Action: Mouse scrolled (499, 358) with delta (0, 0)
Screenshot: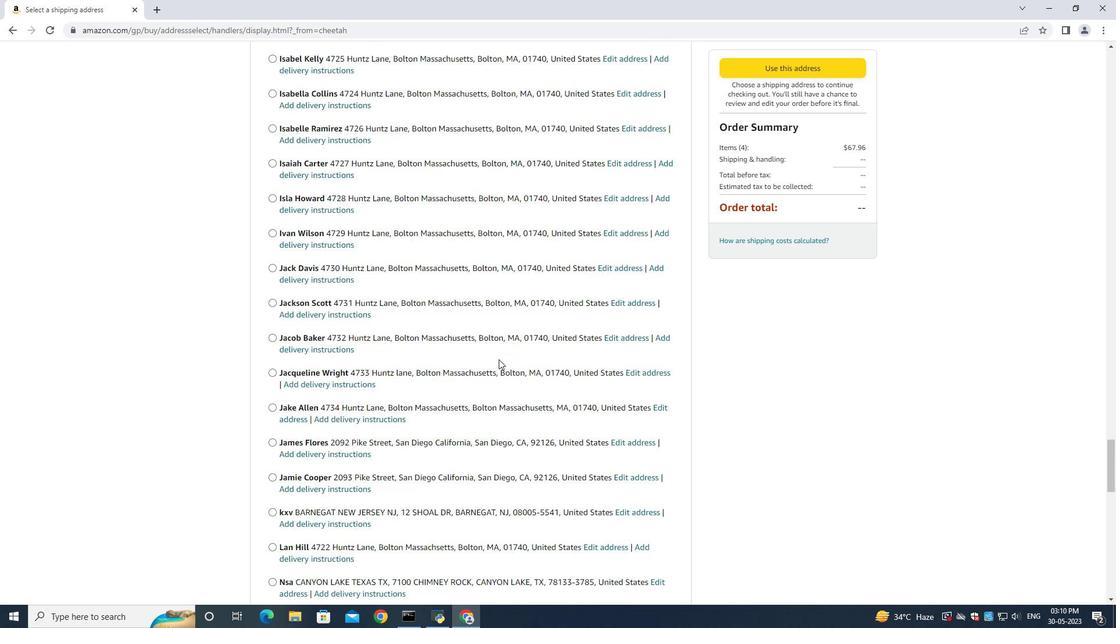 
Action: Mouse scrolled (499, 358) with delta (0, 0)
Screenshot: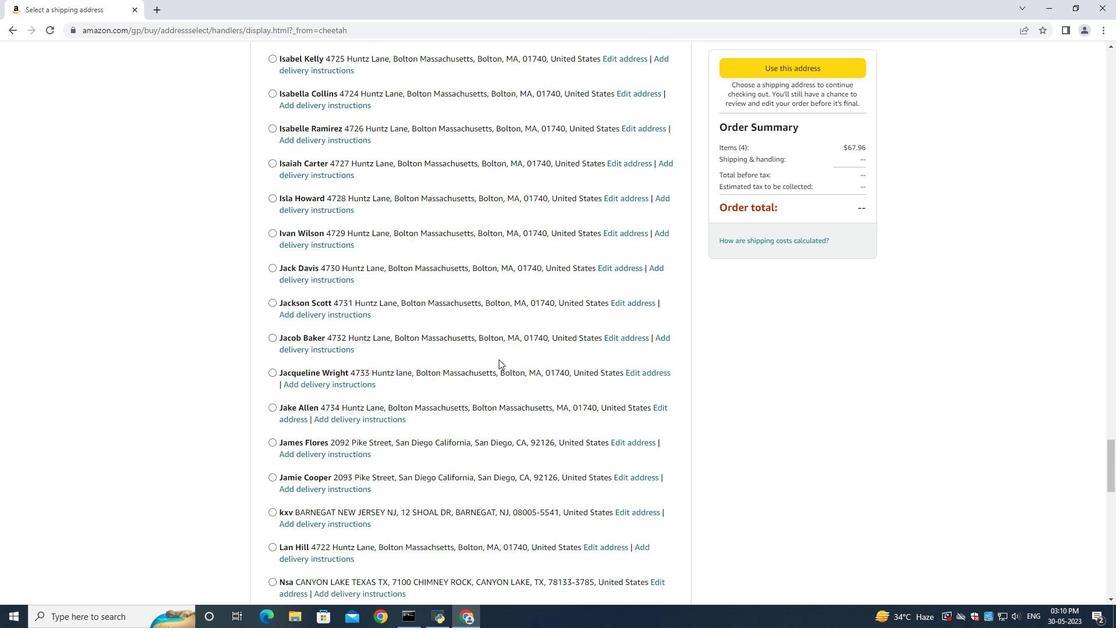 
Action: Mouse scrolled (499, 358) with delta (0, 0)
Screenshot: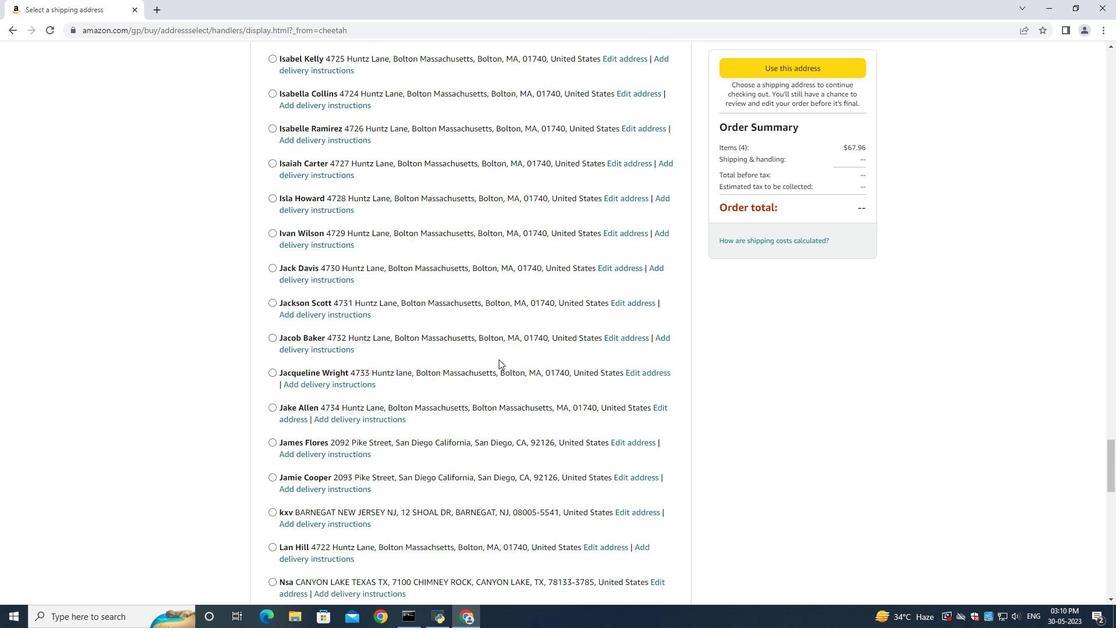
Action: Mouse scrolled (499, 358) with delta (0, 0)
Screenshot: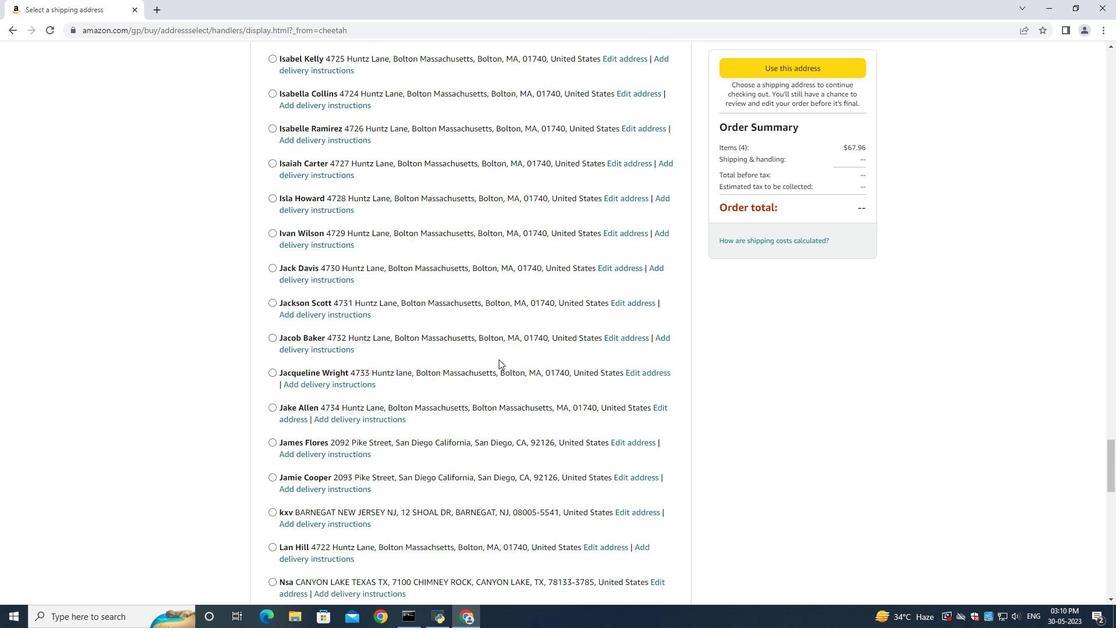 
Action: Mouse scrolled (499, 358) with delta (0, 0)
Screenshot: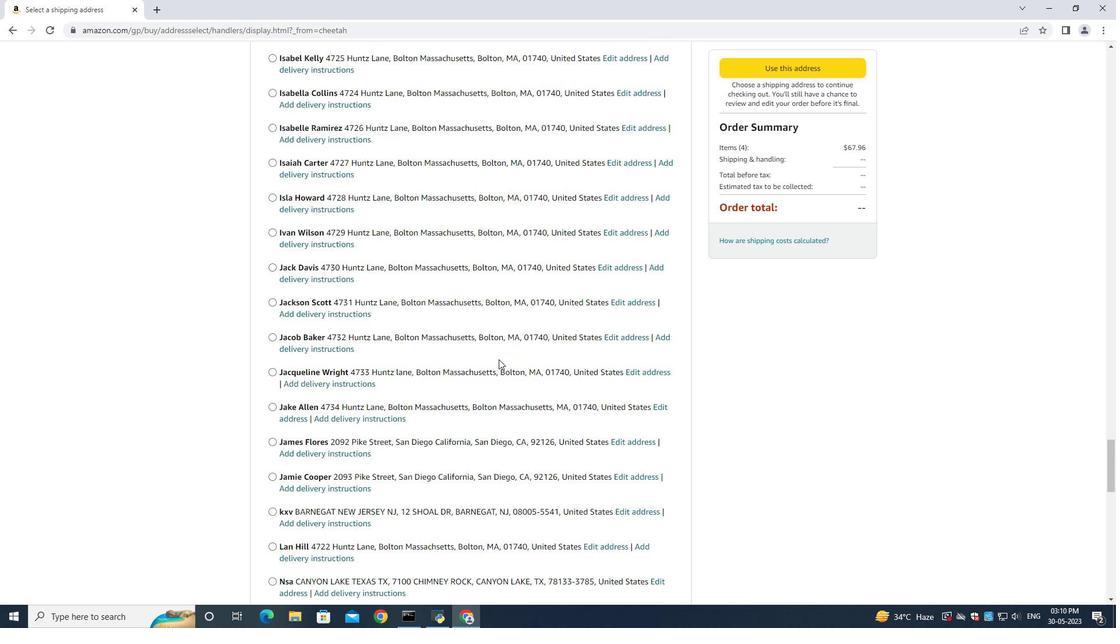 
Action: Mouse scrolled (499, 358) with delta (0, 0)
Screenshot: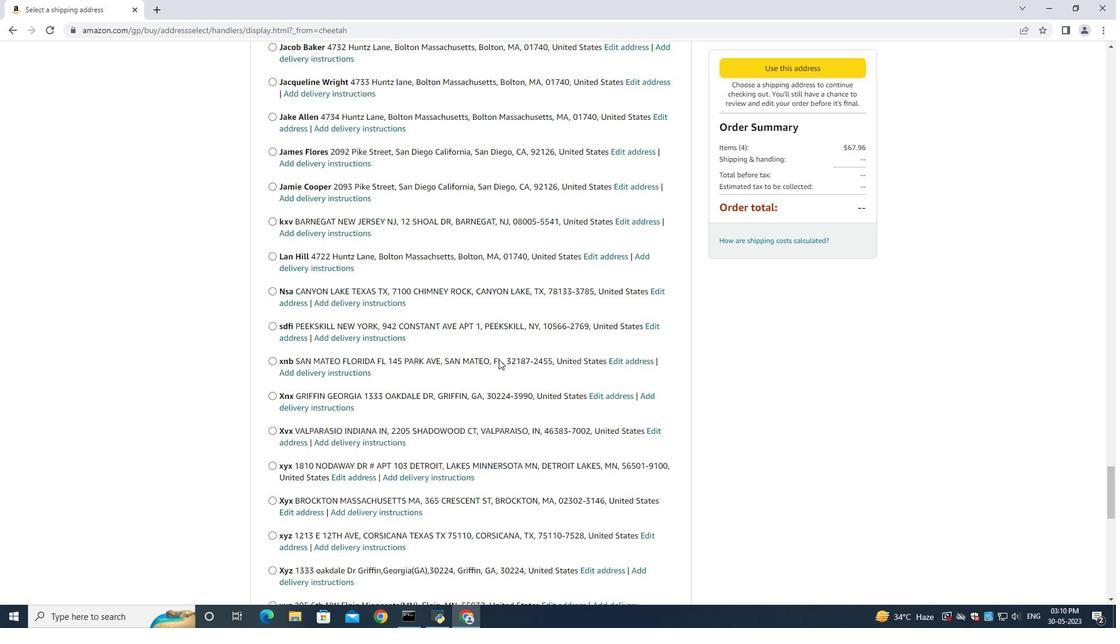 
Action: Mouse scrolled (499, 358) with delta (0, 0)
Screenshot: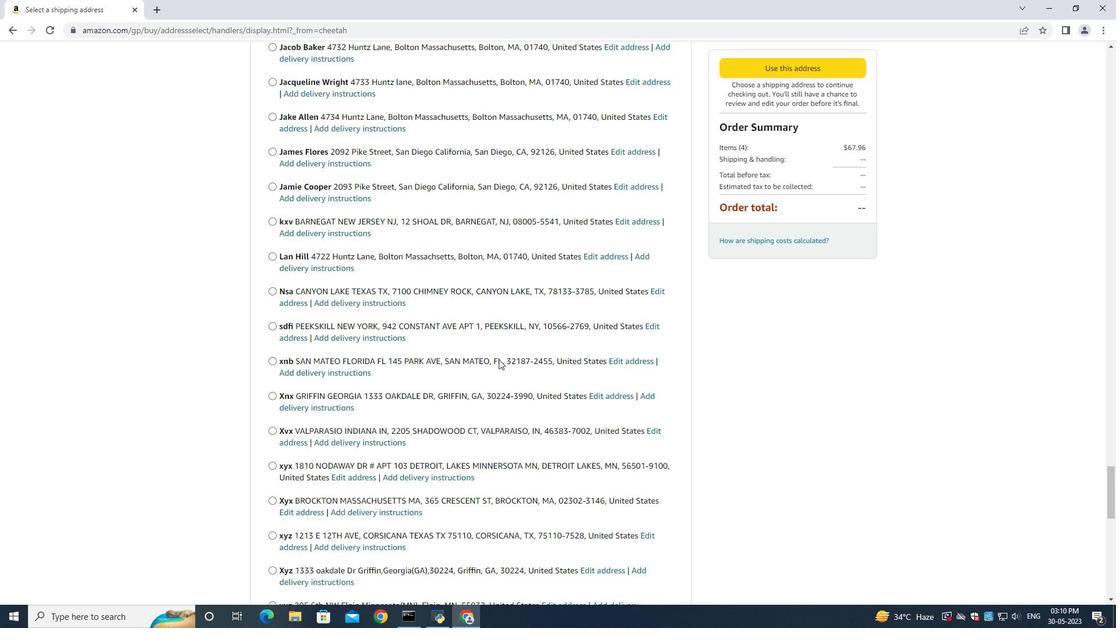 
Action: Mouse scrolled (499, 358) with delta (0, 0)
Screenshot: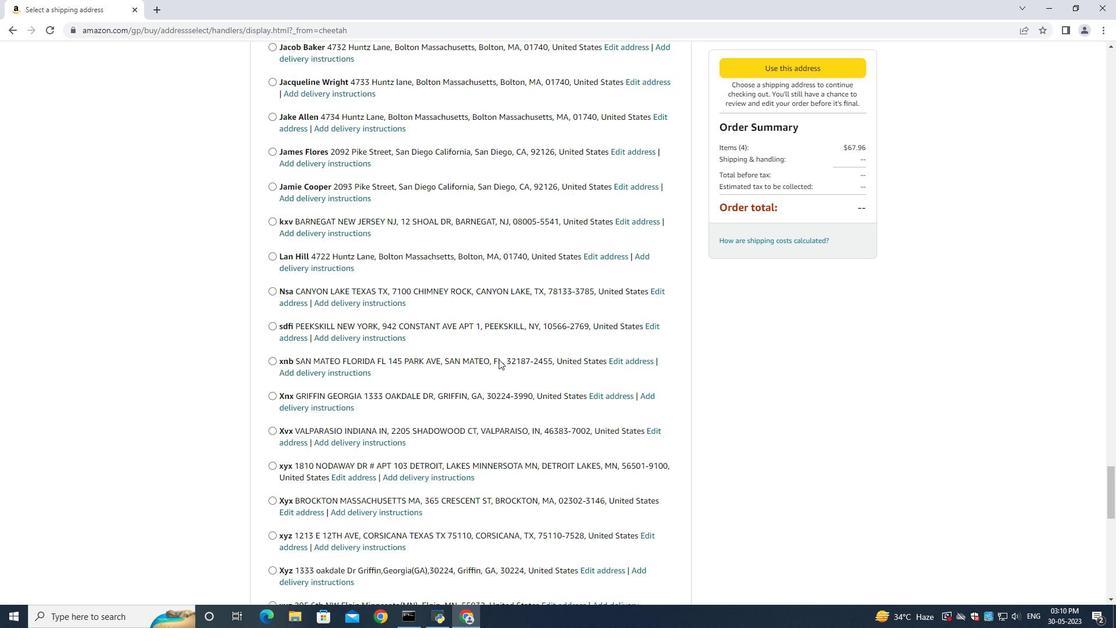 
Action: Mouse scrolled (499, 358) with delta (0, 0)
Screenshot: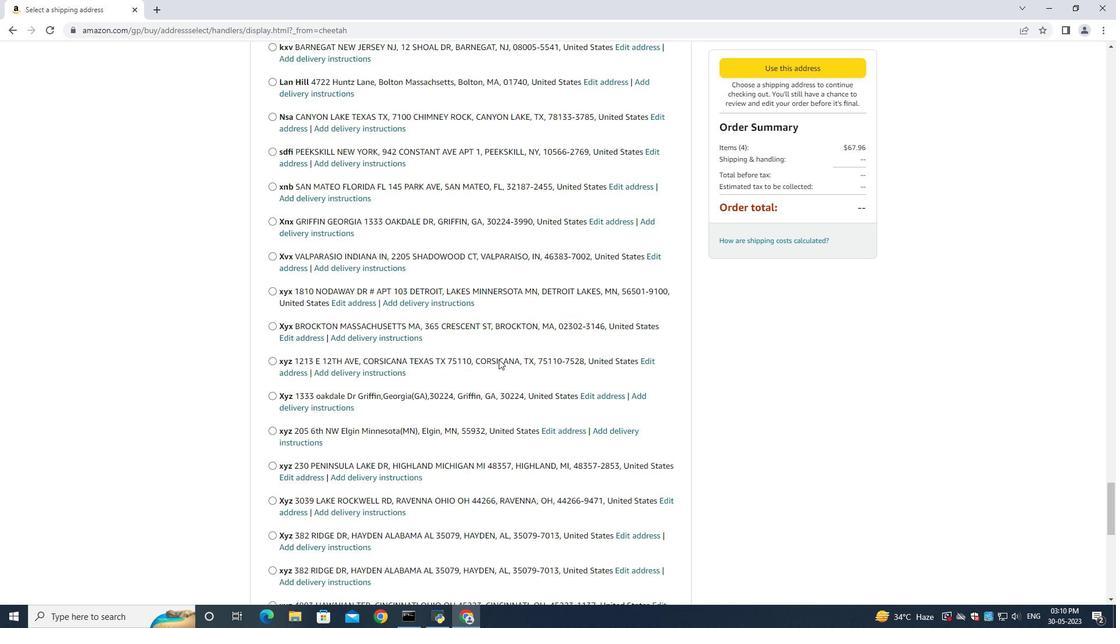 
Action: Mouse scrolled (499, 358) with delta (0, 0)
Screenshot: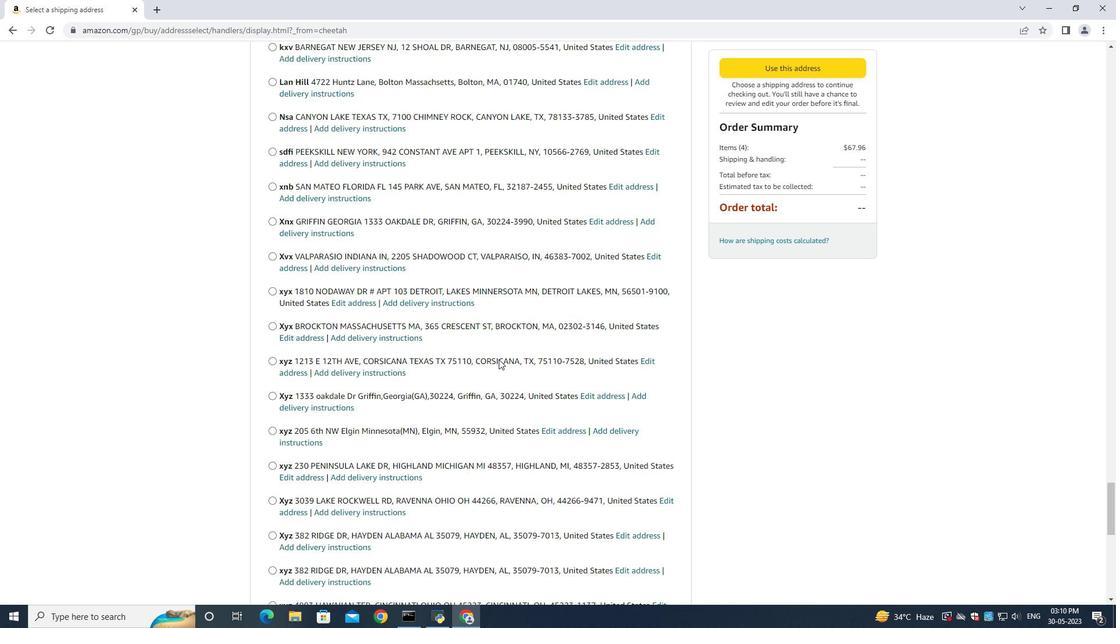 
Action: Mouse scrolled (499, 358) with delta (0, 0)
Screenshot: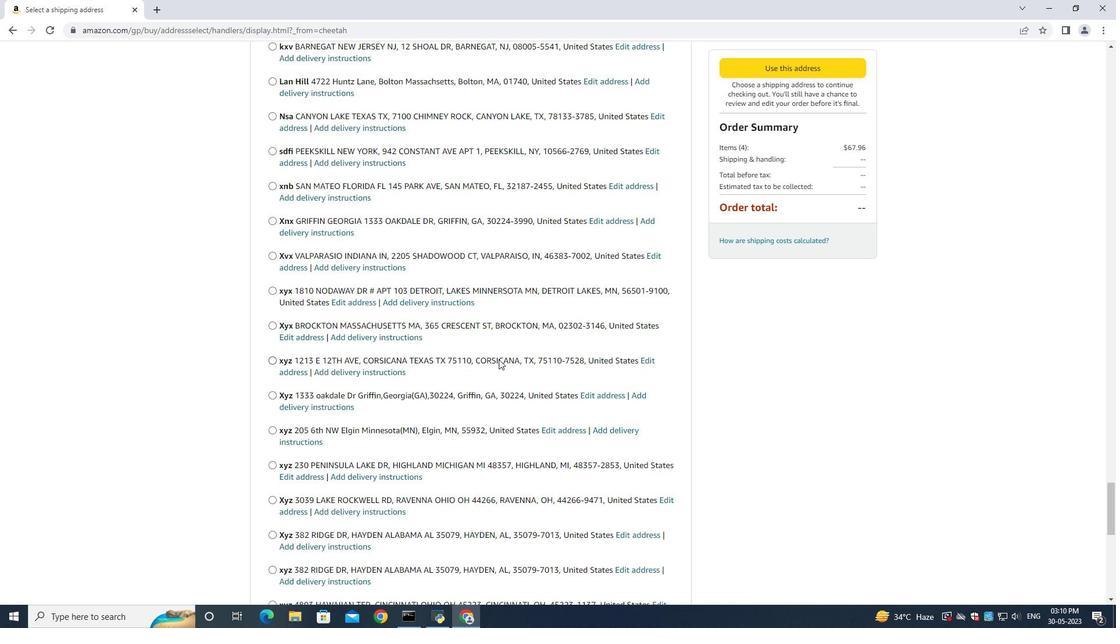 
Action: Mouse scrolled (499, 358) with delta (0, 0)
Screenshot: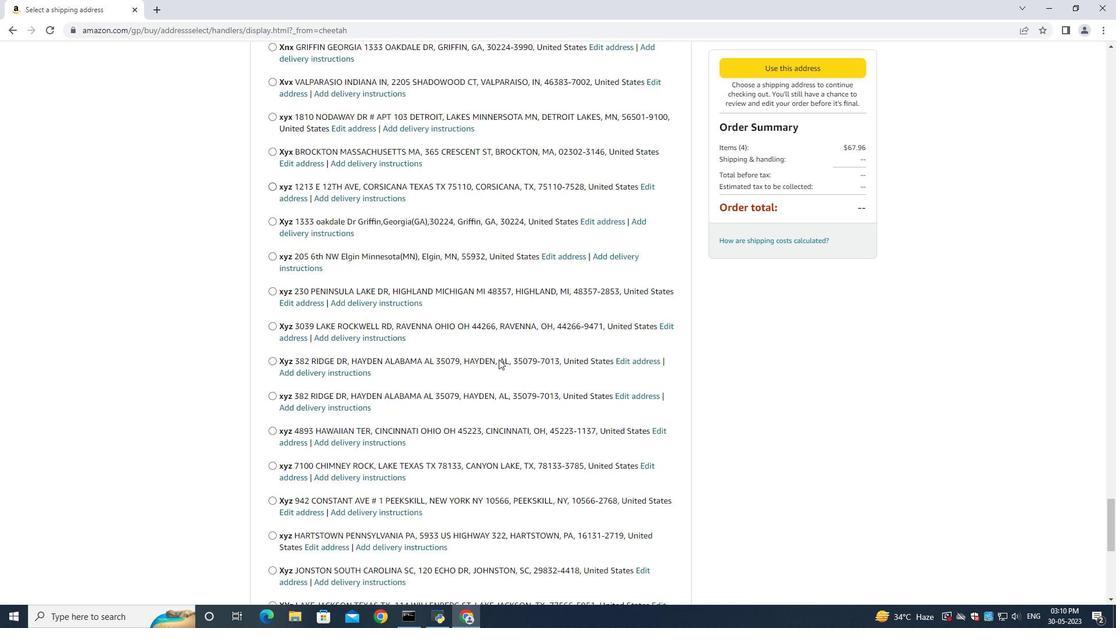 
Action: Mouse scrolled (499, 358) with delta (0, 0)
Screenshot: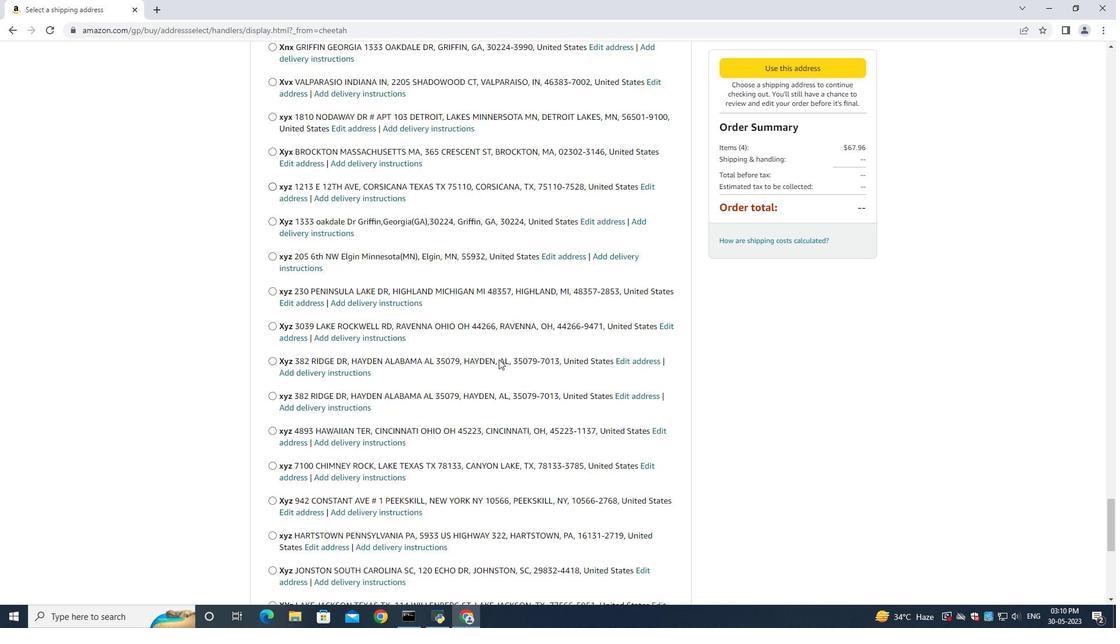 
Action: Mouse scrolled (499, 358) with delta (0, 0)
Screenshot: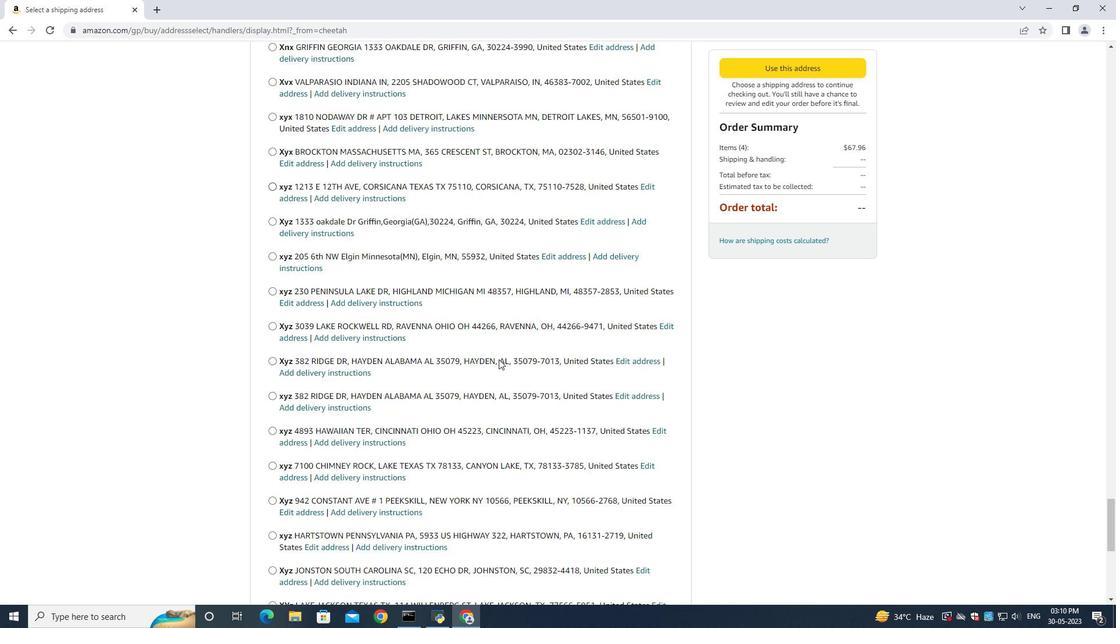 
Action: Mouse scrolled (499, 358) with delta (0, 0)
Screenshot: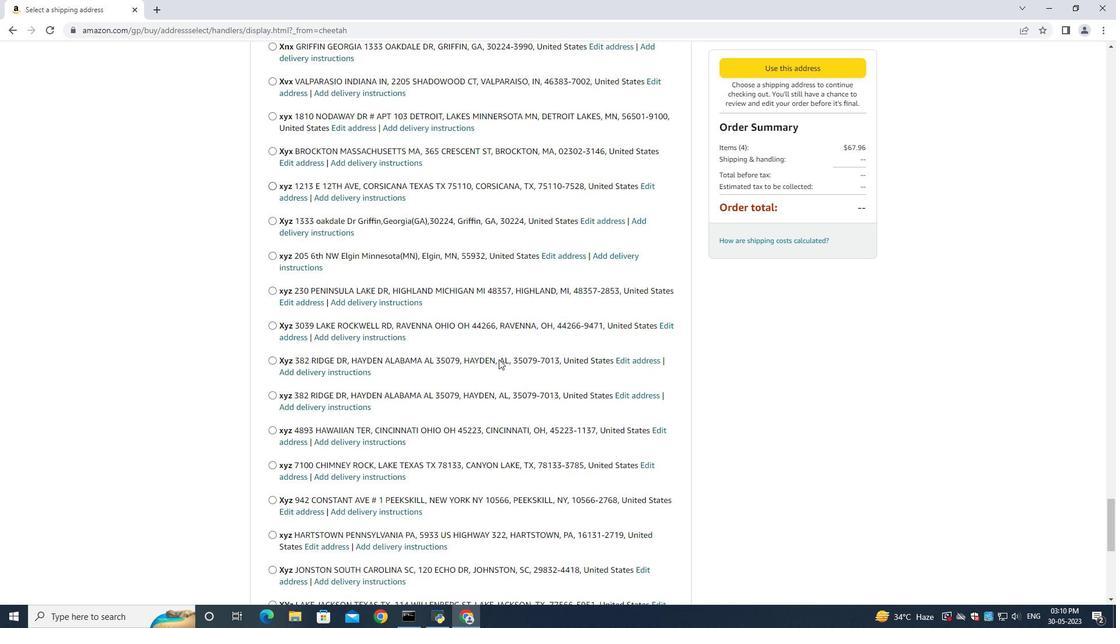 
Action: Mouse scrolled (499, 358) with delta (0, 0)
Screenshot: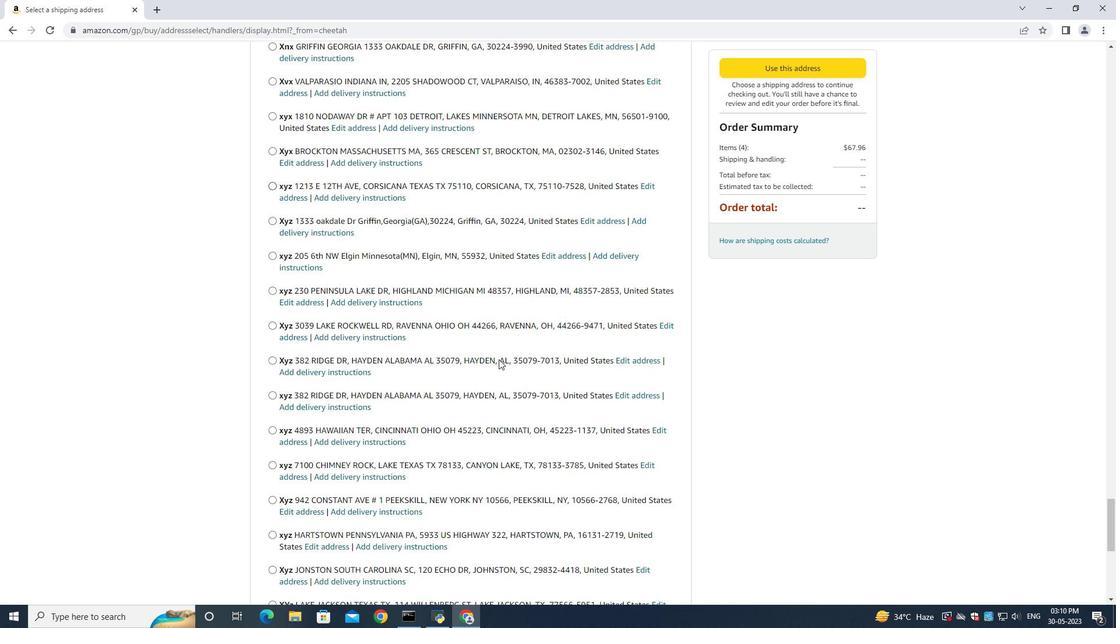 
Action: Mouse scrolled (499, 358) with delta (0, 0)
Screenshot: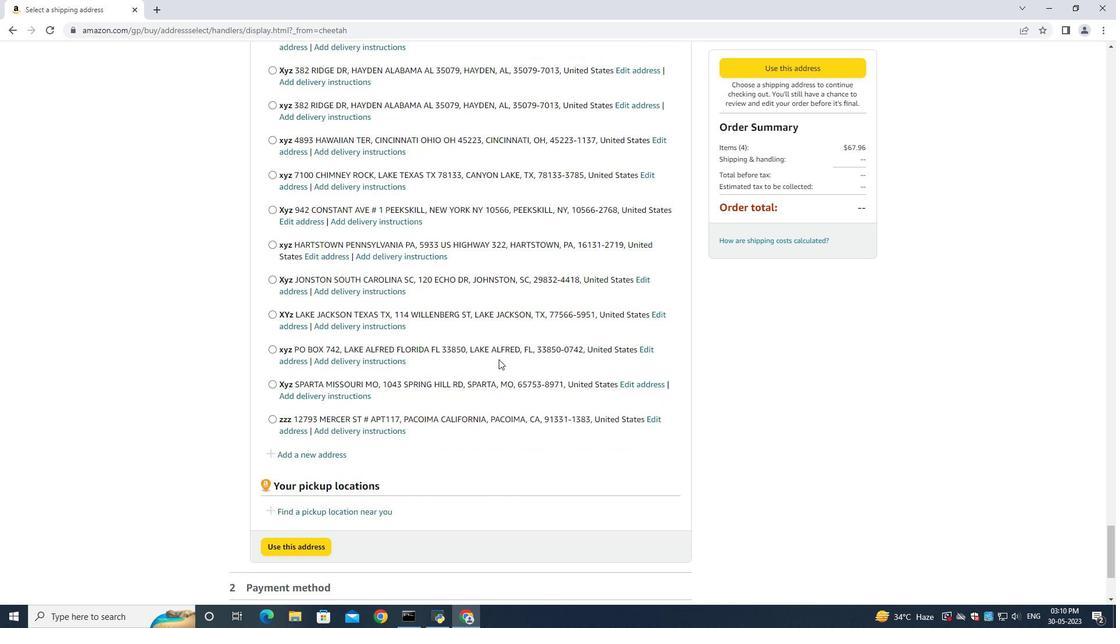
Action: Mouse scrolled (499, 358) with delta (0, 0)
Screenshot: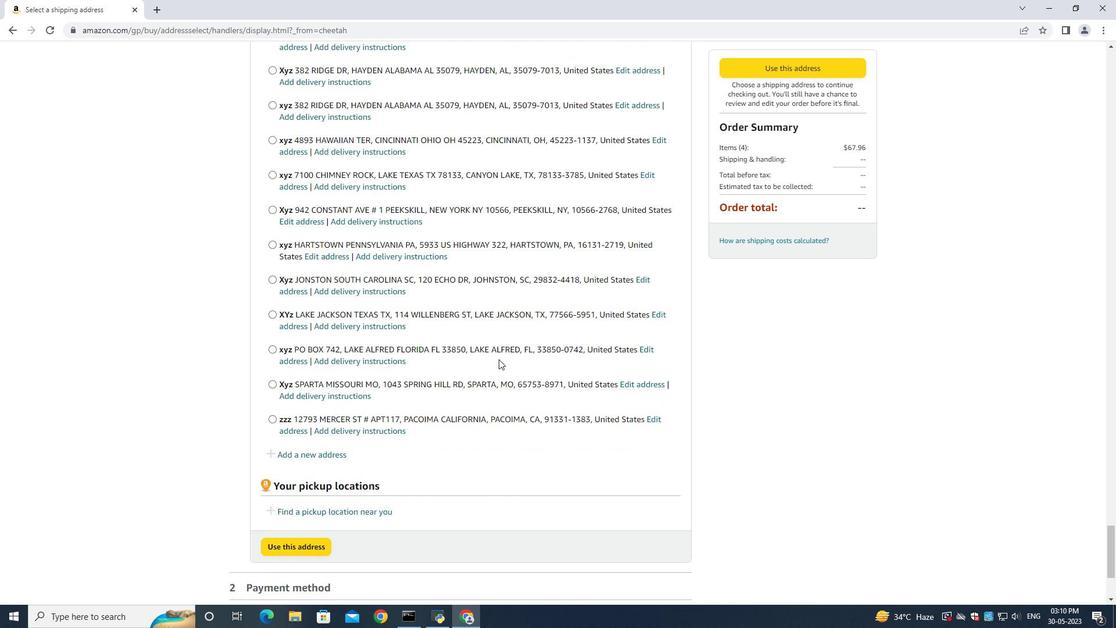
Action: Mouse scrolled (499, 358) with delta (0, 0)
Screenshot: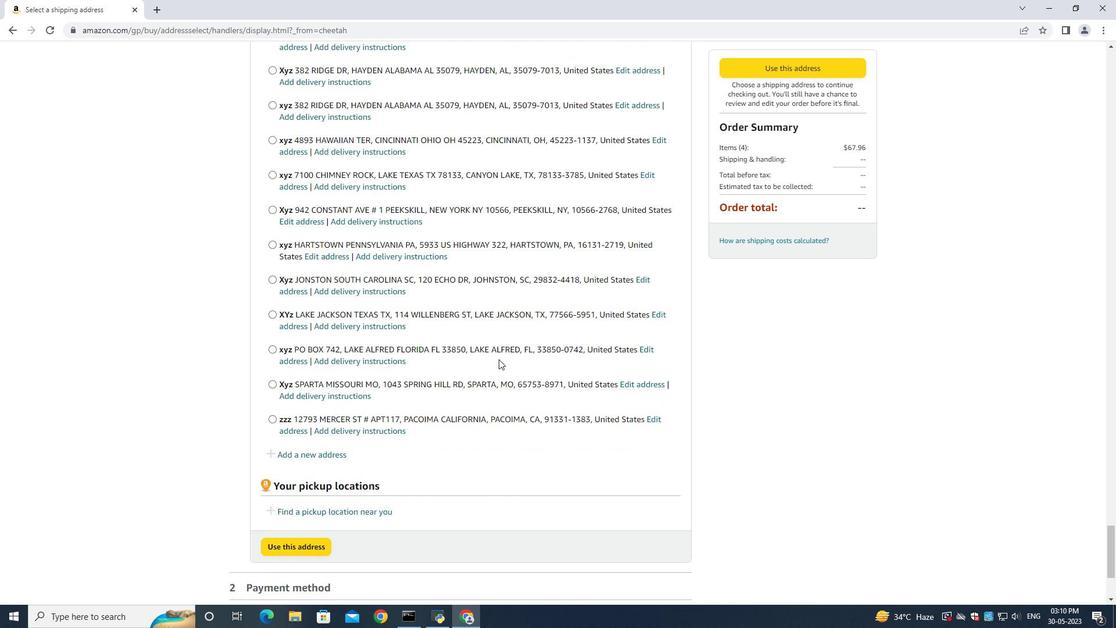 
Action: Mouse scrolled (499, 358) with delta (0, 0)
Screenshot: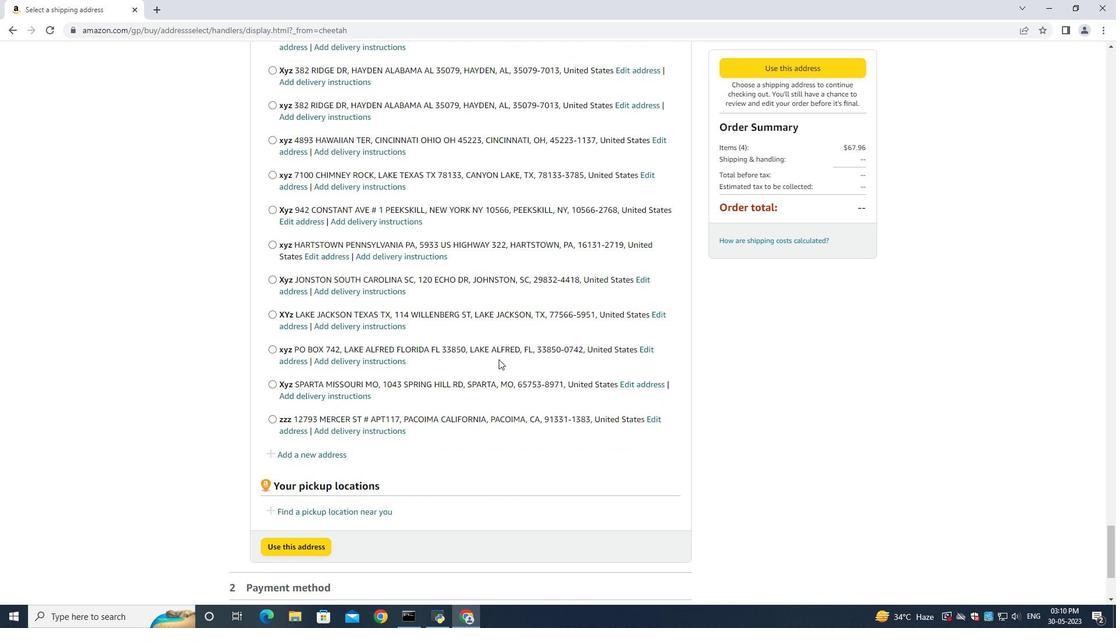 
Action: Mouse scrolled (499, 358) with delta (0, 0)
Screenshot: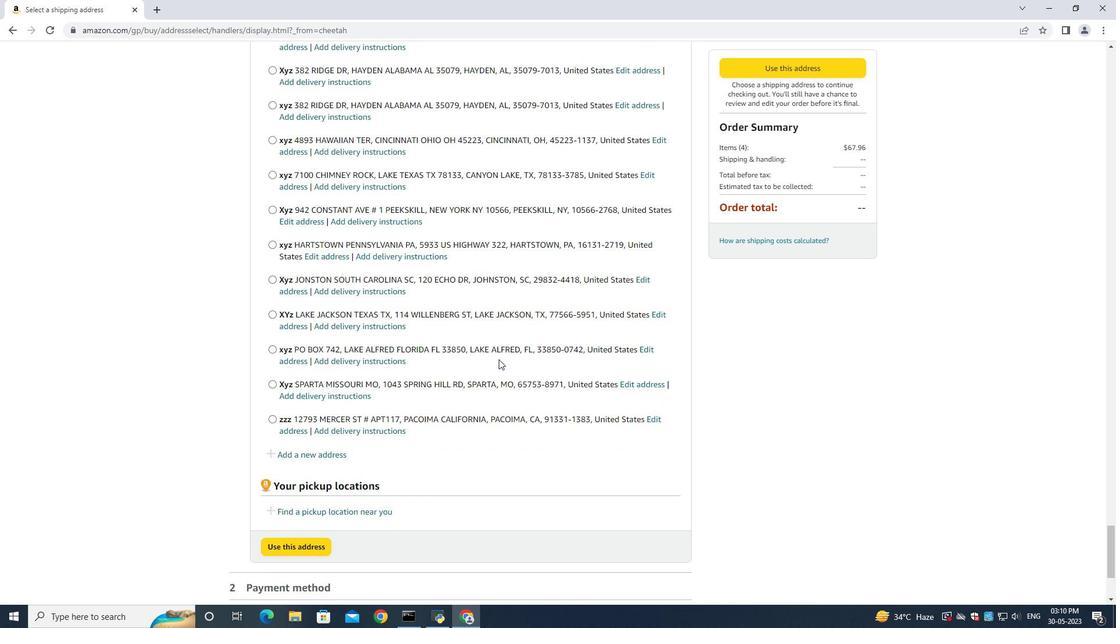
Action: Mouse moved to (304, 275)
Screenshot: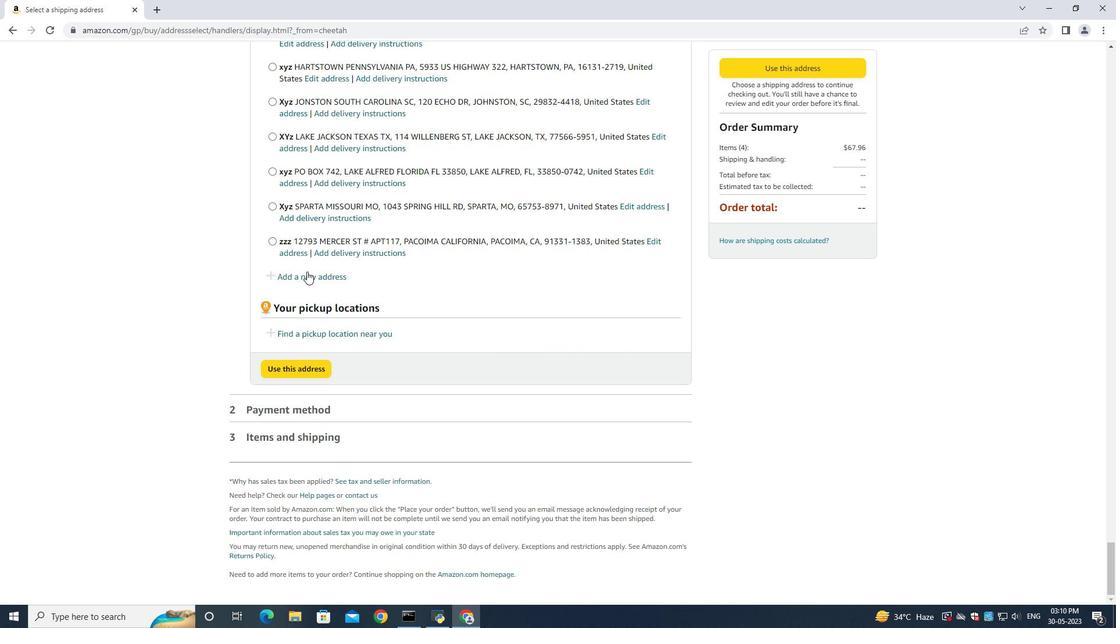 
Action: Mouse pressed left at (304, 275)
Screenshot: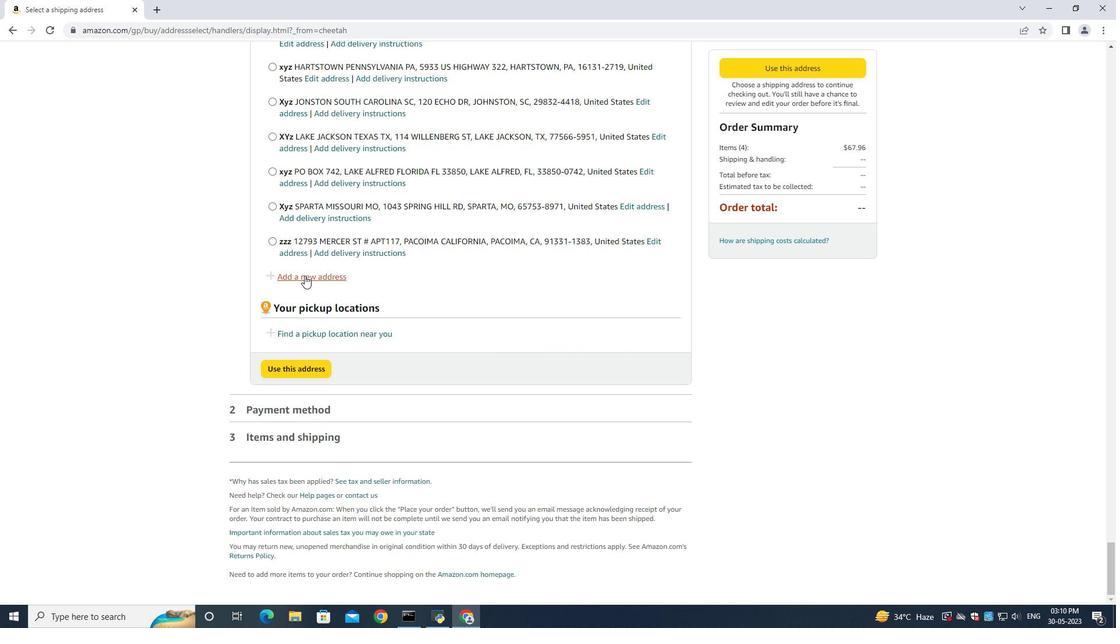 
Action: Mouse moved to (393, 284)
Screenshot: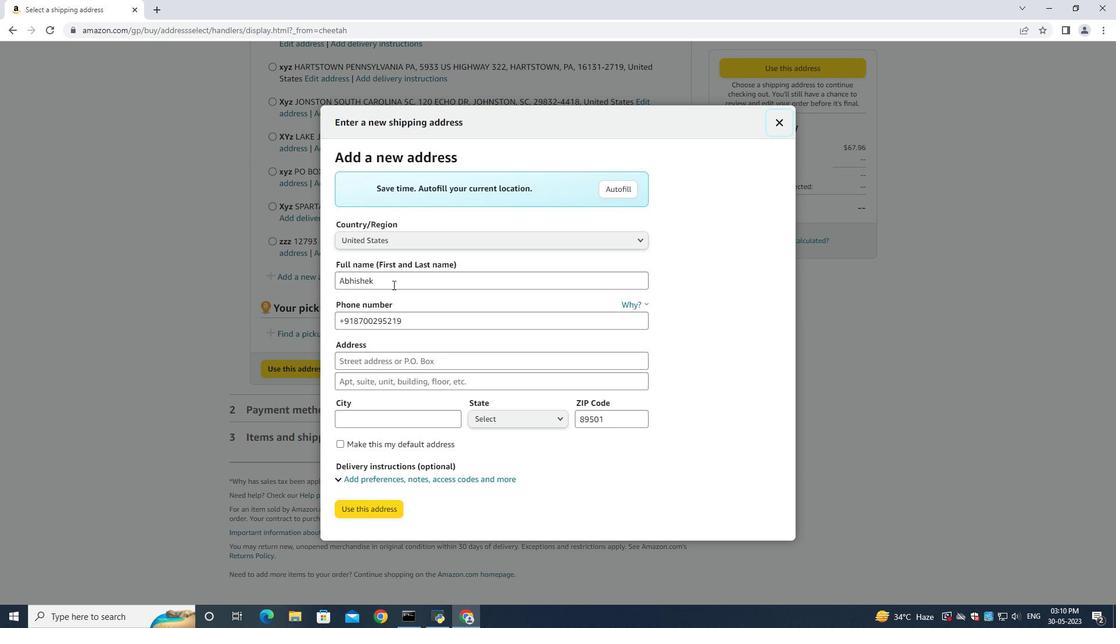
Action: Mouse pressed left at (393, 284)
Screenshot: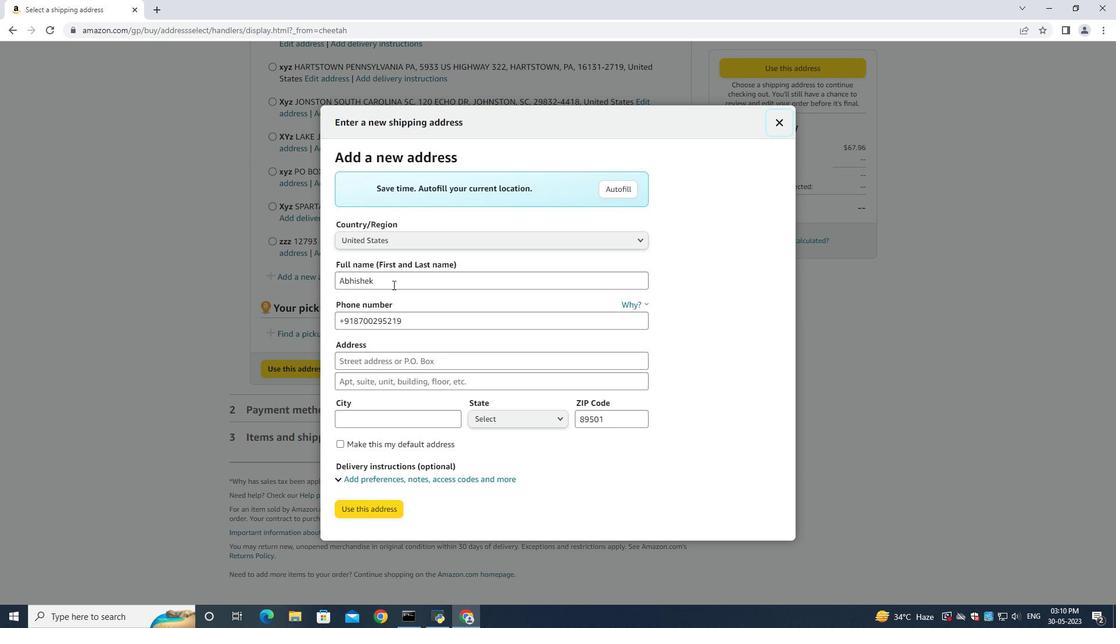 
Action: Key pressed ctrl+A<Key.backspace><Key.shift><Key.shift><Key.shift><Key.shift><Key.shift><Key.shift><Key.shift><Key.shift><Key.shift><Key.shift><Key.shift><Key.shift><Key.shift><Key.shift><Key.shift><Key.shift><Key.shift><Key.shift><Key.shift><Key.shift><Key.shift><Key.shift><Key.shift><Key.shift><Key.shift><Key.shift><Key.shift><Key.shift><Key.shift><Key.shift><Key.shift><Key.shift><Key.shift><Key.shift><Key.shift><Key.shift><Key.shift><Key.shift><Key.shift><Key.shift><Key.shift><Key.shift><Key.shift><Key.shift><Key.shift><Key.shift><Key.shift><Key.shift><Key.shift><Key.shift><Key.shift>Jane<Key.space><Key.shift><Key.shift><Key.shift><Key.shift><Key.shift><Key.shift><Key.shift><Key.shift><Key.shift>Thompson<Key.tab><Key.tab><Key.backspace>8585770212<Key.tab>2094<Key.space><Key.shift>Pike<Key.space><Key.shift><Key.shift><Key.shift><Key.shift><Key.shift><Key.shift><Key.shift><Key.shift><Key.shift><Key.shift><Key.shift><Key.shift><Key.shift><Key.shift><Key.shift><Key.shift><Key.shift><Key.shift><Key.shift><Key.shift><Key.shift><Key.shift>Street<Key.space><Key.tab><Key.shift>San<Key.space><Key.shift>Diego<Key.space><Key.shift><Key.shift><Key.shift><Key.shift><Key.shift>California<Key.tab><Key.shift><Key.shift><Key.shift><Key.shift><Key.shift><Key.shift><Key.shift><Key.shift>San<Key.space><Key.shift><Key.shift><Key.shift><Key.shift>Dieo<Key.backspace>go<Key.tab><Key.up>cal<Key.enter><Key.tab><Key.backspace>92126
Screenshot: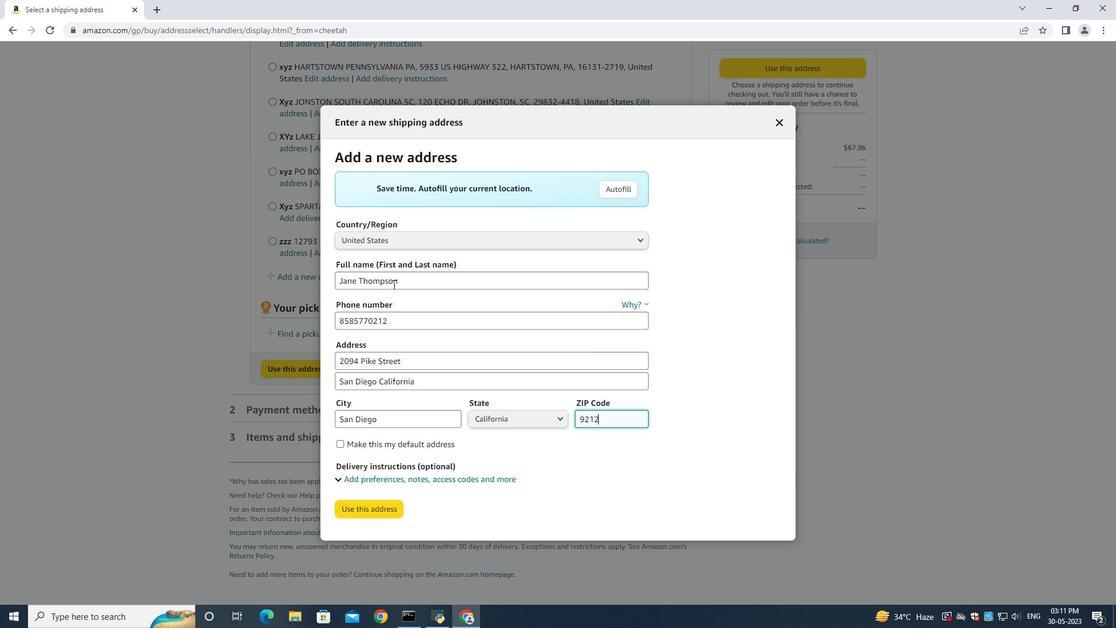 
Action: Mouse moved to (357, 511)
Screenshot: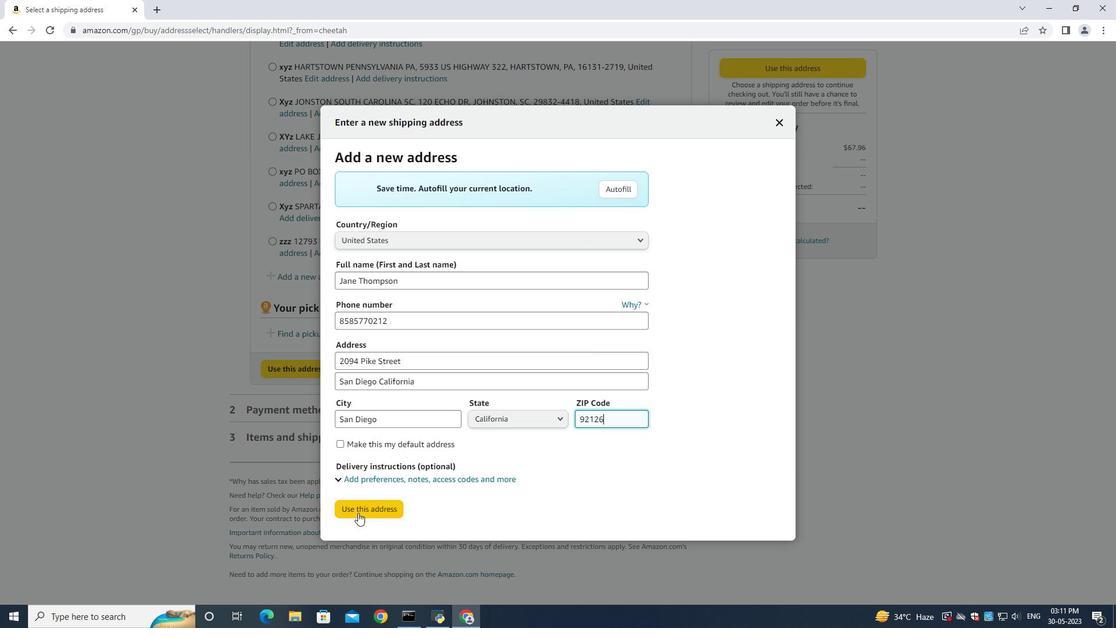 
Action: Mouse pressed left at (357, 511)
Screenshot: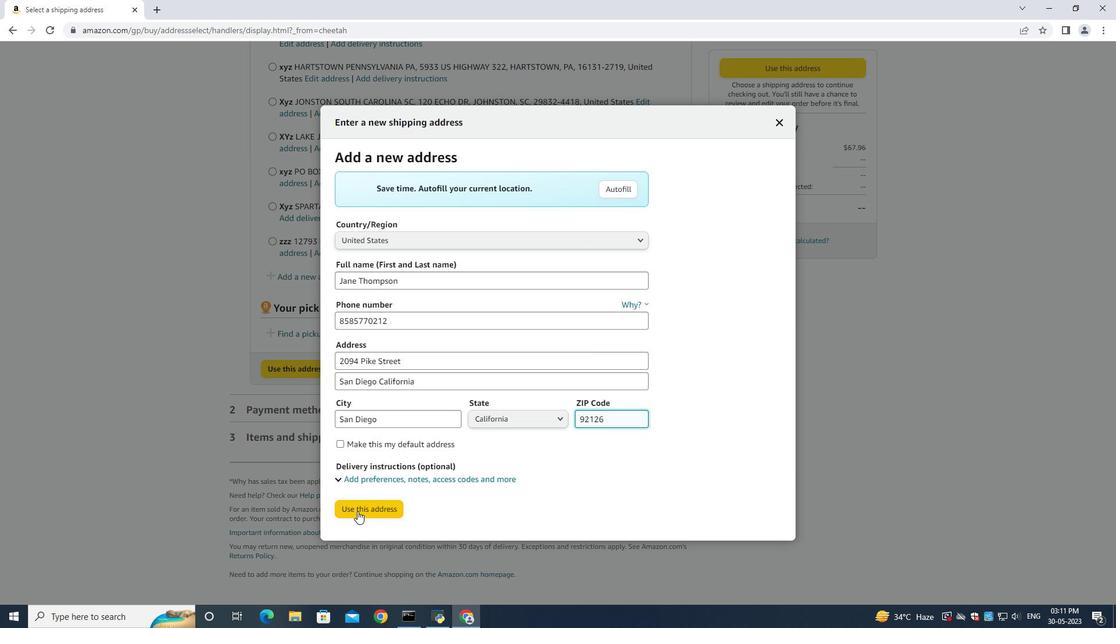 
Action: Mouse moved to (366, 588)
Screenshot: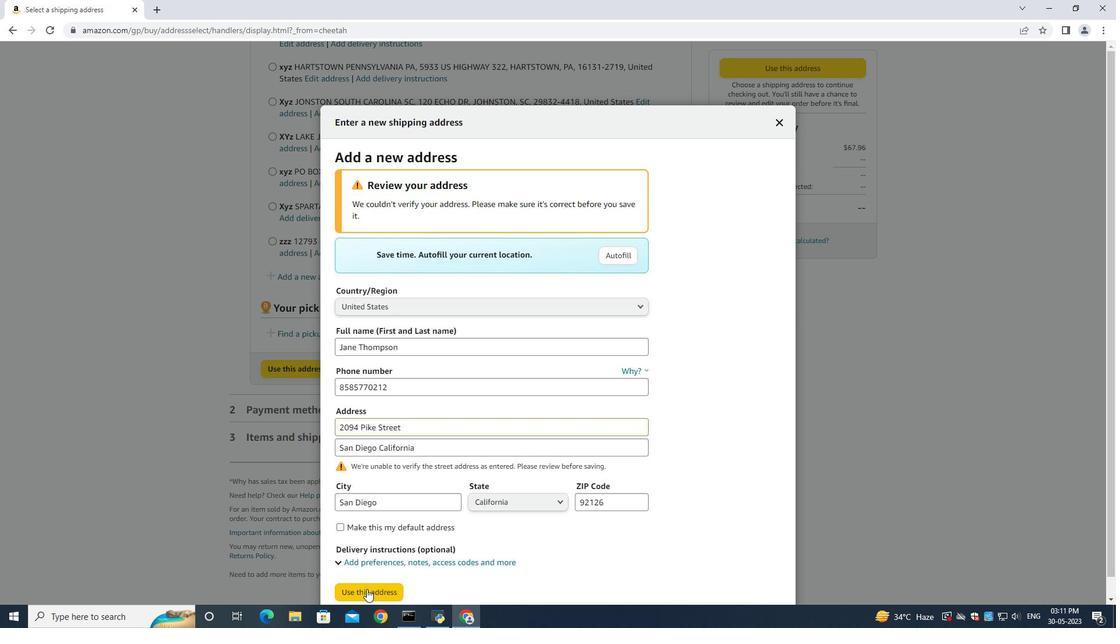 
Action: Mouse pressed left at (366, 588)
Screenshot: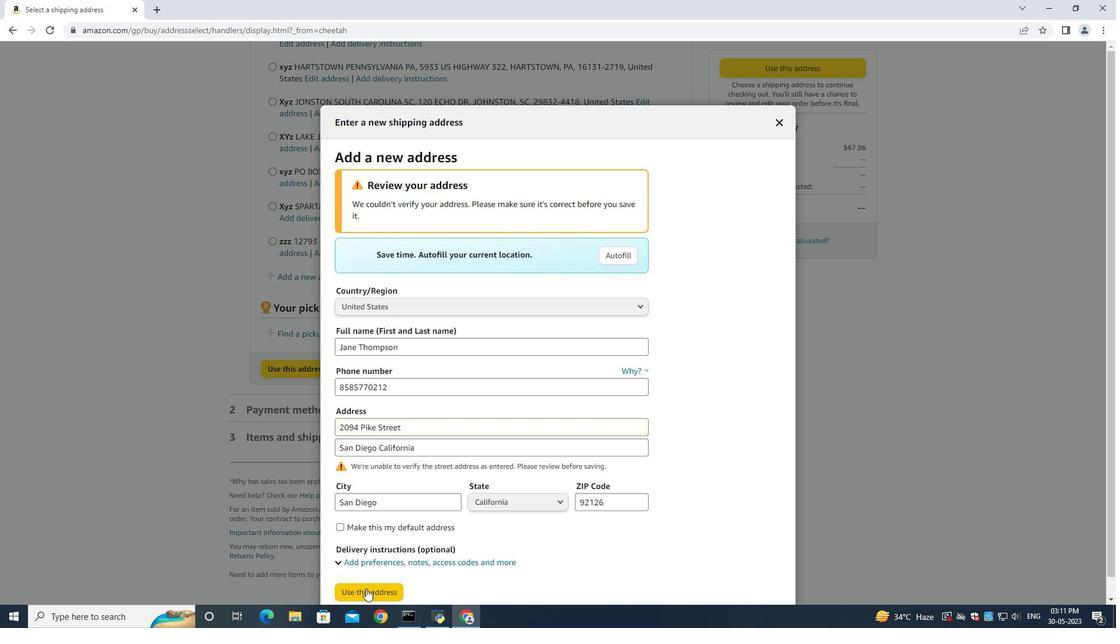 
Action: Mouse moved to (535, 310)
Screenshot: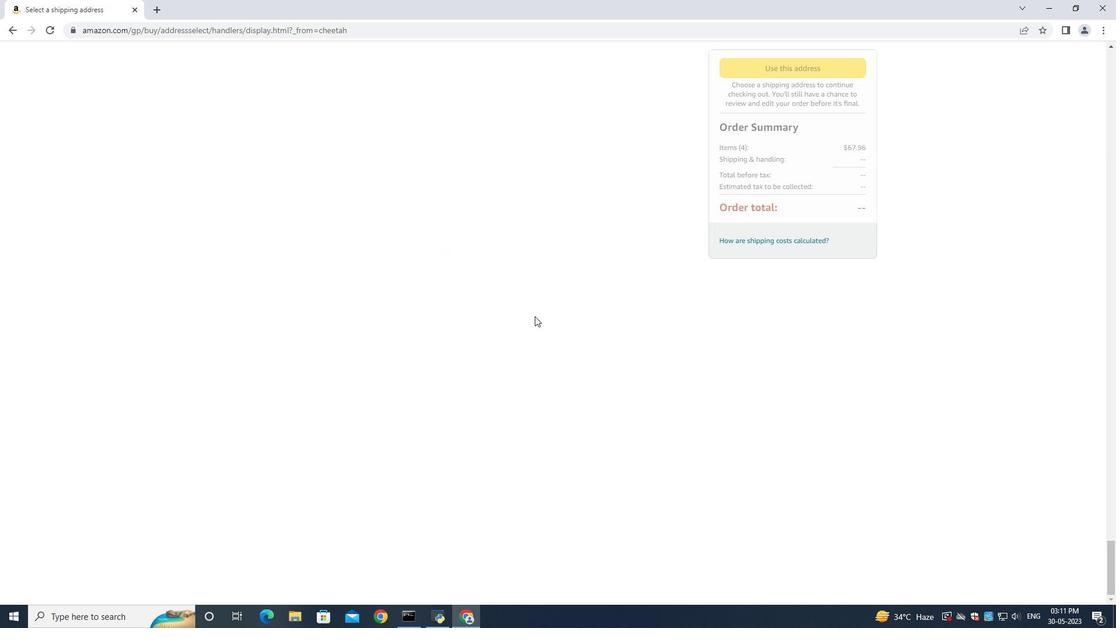 
